 Task: Check the picks of the 2023 Victory Lane Racing NASCAR Cup Series for the race "Quaker State 400" on the track "Atlanta".
Action: Mouse moved to (192, 241)
Screenshot: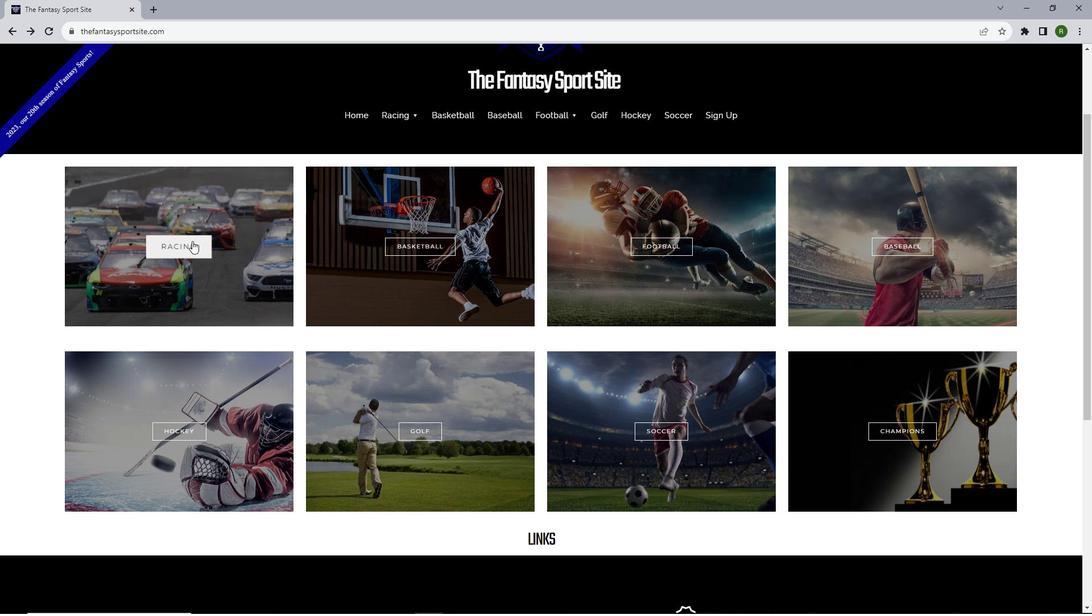 
Action: Mouse pressed left at (192, 241)
Screenshot: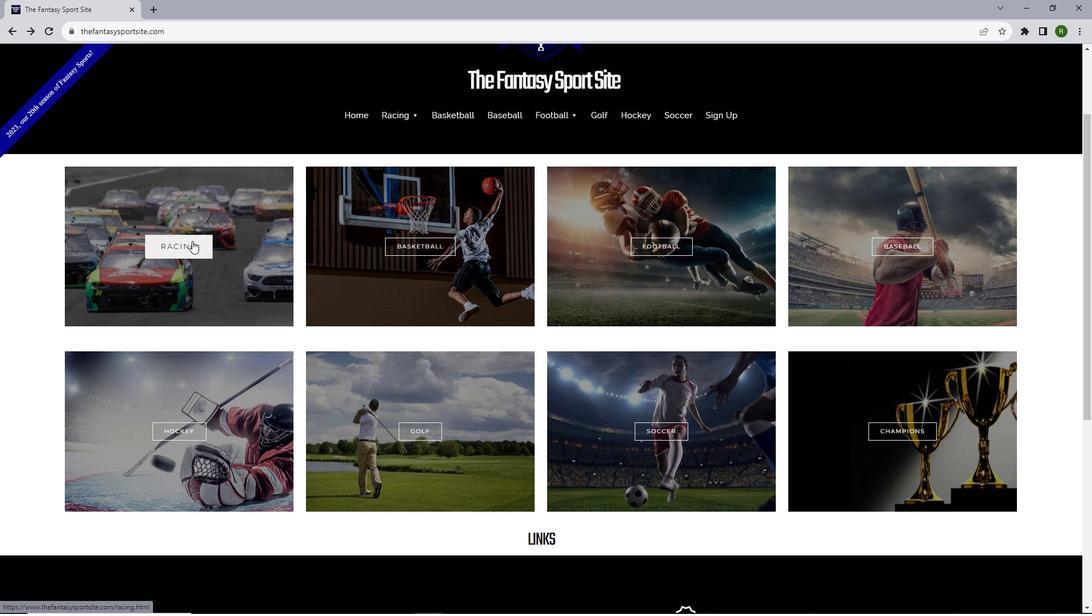 
Action: Mouse moved to (236, 506)
Screenshot: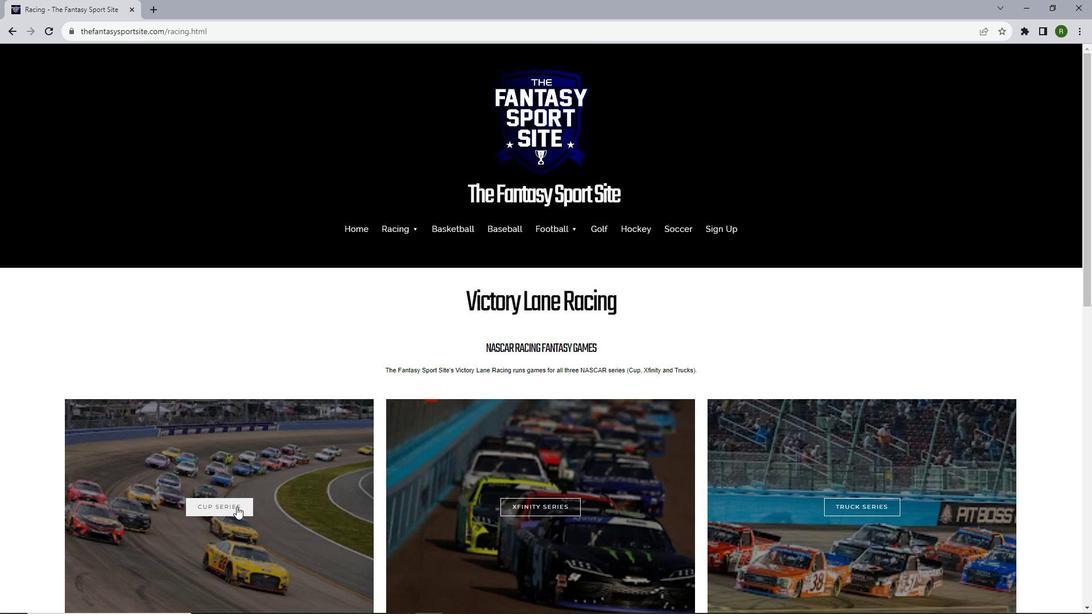 
Action: Mouse pressed left at (236, 506)
Screenshot: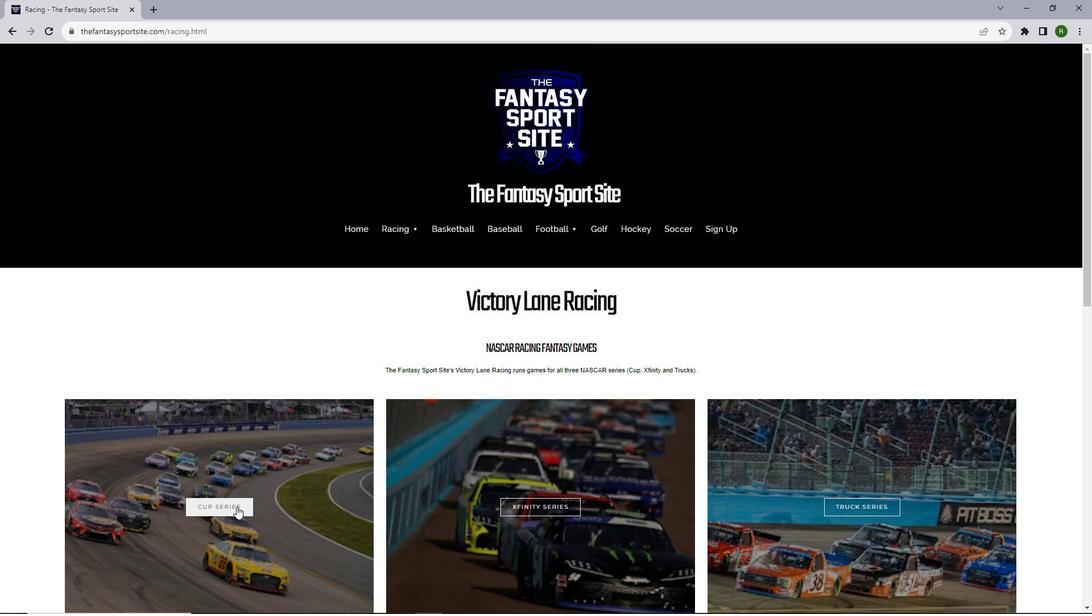 
Action: Mouse moved to (240, 266)
Screenshot: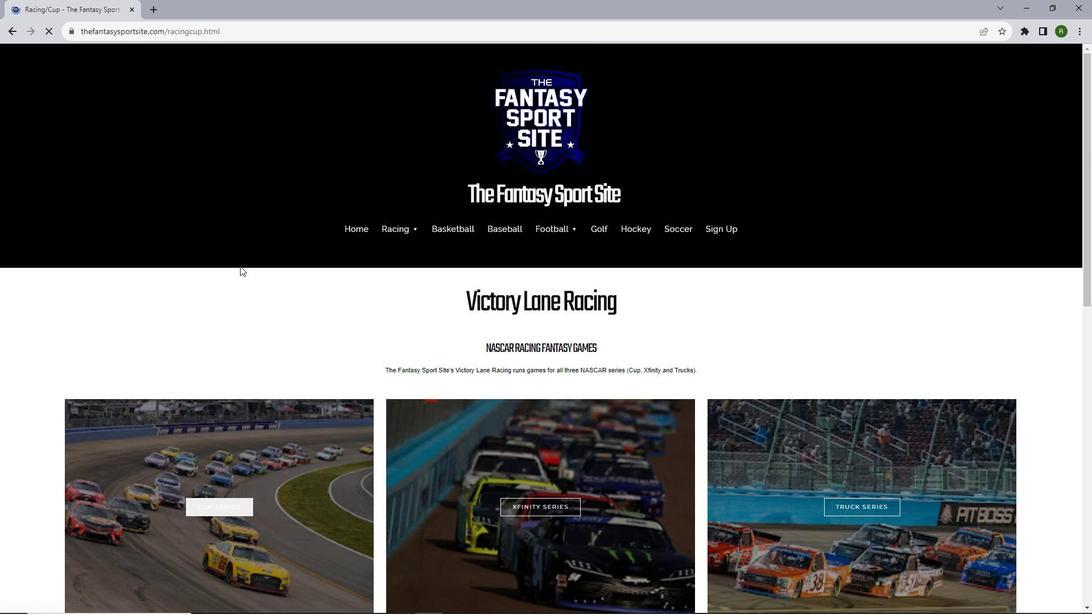 
Action: Mouse scrolled (240, 265) with delta (0, 0)
Screenshot: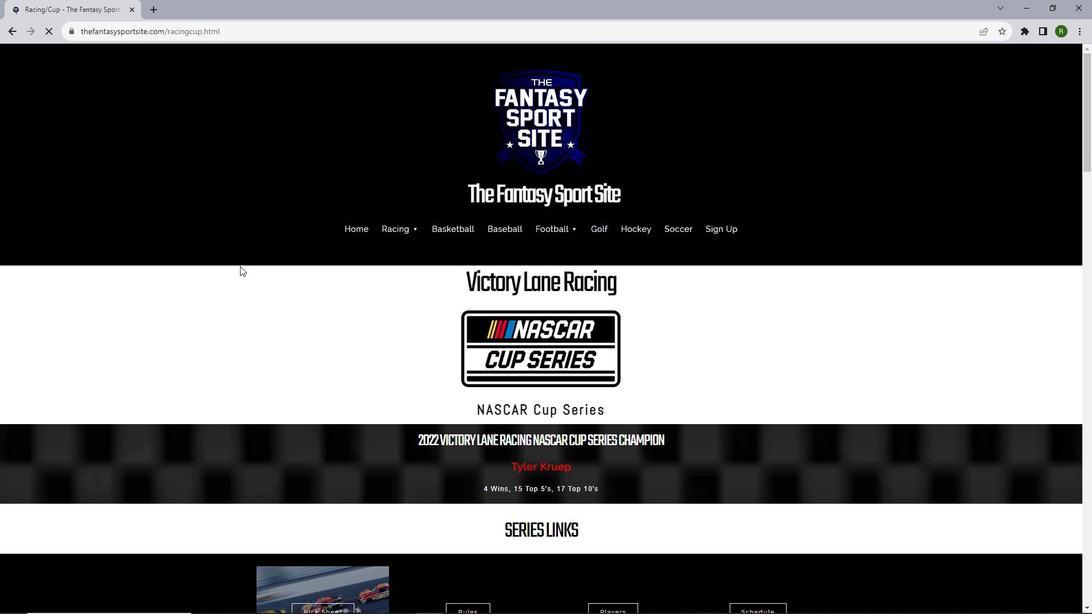 
Action: Mouse scrolled (240, 265) with delta (0, 0)
Screenshot: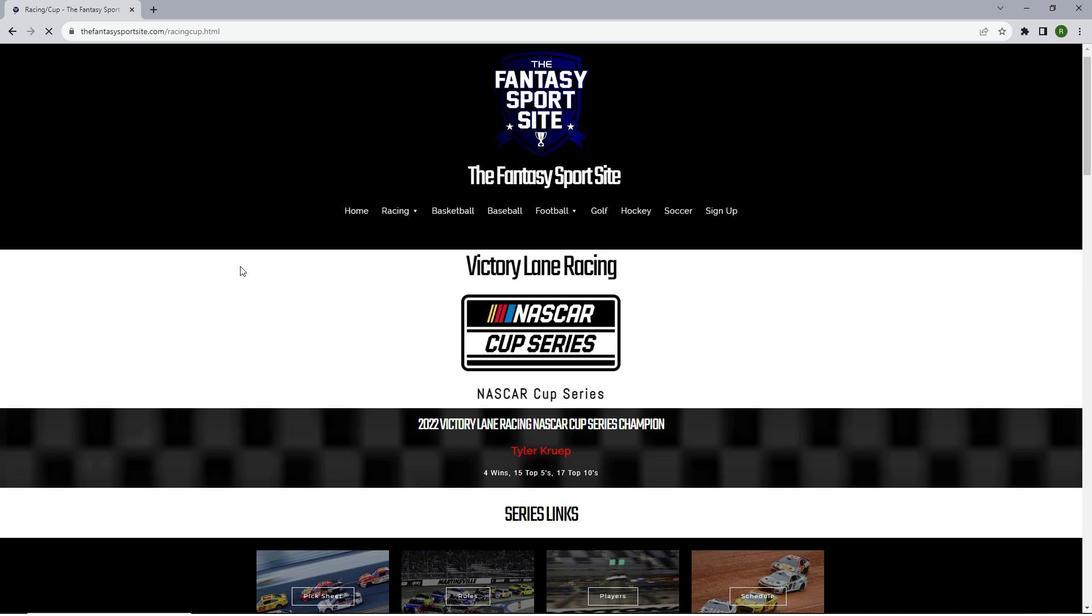 
Action: Mouse scrolled (240, 265) with delta (0, 0)
Screenshot: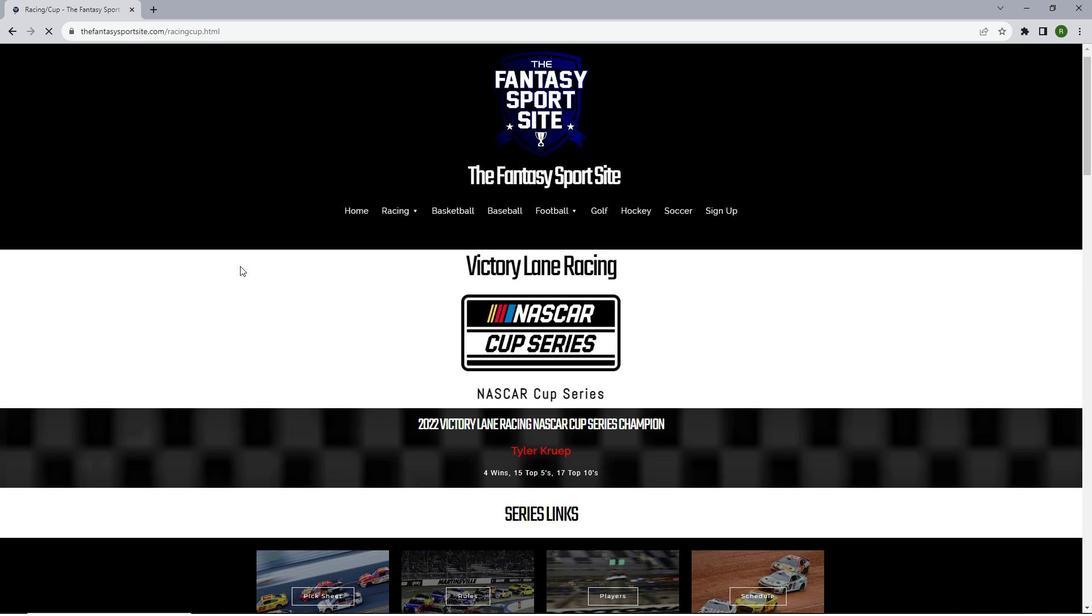 
Action: Mouse scrolled (240, 265) with delta (0, 0)
Screenshot: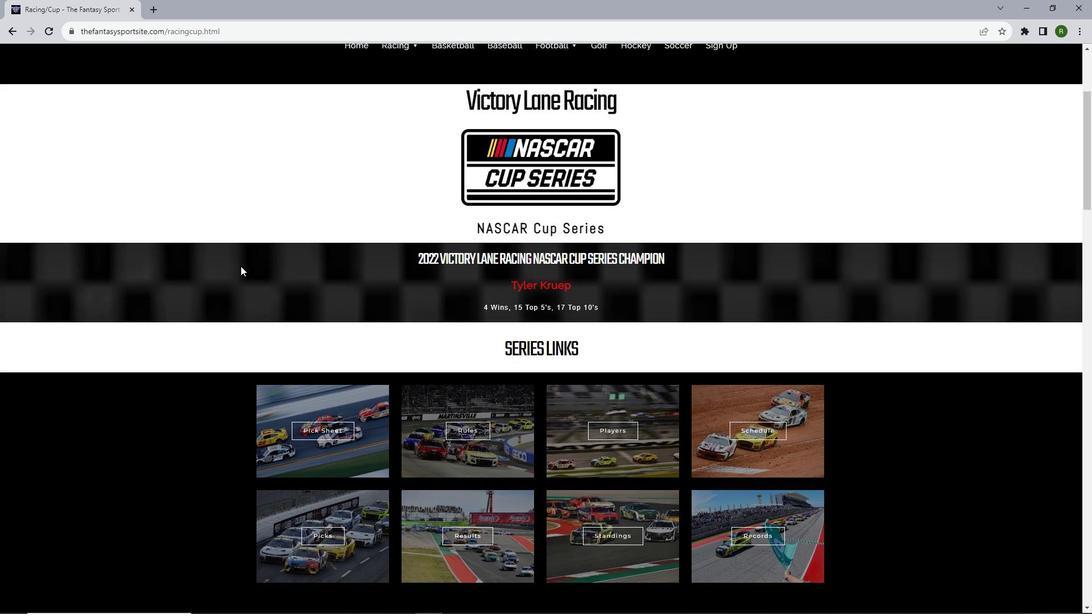 
Action: Mouse moved to (316, 494)
Screenshot: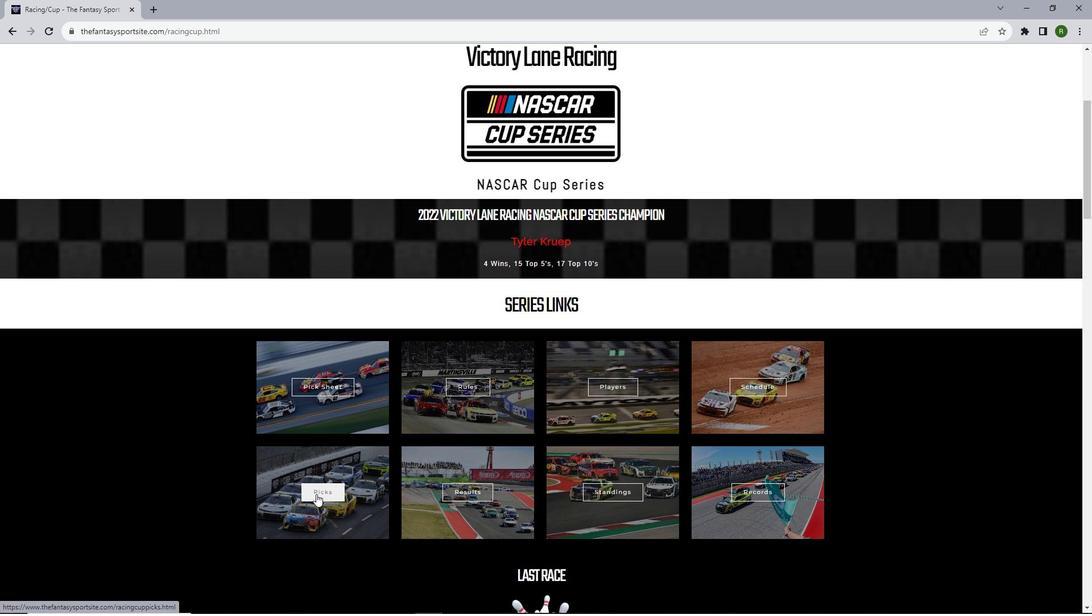 
Action: Mouse pressed left at (316, 494)
Screenshot: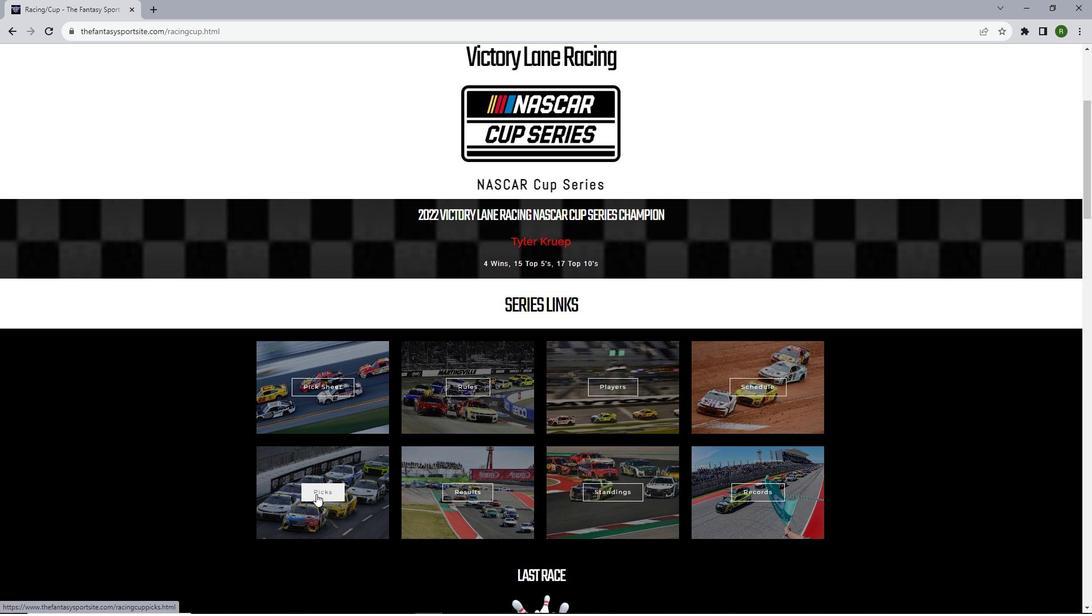 
Action: Mouse moved to (316, 262)
Screenshot: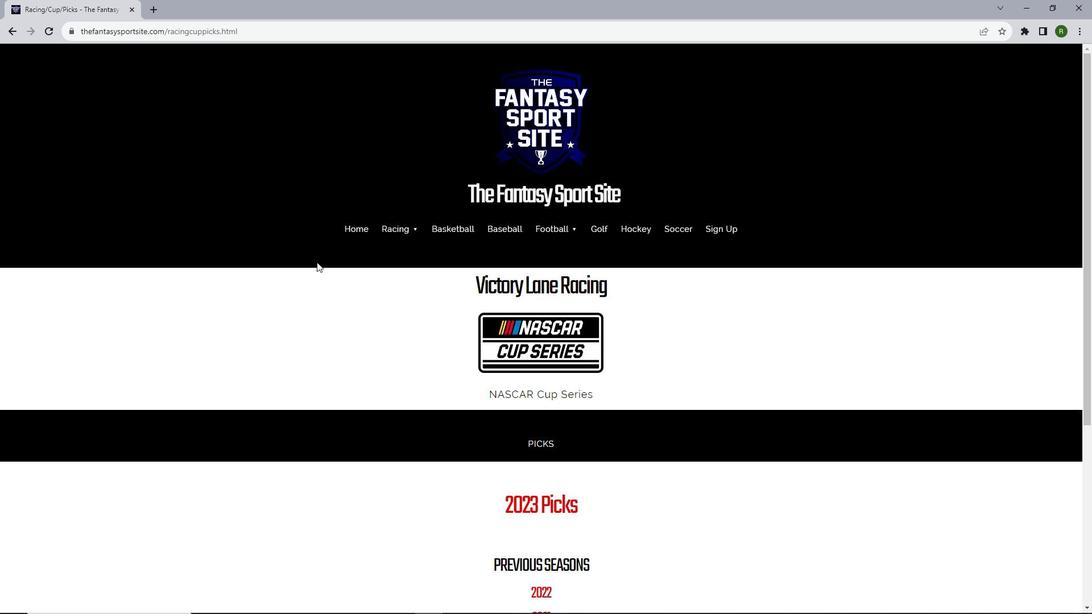 
Action: Mouse scrolled (316, 261) with delta (0, 0)
Screenshot: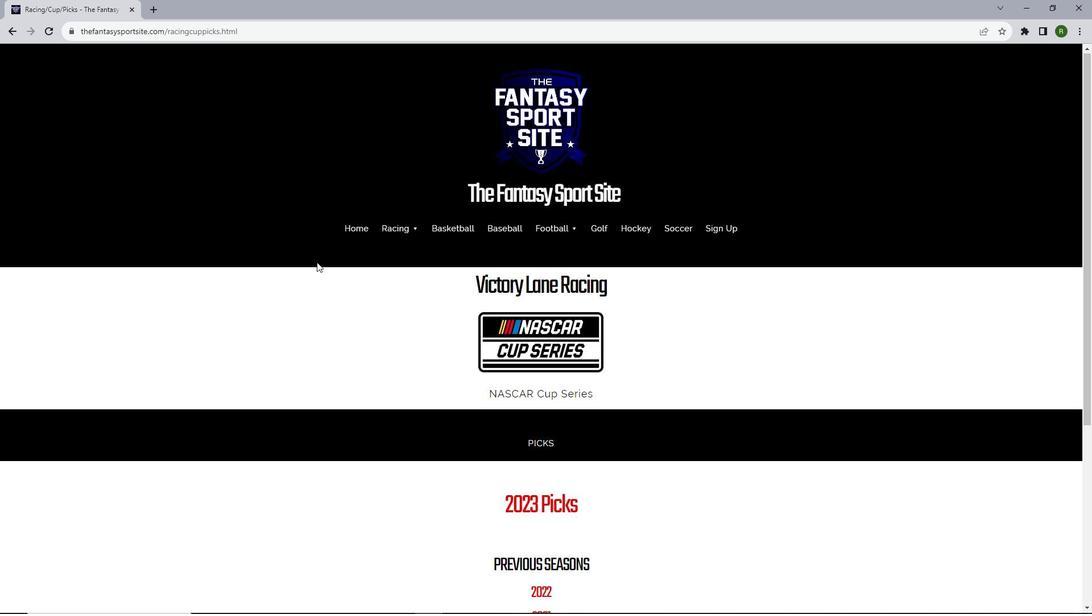 
Action: Mouse scrolled (316, 261) with delta (0, 0)
Screenshot: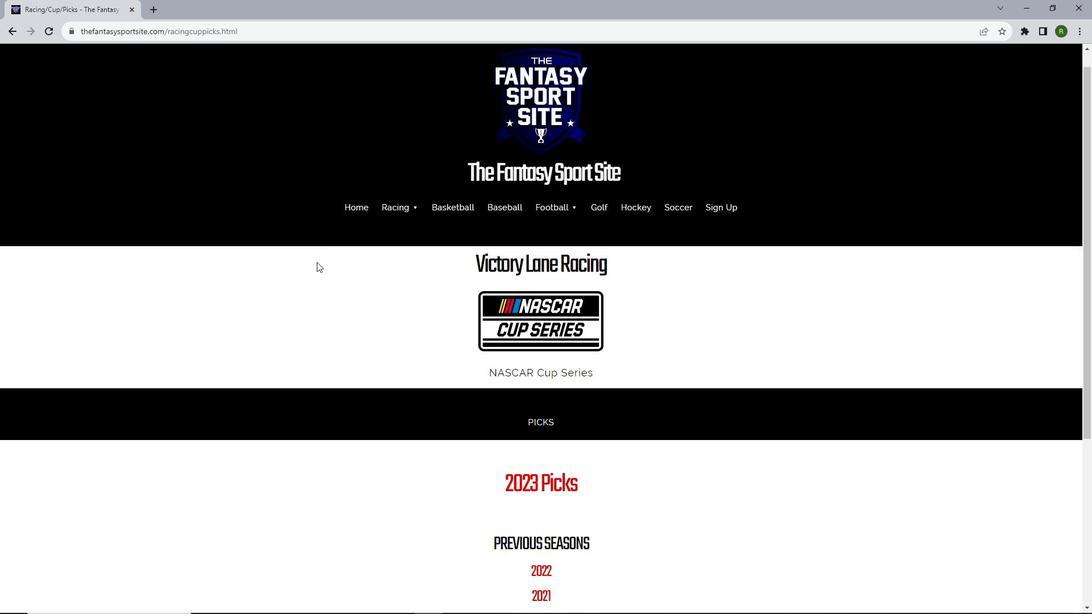 
Action: Mouse scrolled (316, 261) with delta (0, 0)
Screenshot: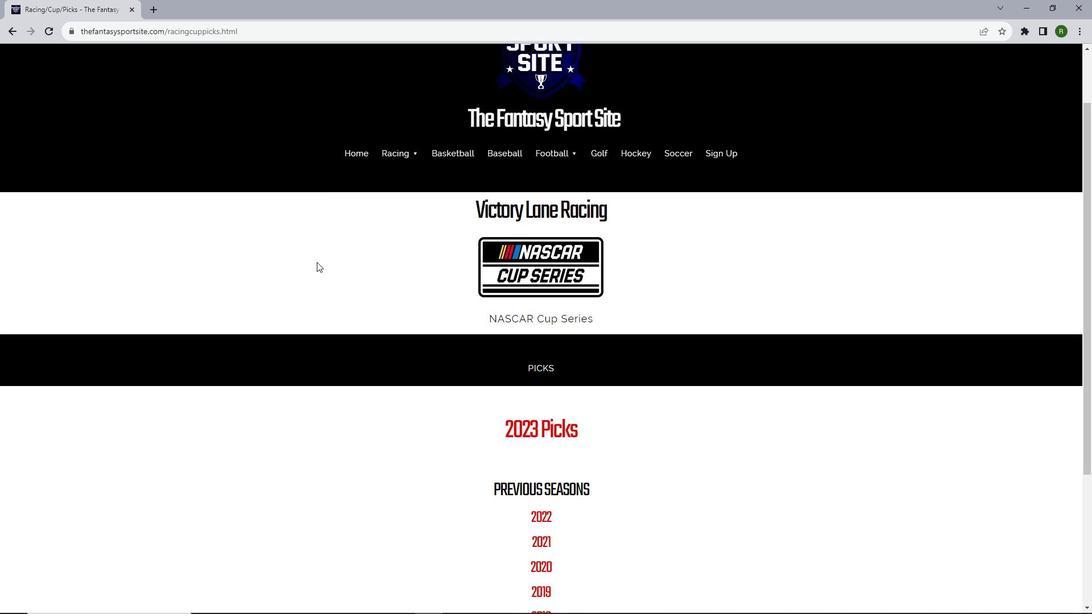 
Action: Mouse moved to (528, 341)
Screenshot: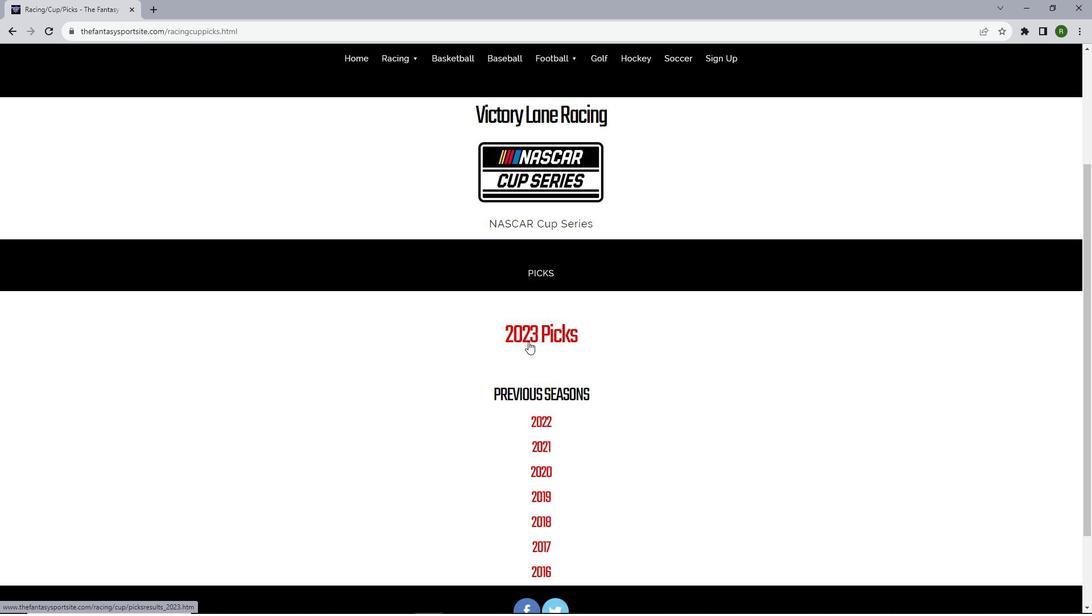 
Action: Mouse pressed left at (528, 341)
Screenshot: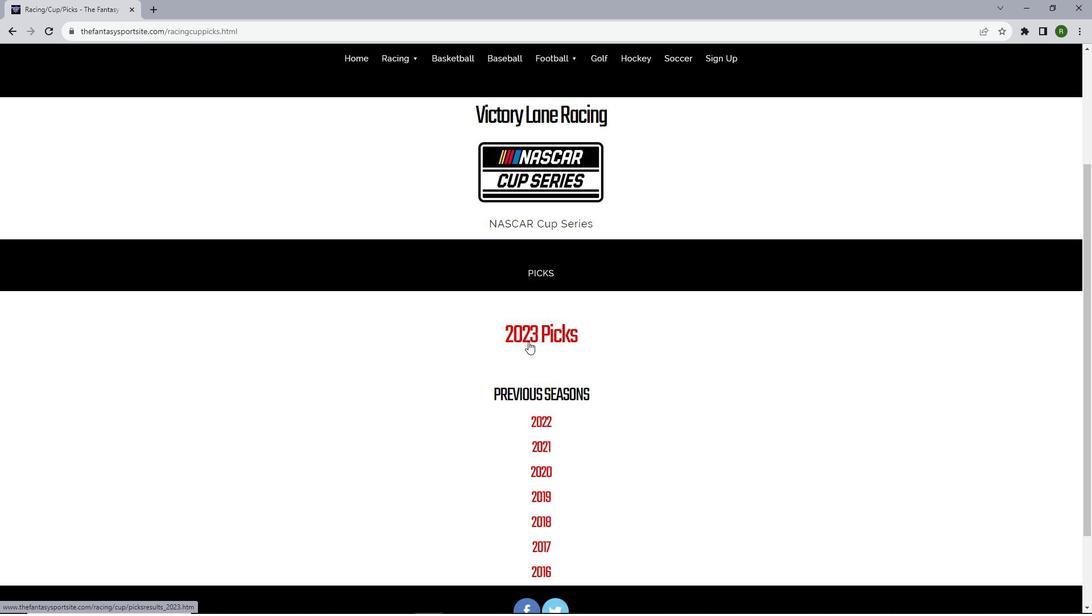 
Action: Mouse moved to (429, 197)
Screenshot: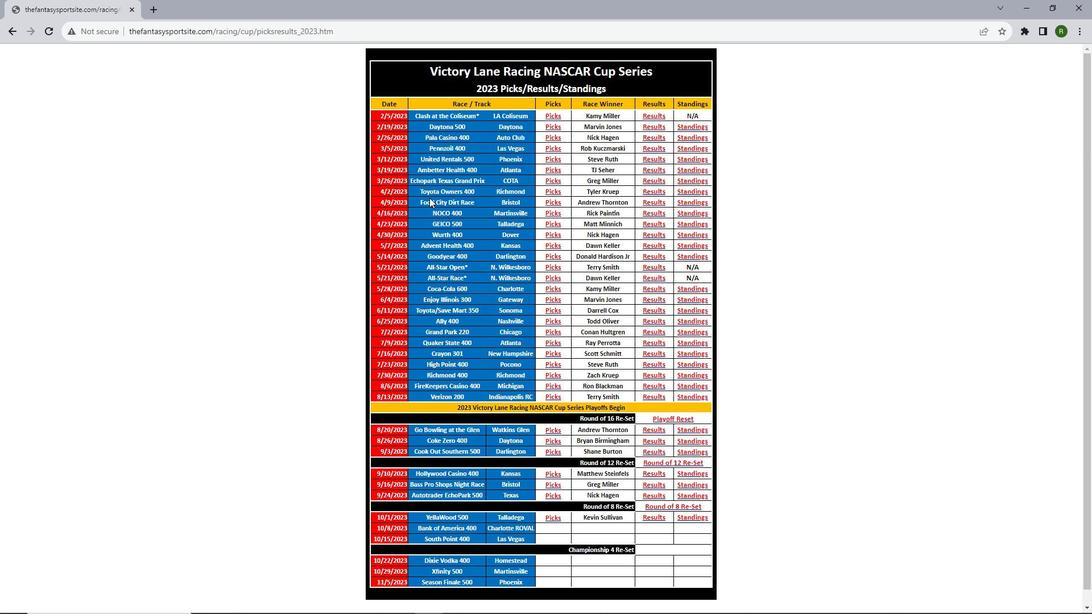 
Action: Mouse scrolled (429, 197) with delta (0, 0)
Screenshot: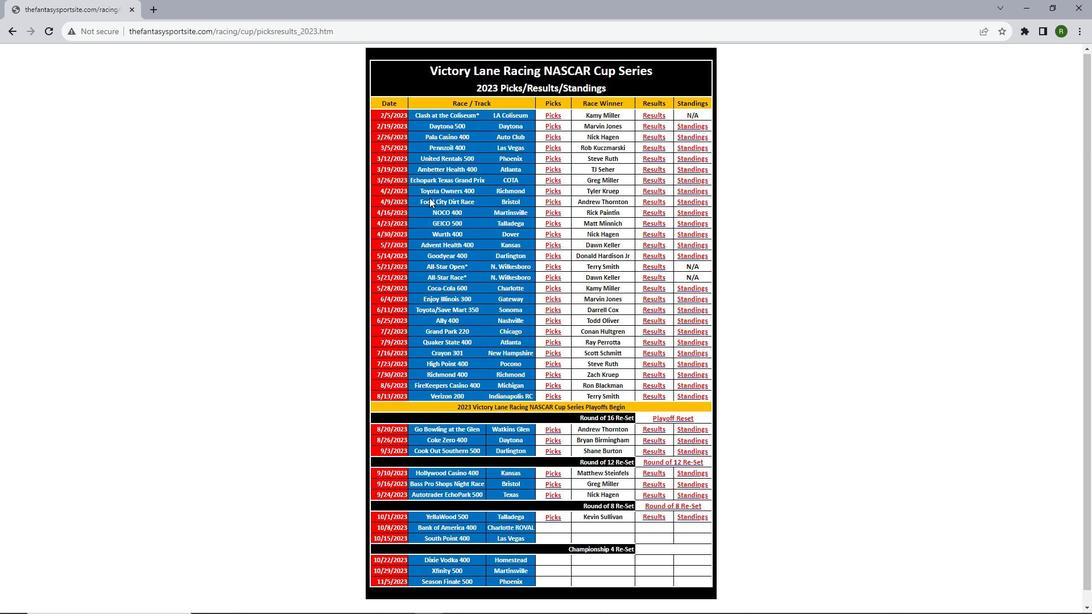 
Action: Mouse scrolled (429, 197) with delta (0, 0)
Screenshot: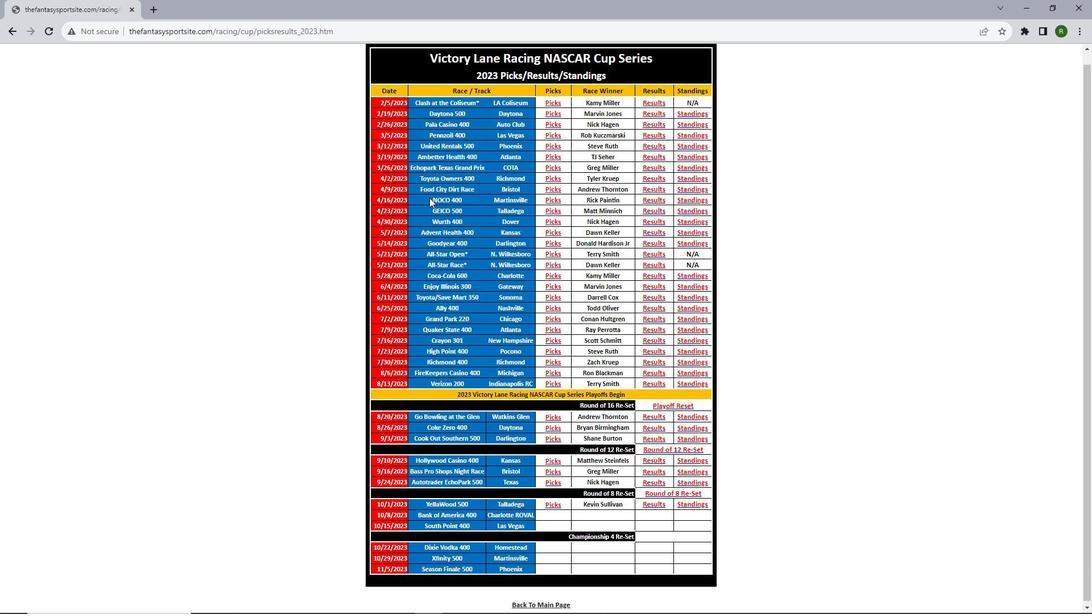 
Action: Mouse moved to (555, 329)
Screenshot: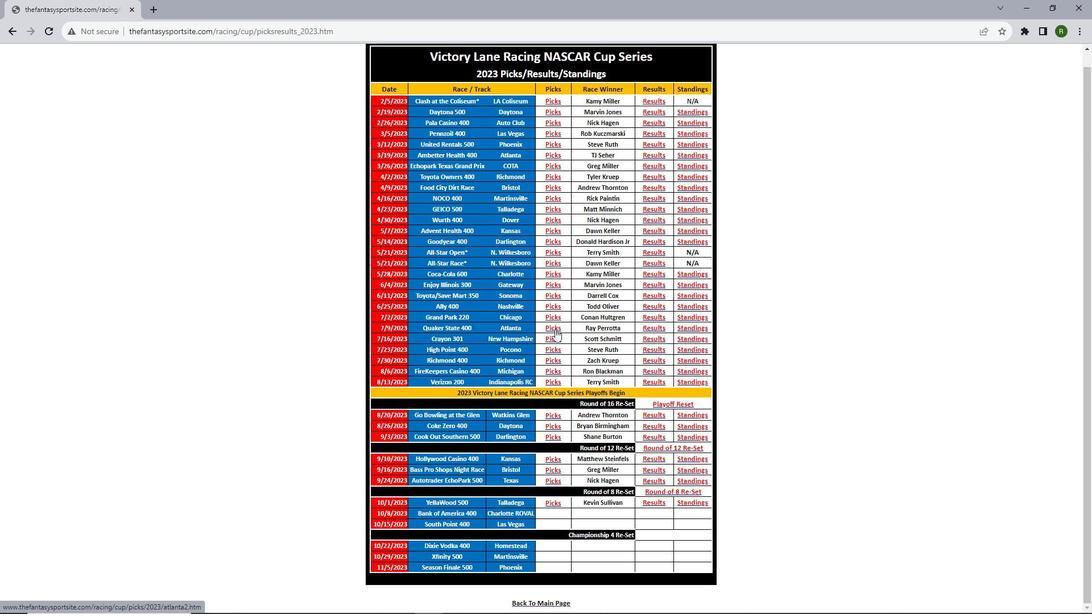 
Action: Mouse pressed left at (555, 329)
Screenshot: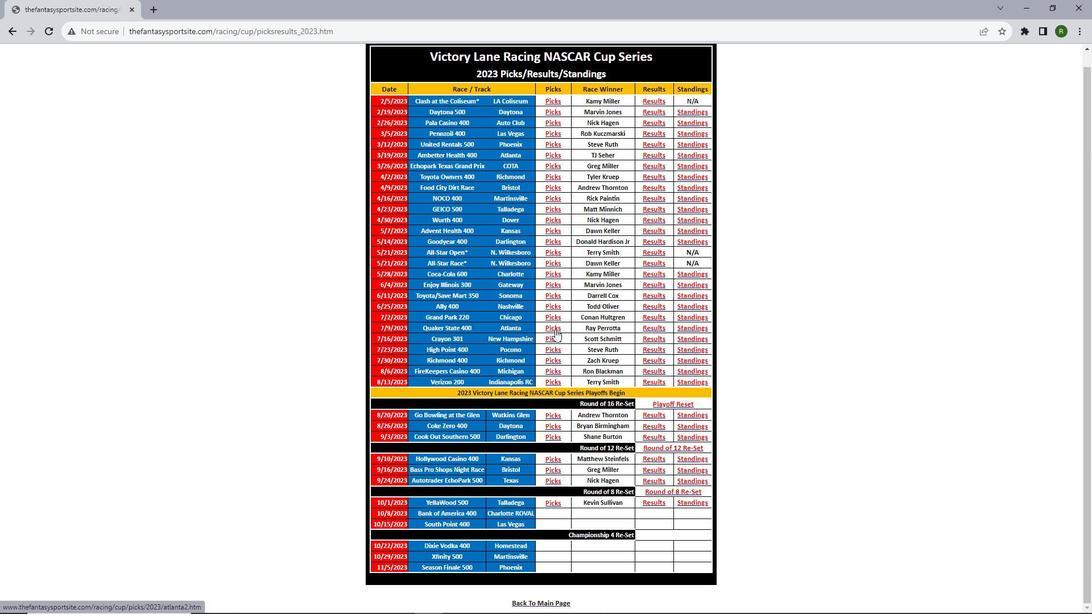 
Action: Mouse moved to (439, 218)
Screenshot: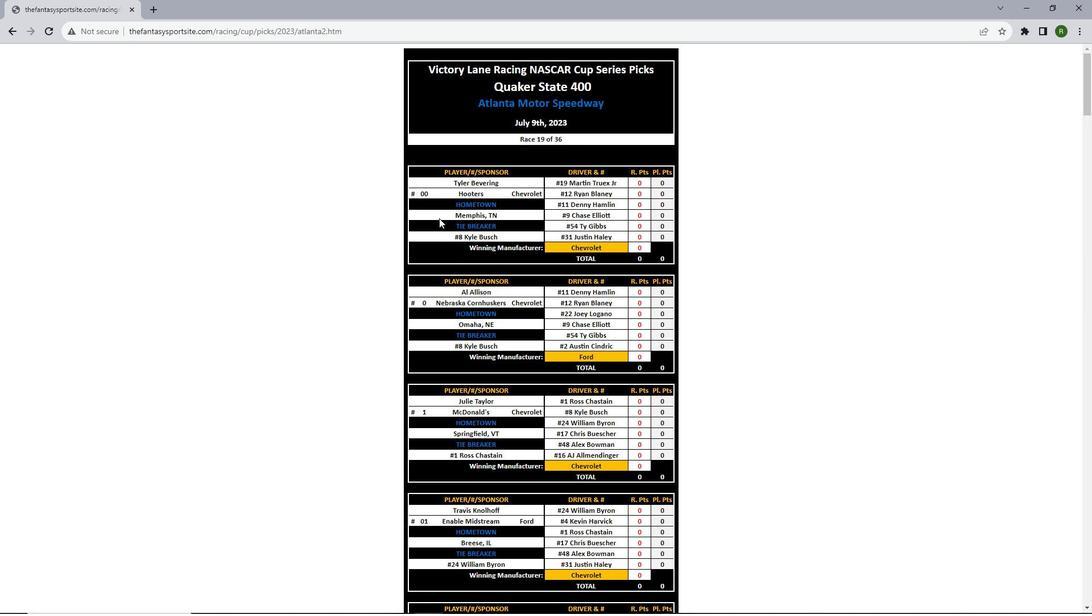 
Action: Mouse scrolled (439, 217) with delta (0, 0)
Screenshot: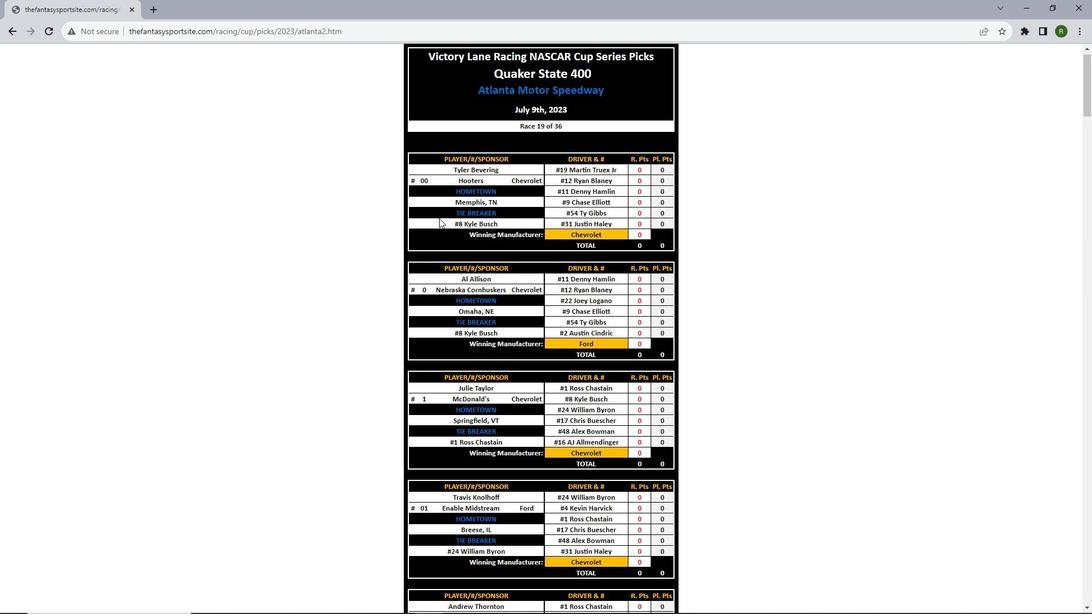 
Action: Mouse scrolled (439, 217) with delta (0, 0)
Screenshot: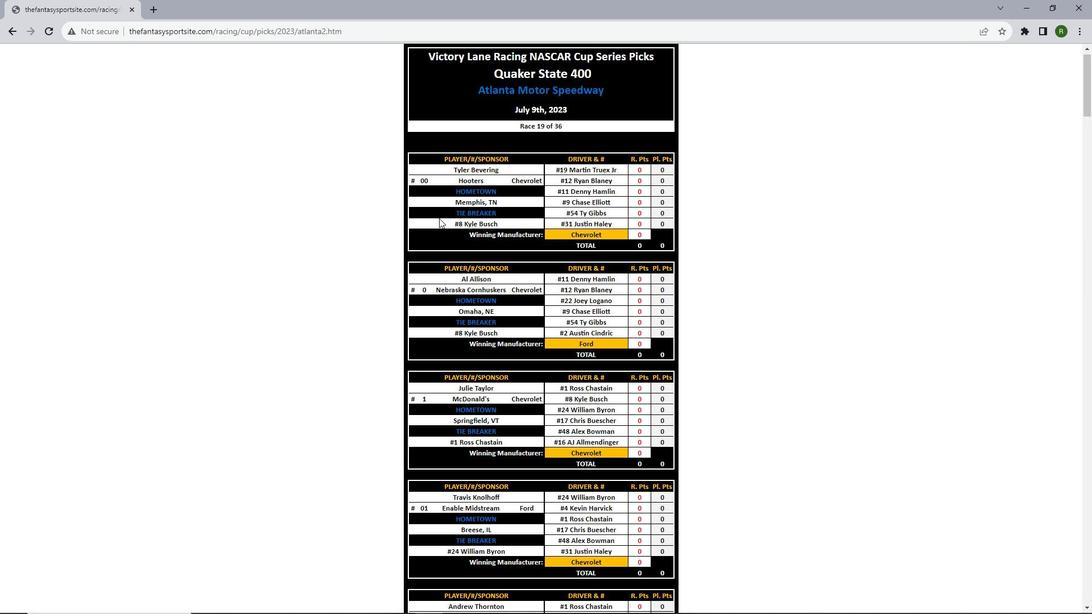 
Action: Mouse scrolled (439, 217) with delta (0, 0)
Screenshot: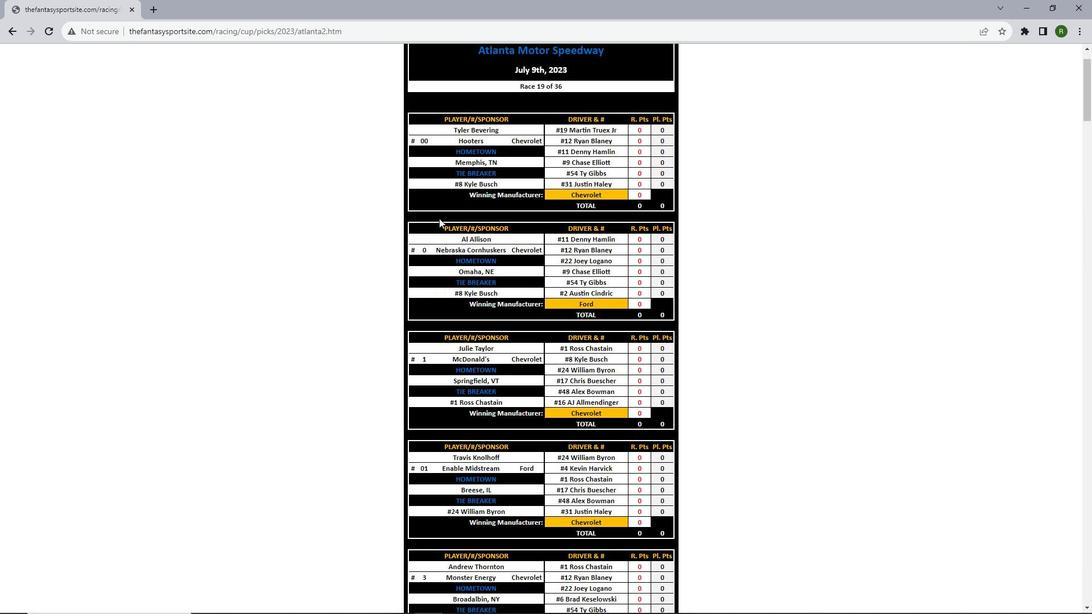 
Action: Mouse scrolled (439, 217) with delta (0, 0)
Screenshot: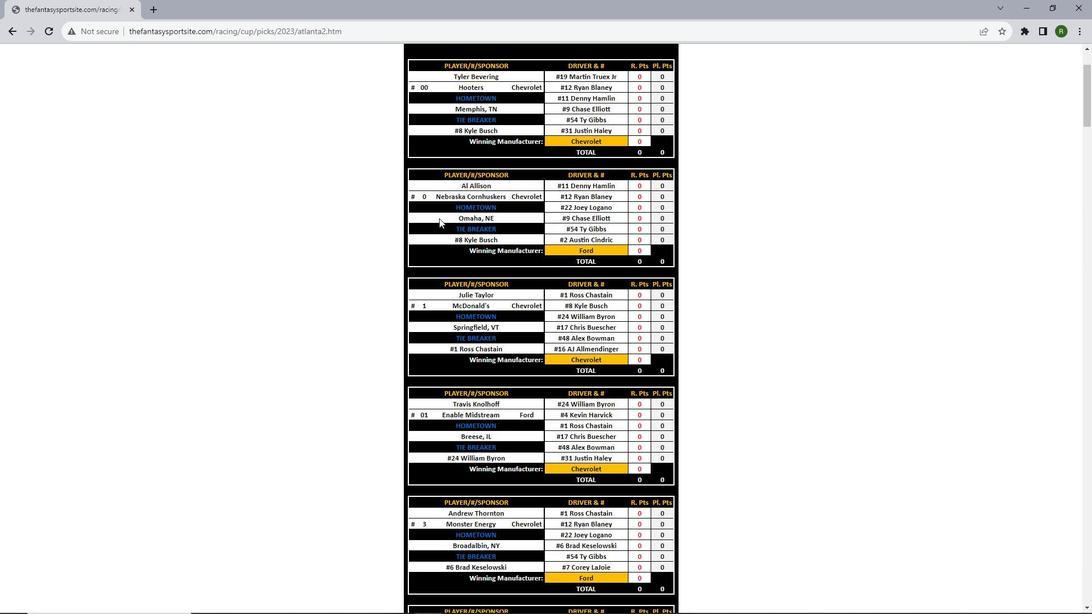 
Action: Mouse scrolled (439, 217) with delta (0, 0)
Screenshot: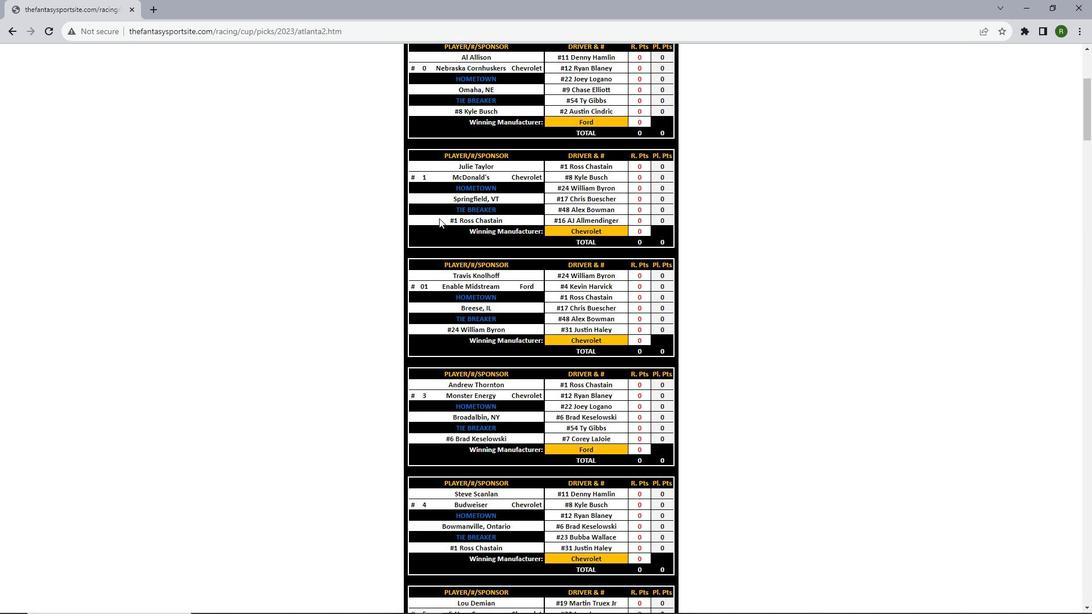
Action: Mouse scrolled (439, 217) with delta (0, 0)
Screenshot: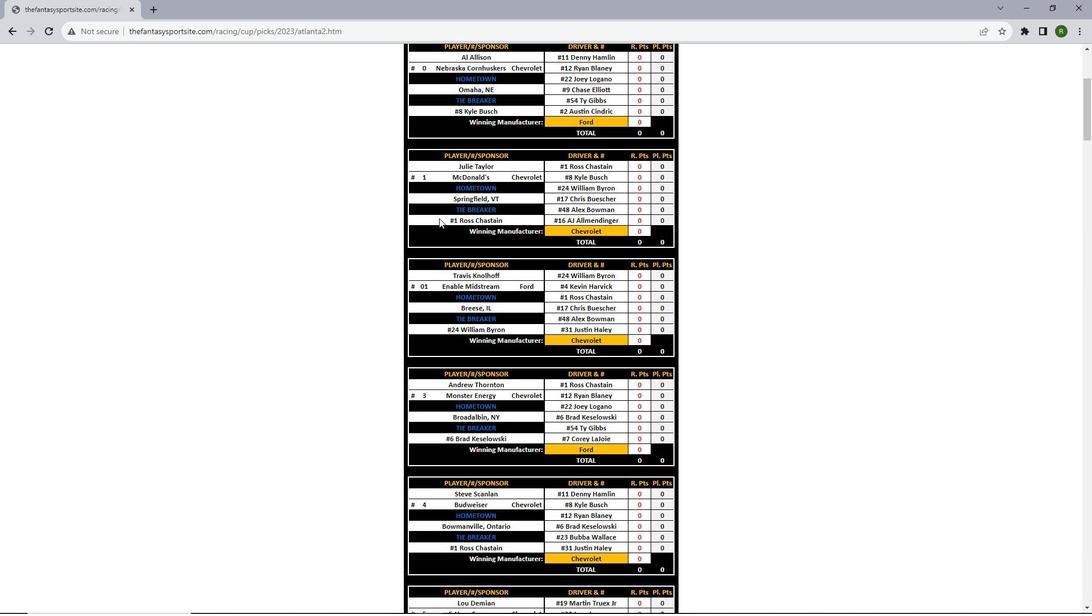 
Action: Mouse scrolled (439, 217) with delta (0, 0)
Screenshot: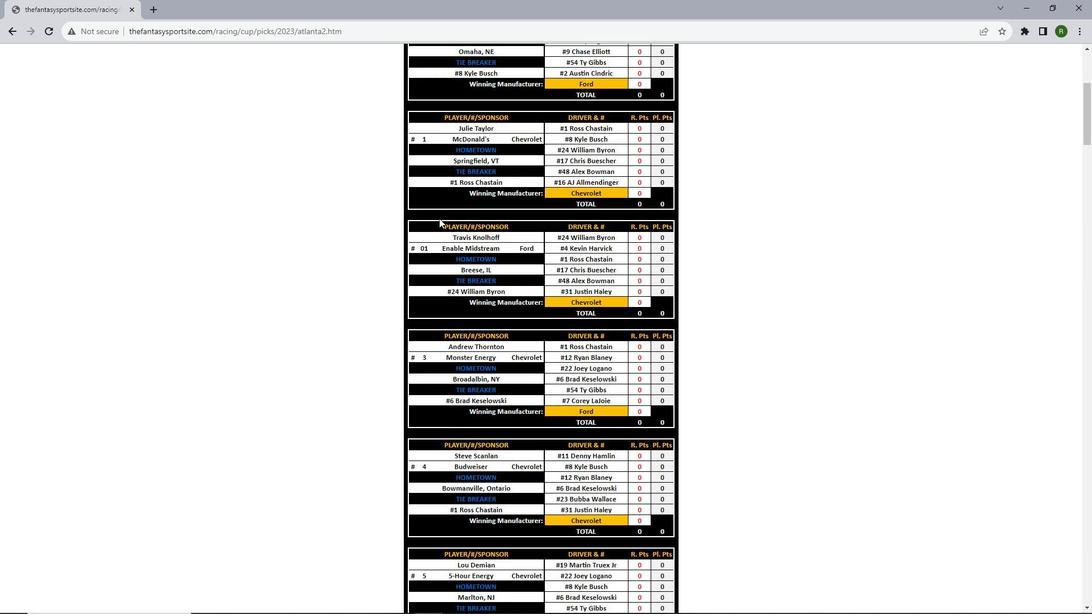 
Action: Mouse scrolled (439, 217) with delta (0, 0)
Screenshot: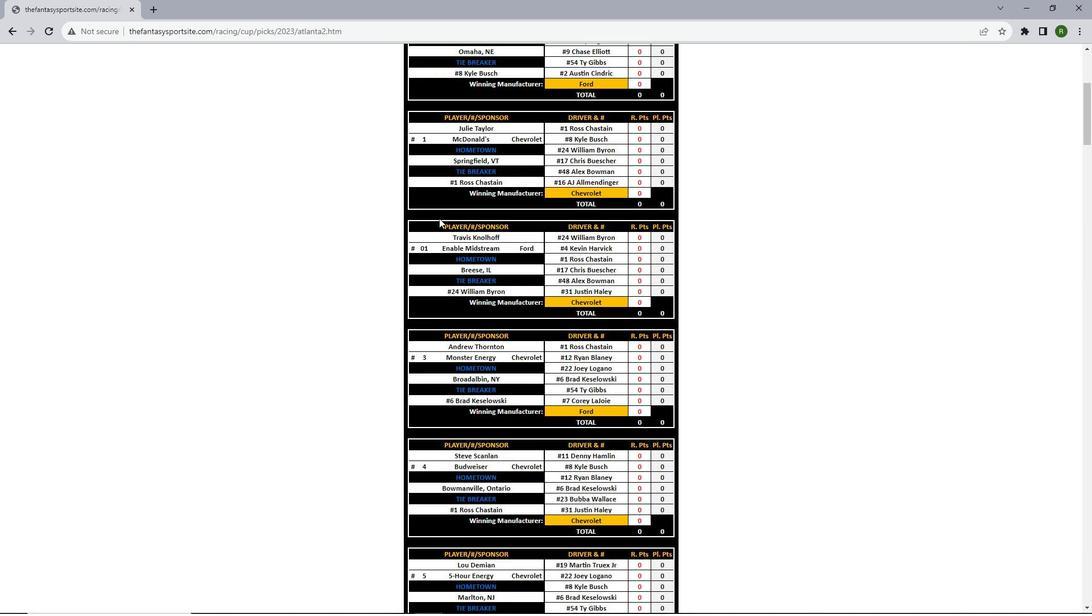 
Action: Mouse scrolled (439, 217) with delta (0, 0)
Screenshot: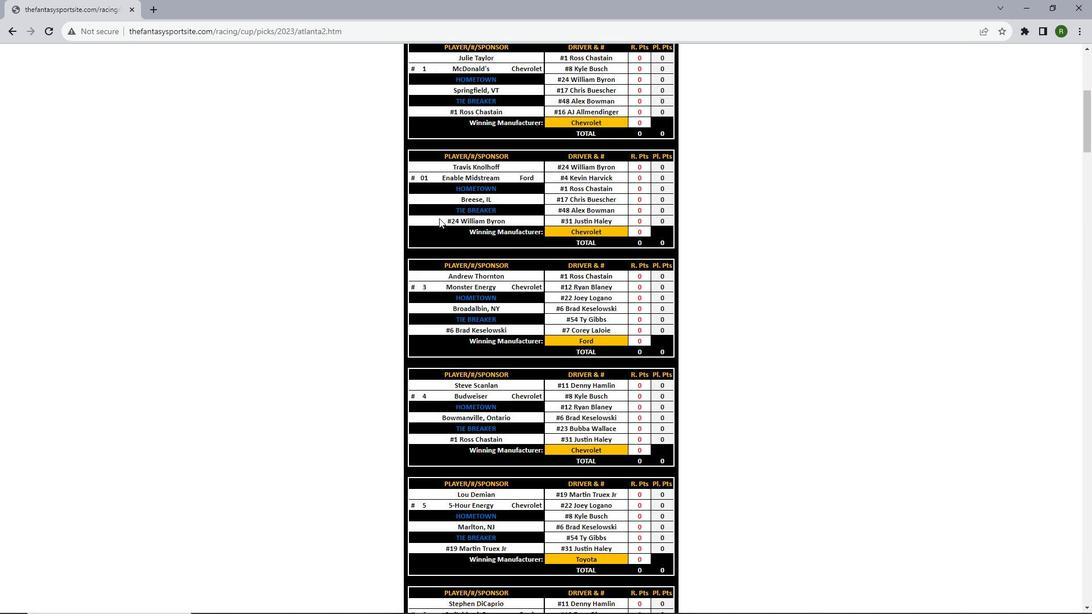 
Action: Mouse scrolled (439, 217) with delta (0, 0)
Screenshot: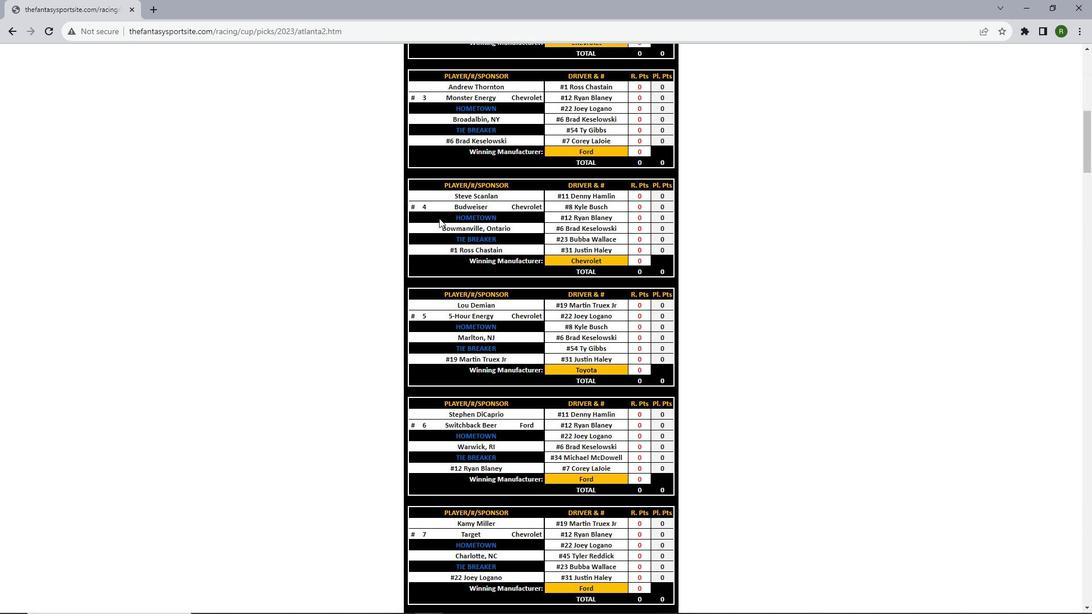 
Action: Mouse scrolled (439, 217) with delta (0, 0)
Screenshot: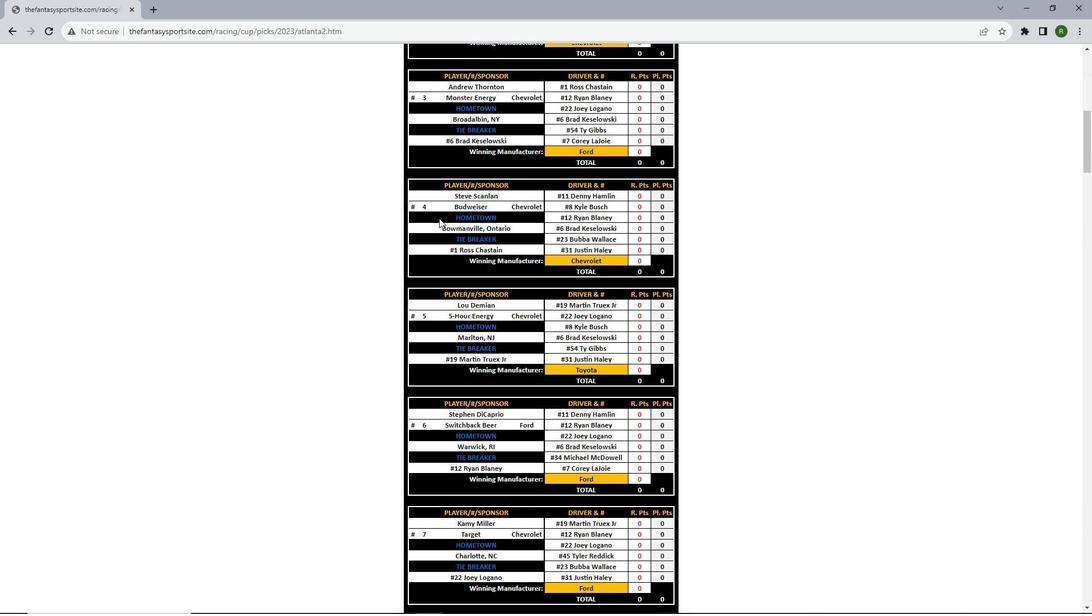 
Action: Mouse scrolled (439, 217) with delta (0, 0)
Screenshot: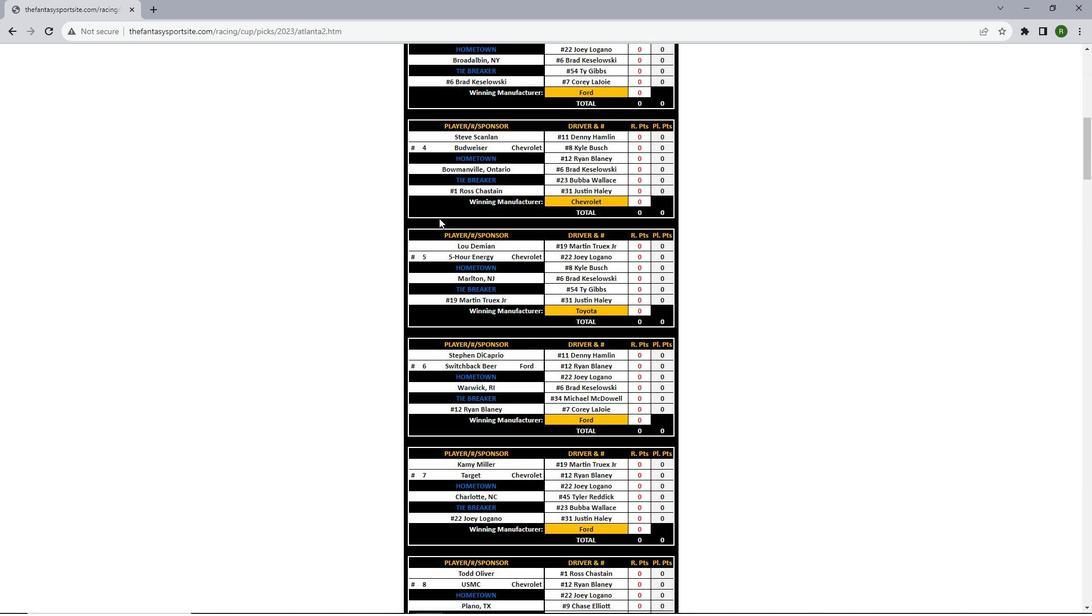 
Action: Mouse scrolled (439, 217) with delta (0, 0)
Screenshot: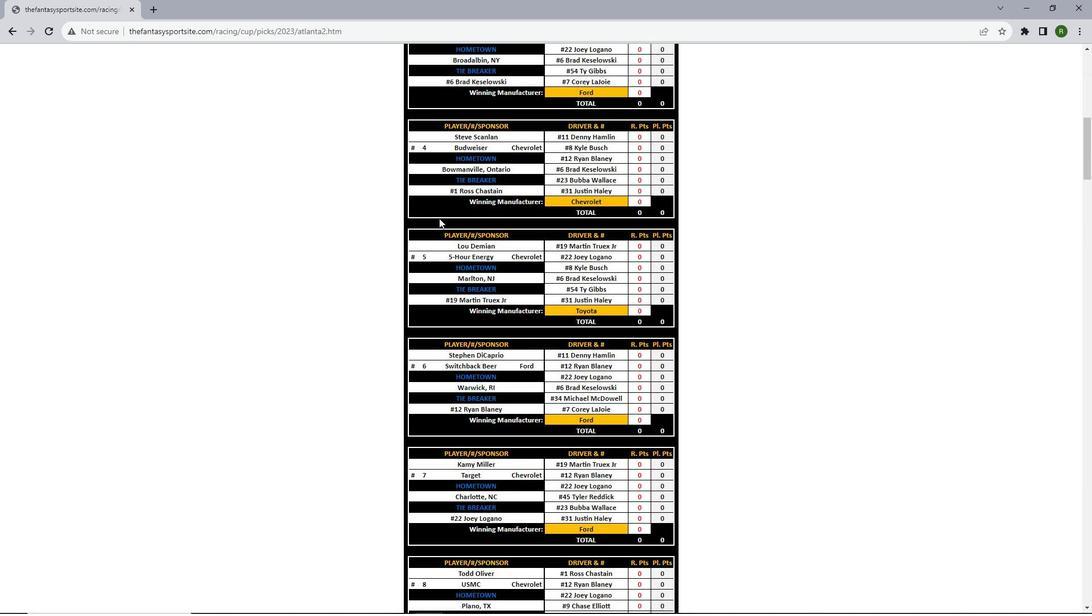 
Action: Mouse scrolled (439, 217) with delta (0, 0)
Screenshot: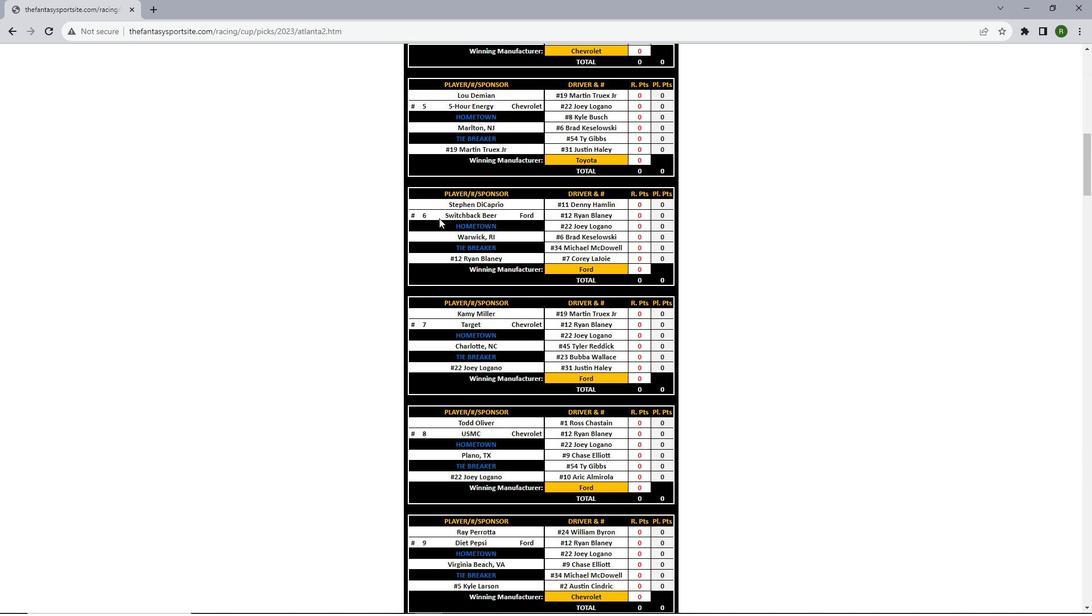 
Action: Mouse scrolled (439, 217) with delta (0, 0)
Screenshot: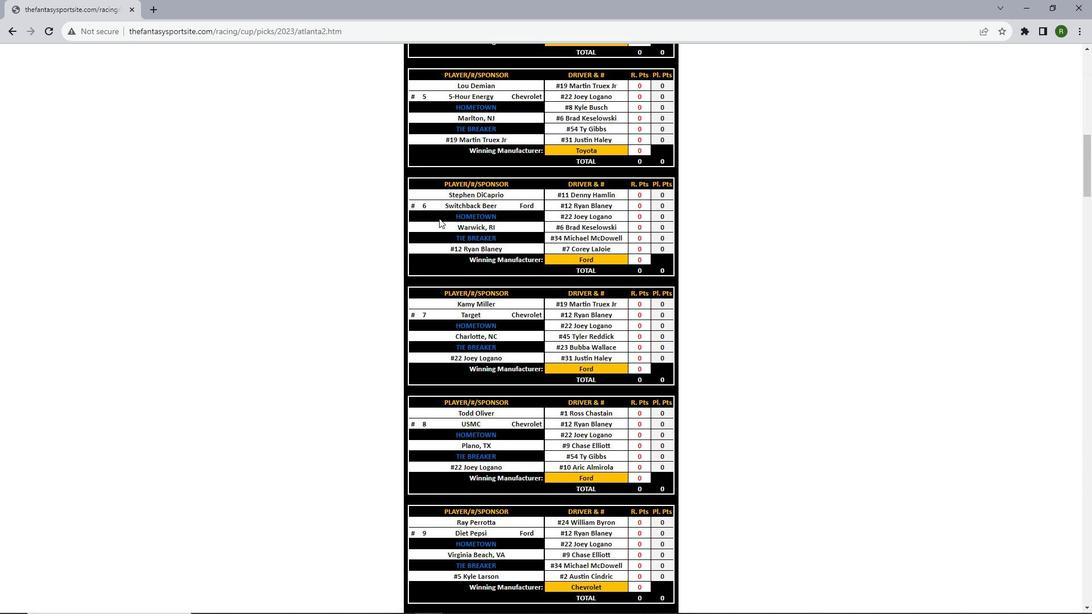 
Action: Mouse scrolled (439, 217) with delta (0, 0)
Screenshot: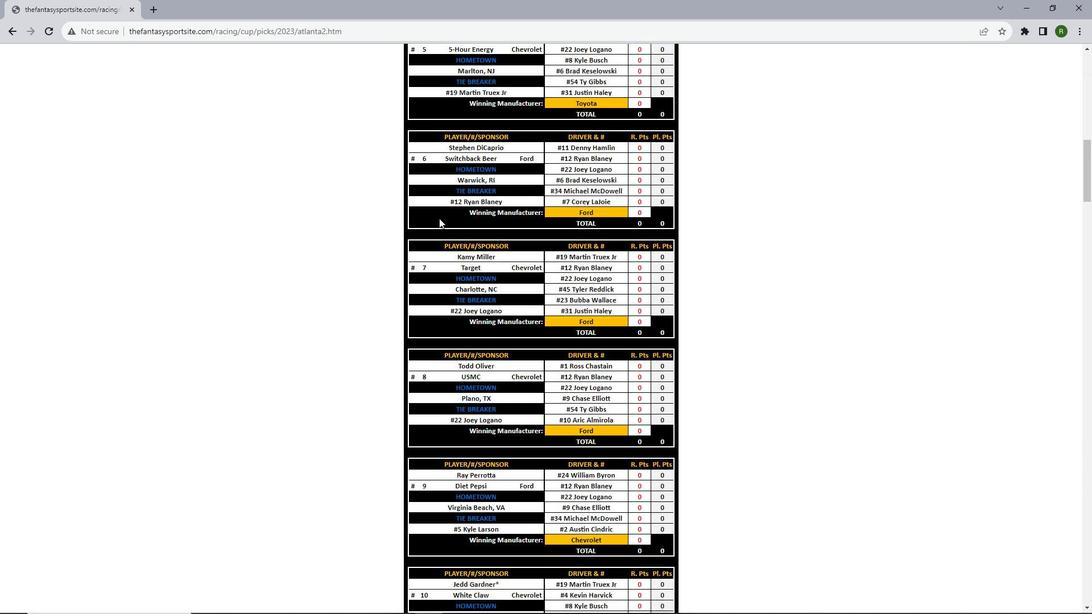 
Action: Mouse scrolled (439, 217) with delta (0, 0)
Screenshot: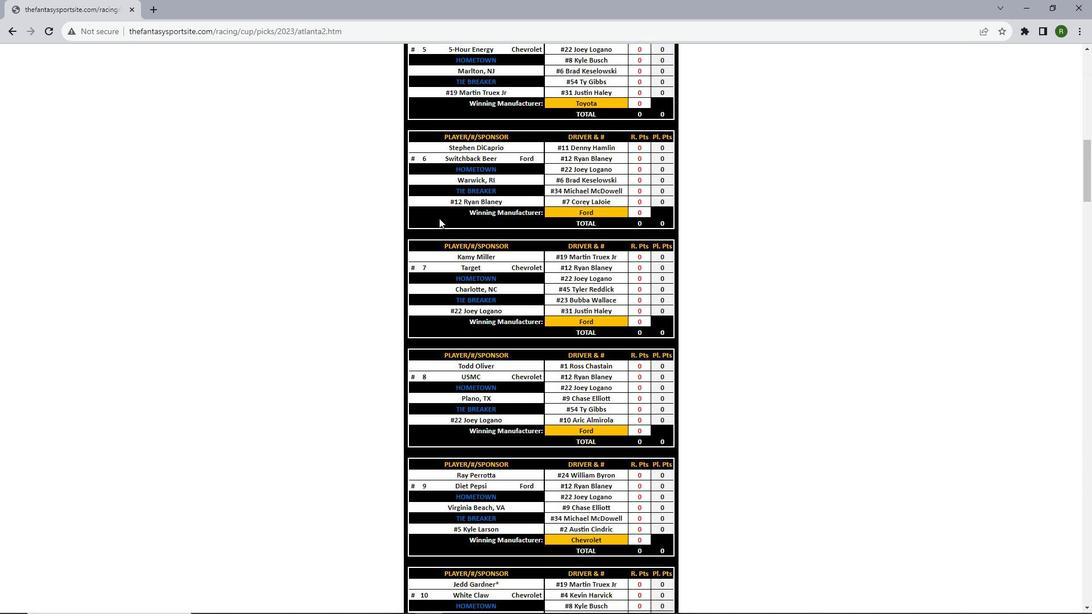 
Action: Mouse scrolled (439, 217) with delta (0, 0)
Screenshot: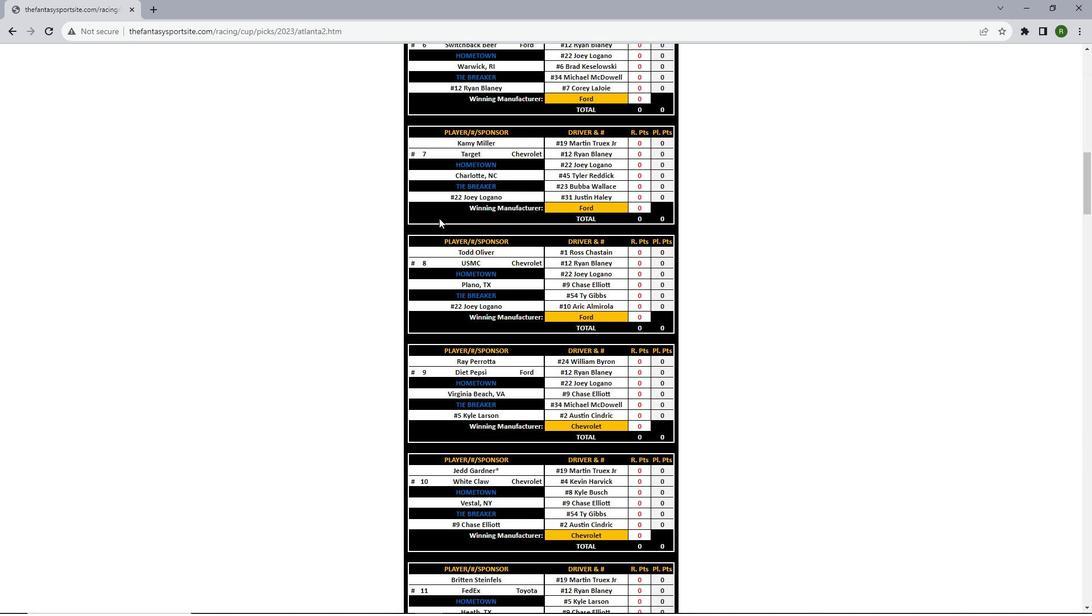 
Action: Mouse scrolled (439, 217) with delta (0, 0)
Screenshot: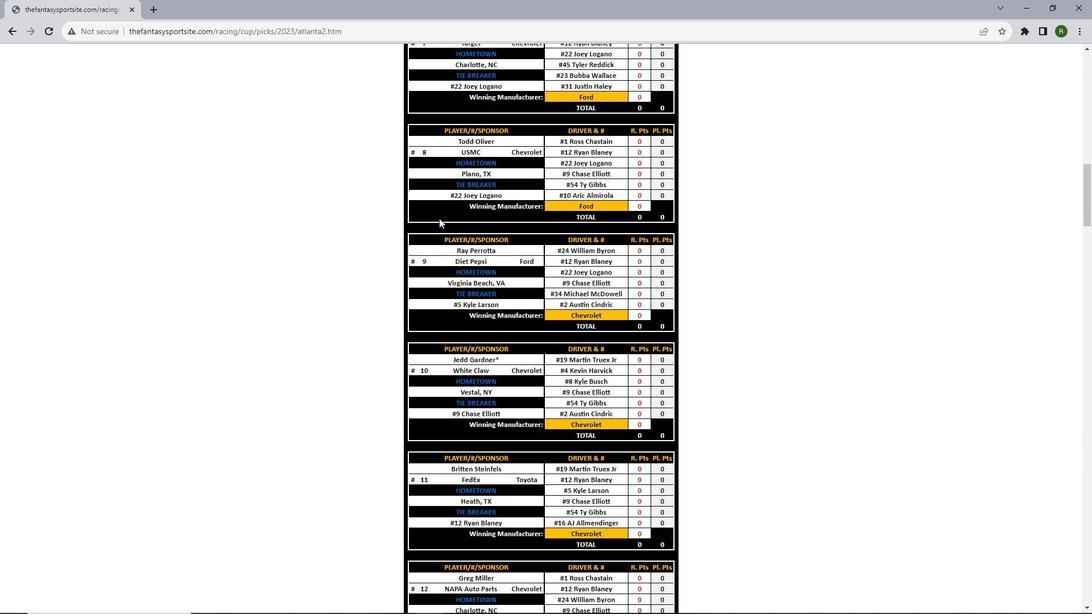 
Action: Mouse scrolled (439, 217) with delta (0, 0)
Screenshot: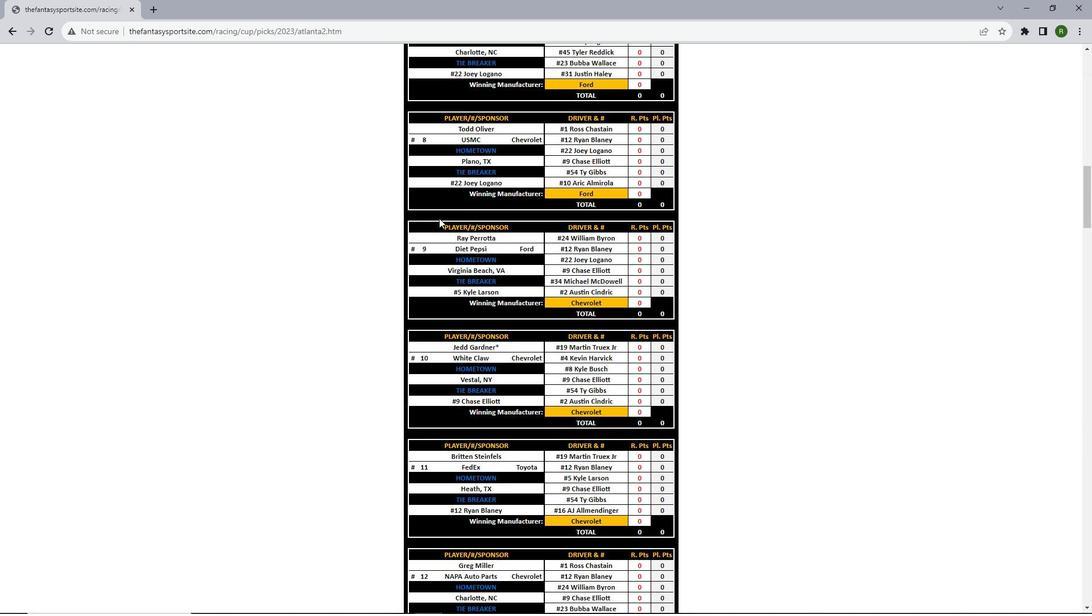 
Action: Mouse scrolled (439, 217) with delta (0, 0)
Screenshot: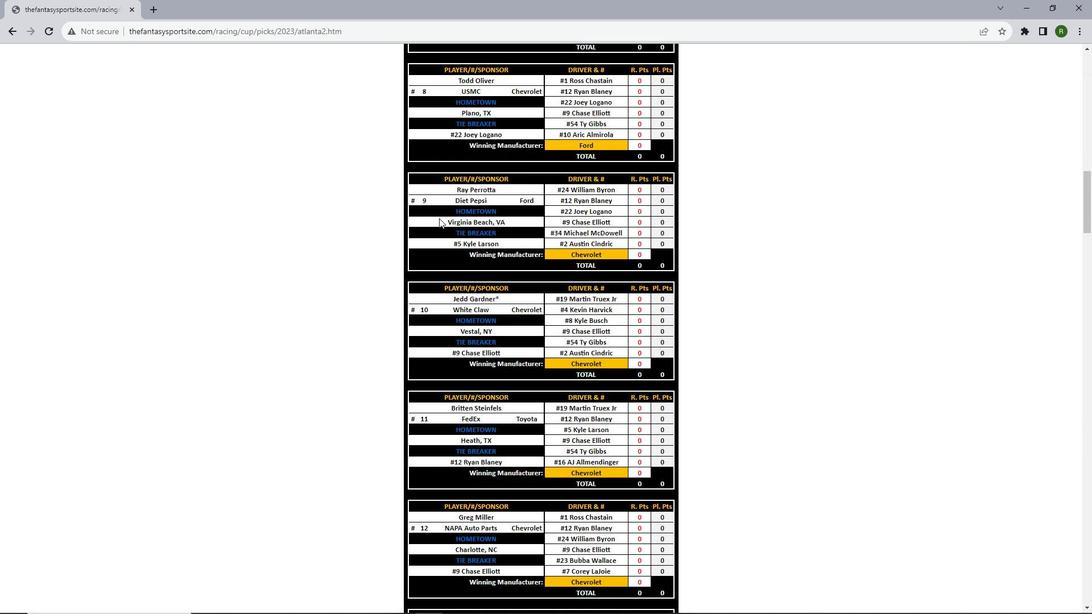 
Action: Mouse scrolled (439, 217) with delta (0, 0)
Screenshot: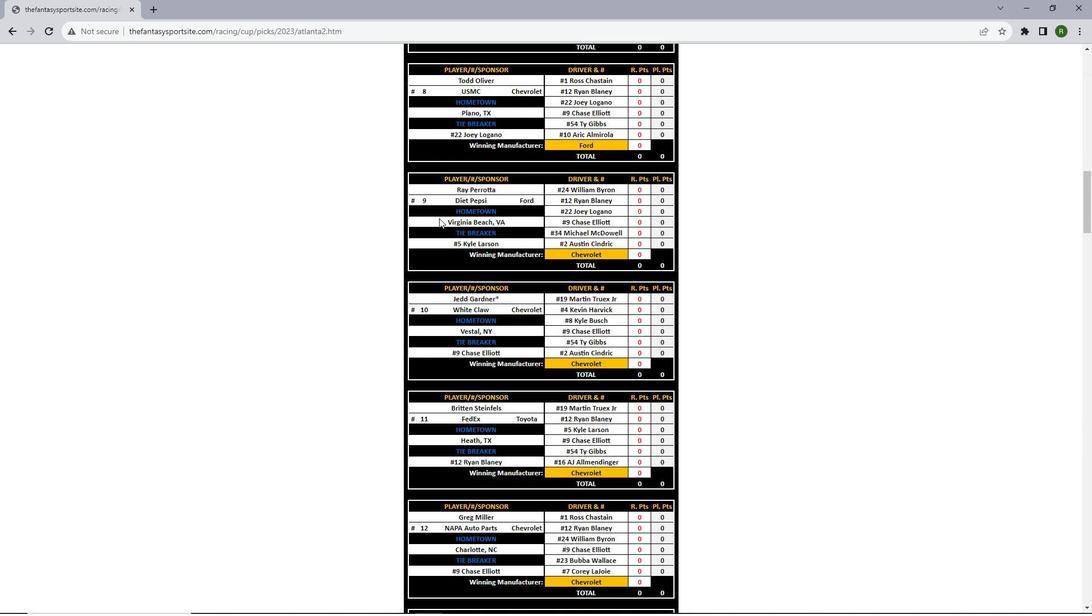 
Action: Mouse scrolled (439, 217) with delta (0, 0)
Screenshot: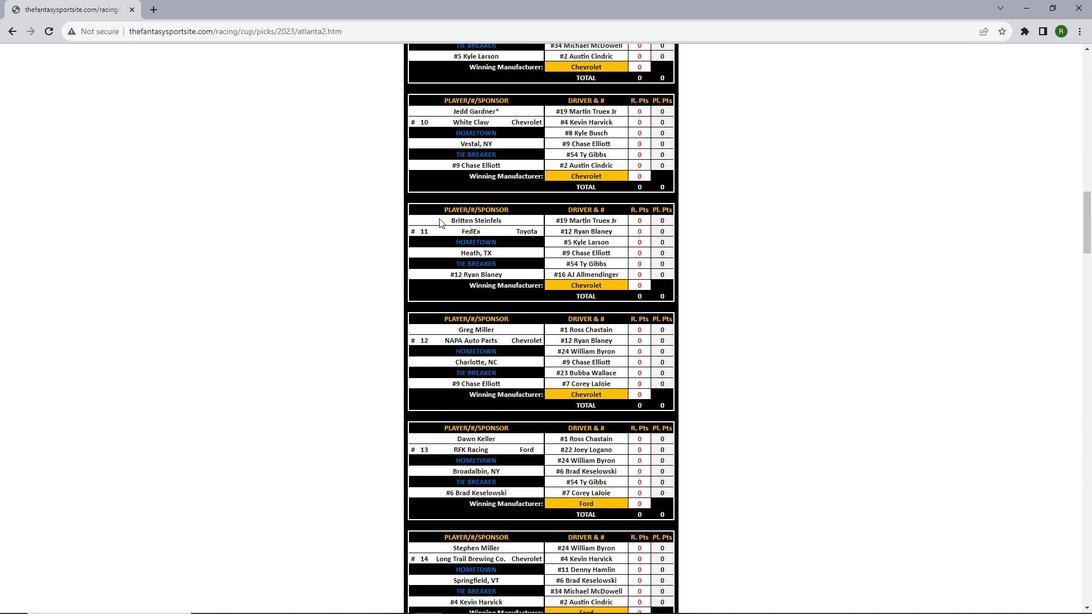 
Action: Mouse scrolled (439, 217) with delta (0, 0)
Screenshot: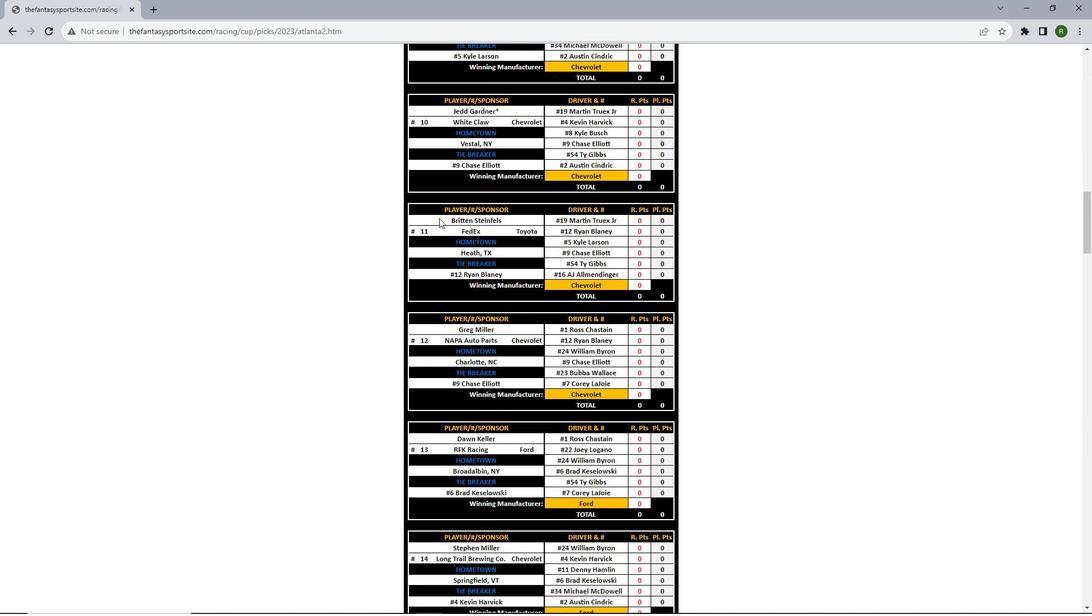 
Action: Mouse scrolled (439, 217) with delta (0, 0)
Screenshot: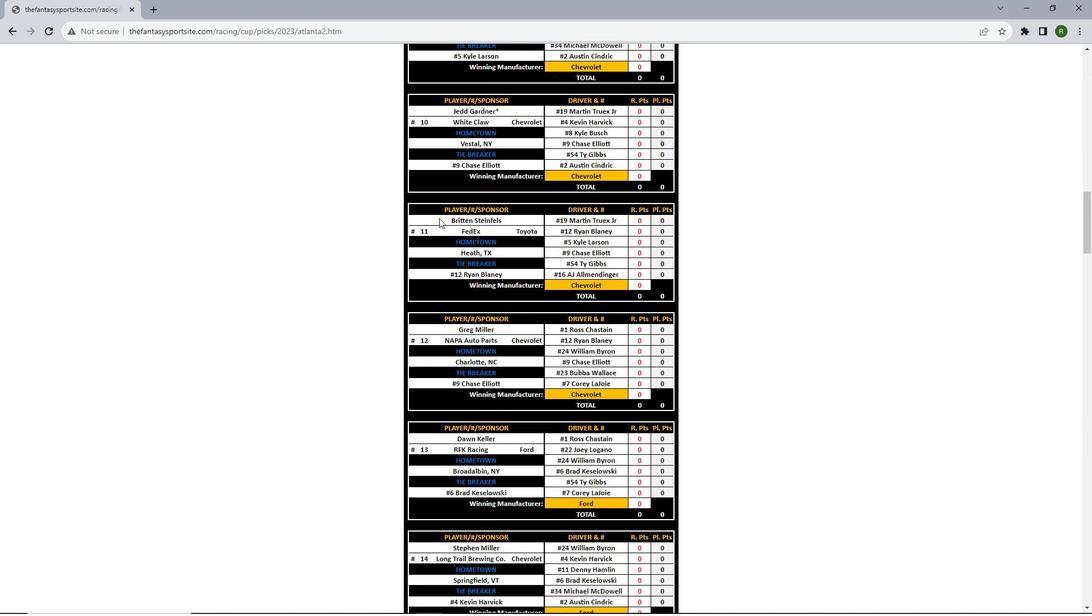 
Action: Mouse scrolled (439, 217) with delta (0, 0)
Screenshot: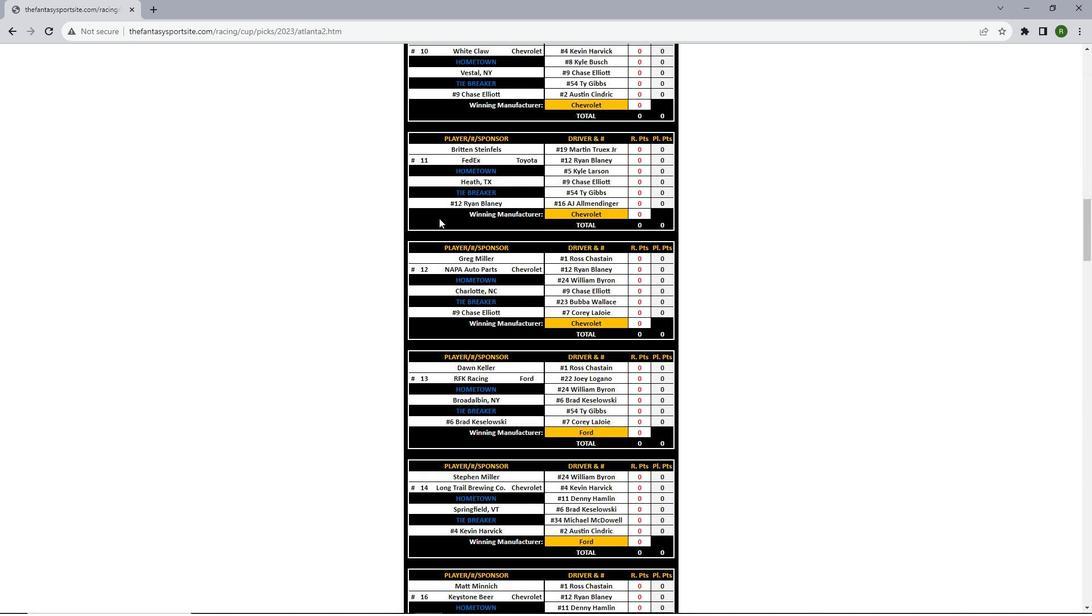 
Action: Mouse scrolled (439, 217) with delta (0, 0)
Screenshot: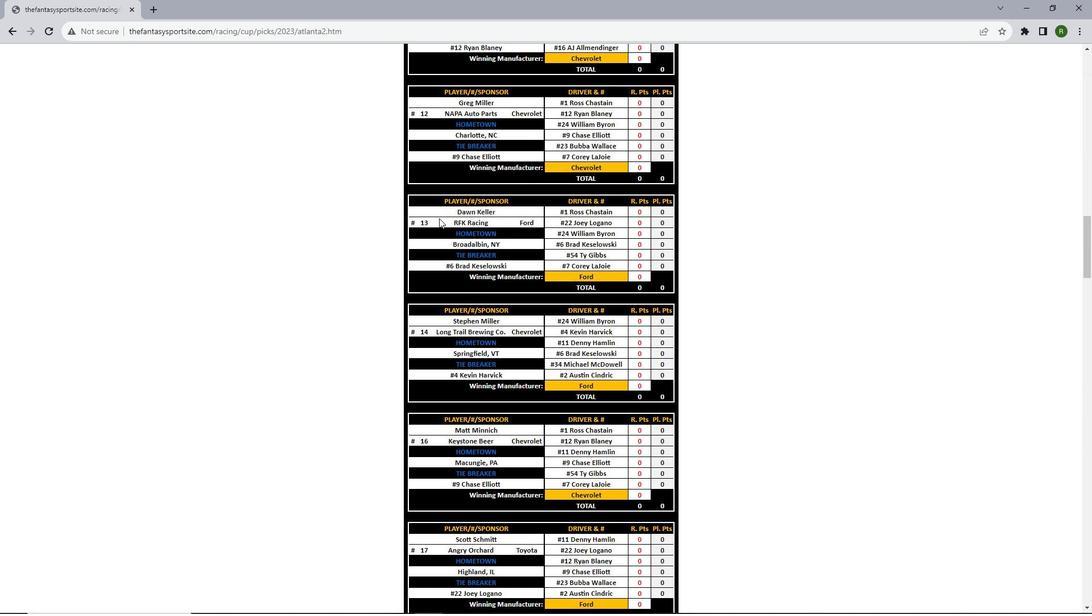 
Action: Mouse scrolled (439, 217) with delta (0, 0)
Screenshot: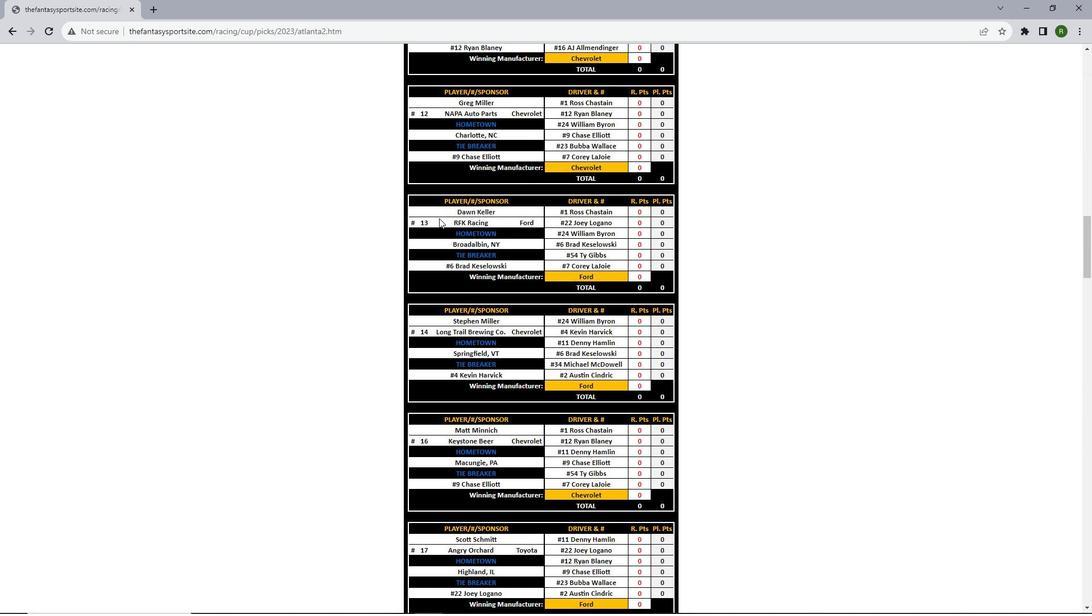 
Action: Mouse scrolled (439, 217) with delta (0, 0)
Screenshot: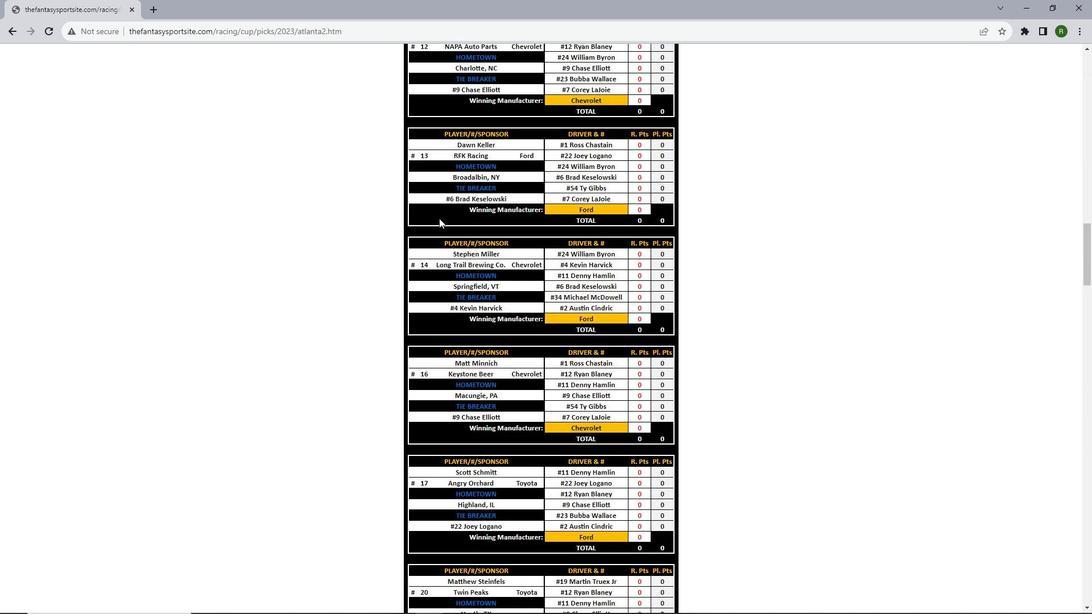 
Action: Mouse scrolled (439, 217) with delta (0, 0)
Screenshot: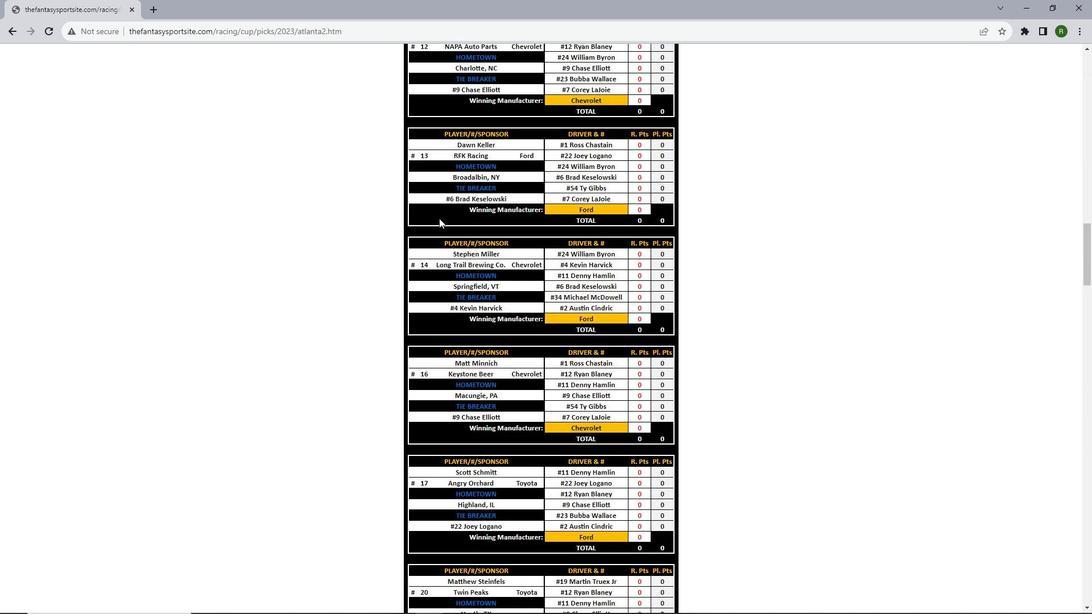 
Action: Mouse scrolled (439, 217) with delta (0, 0)
Screenshot: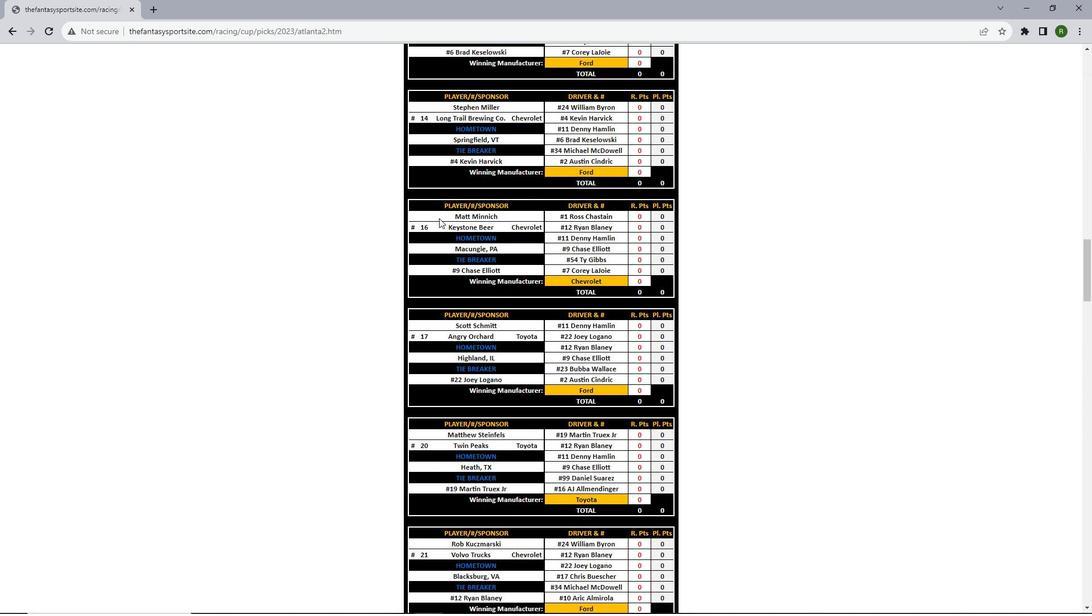 
Action: Mouse scrolled (439, 217) with delta (0, 0)
Screenshot: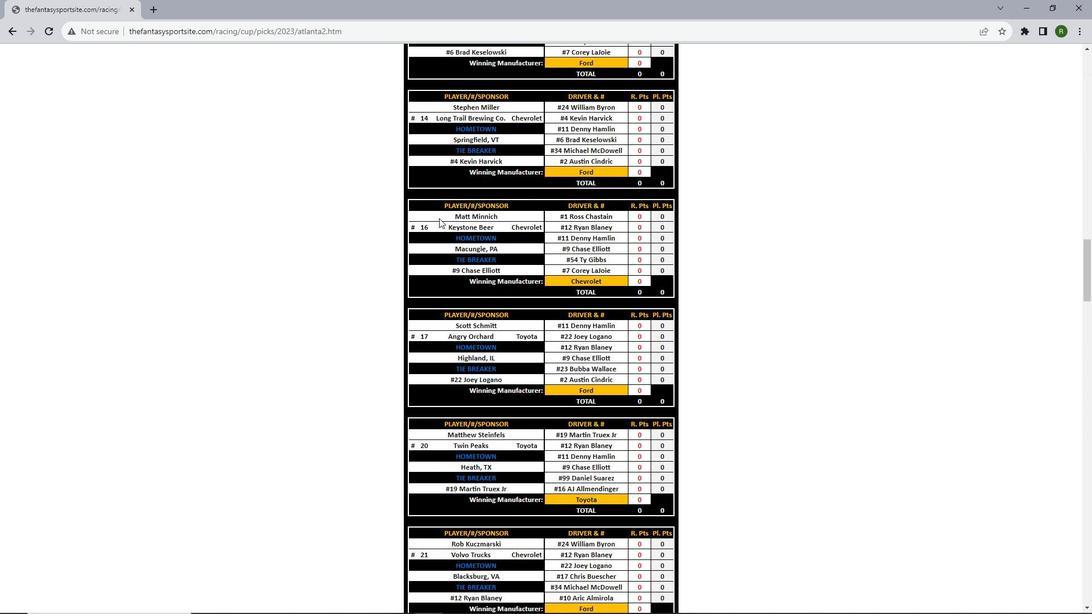 
Action: Mouse scrolled (439, 217) with delta (0, 0)
Screenshot: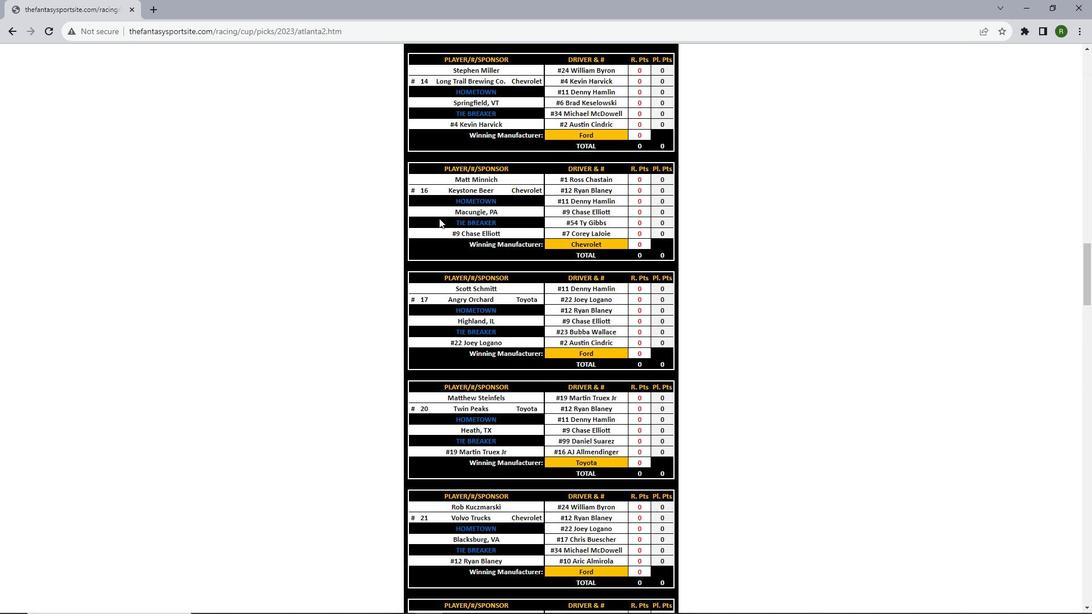 
Action: Mouse scrolled (439, 217) with delta (0, 0)
Screenshot: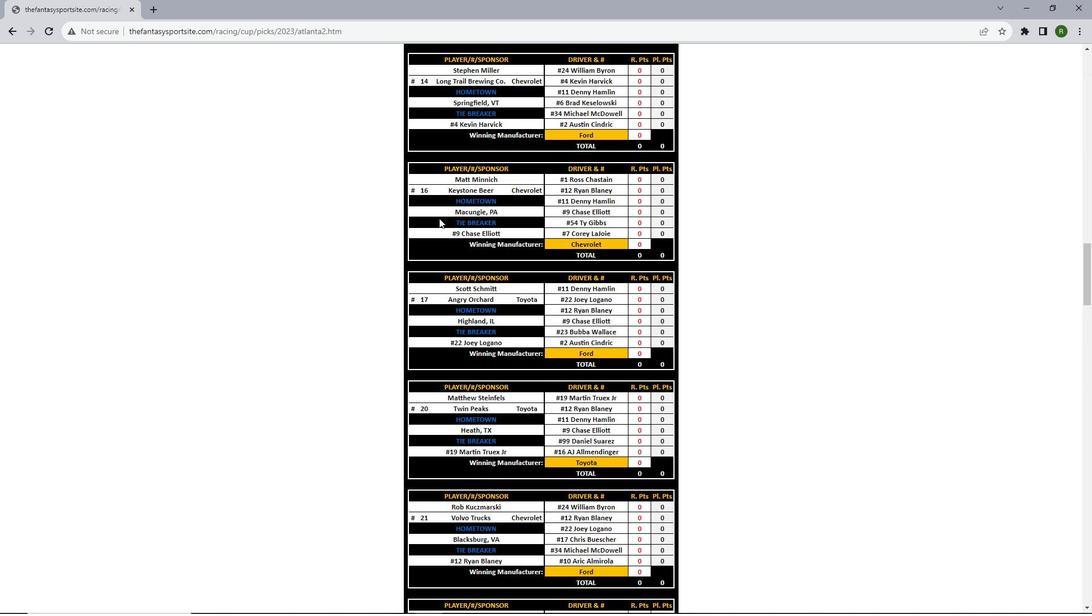 
Action: Mouse scrolled (439, 217) with delta (0, 0)
Screenshot: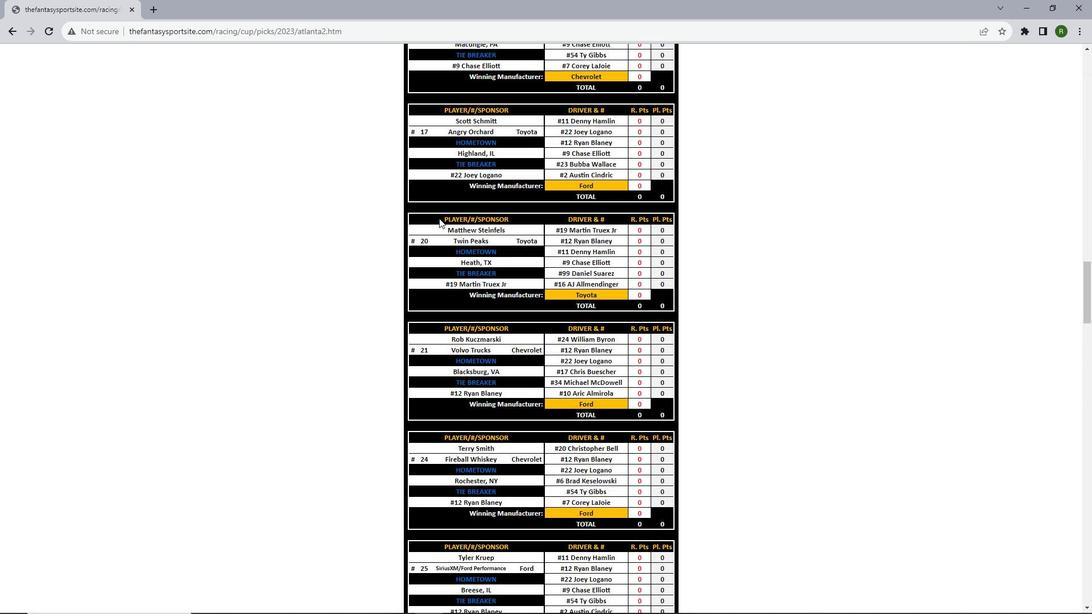 
Action: Mouse scrolled (439, 217) with delta (0, 0)
Screenshot: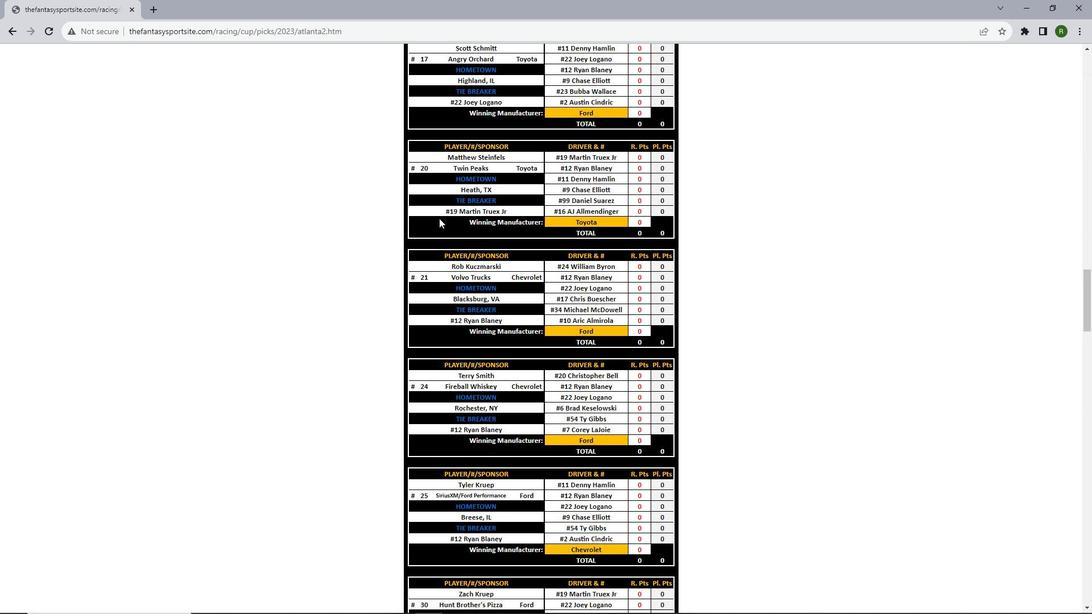 
Action: Mouse scrolled (439, 217) with delta (0, 0)
Screenshot: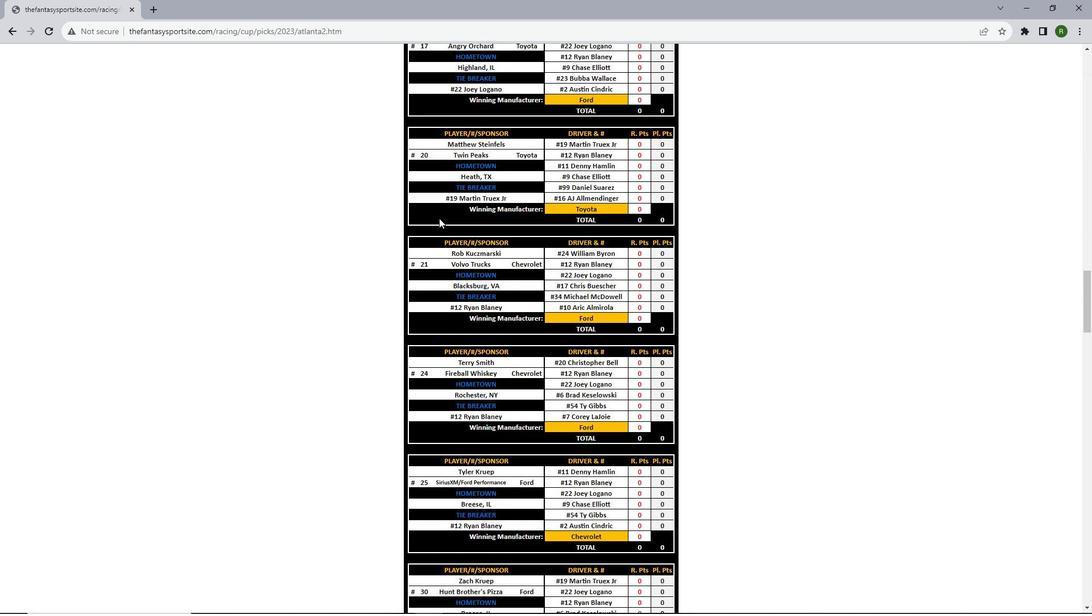 
Action: Mouse scrolled (439, 217) with delta (0, 0)
Screenshot: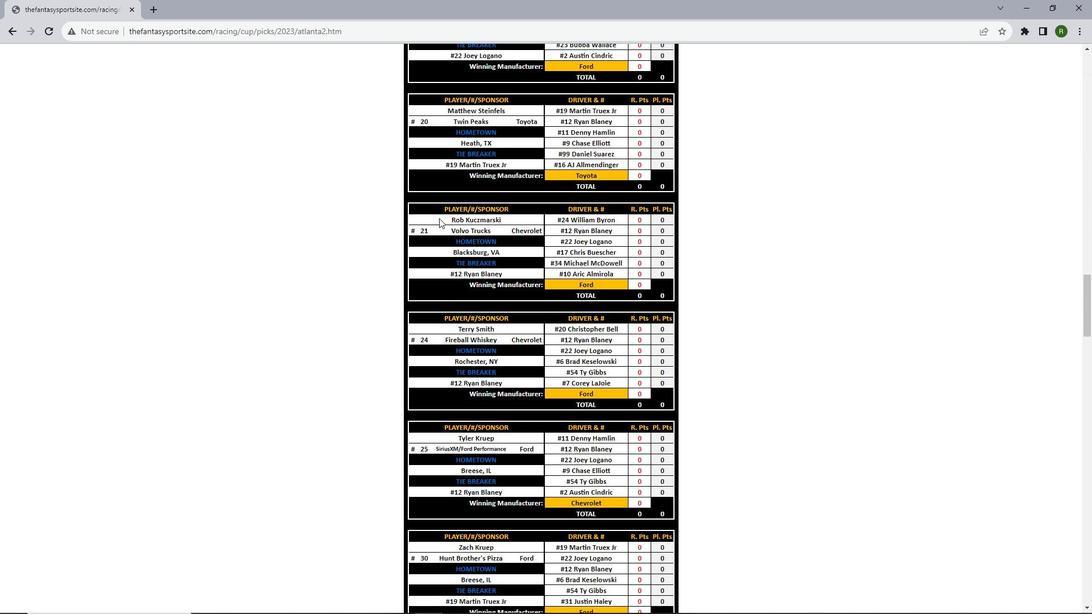 
Action: Mouse scrolled (439, 217) with delta (0, 0)
Screenshot: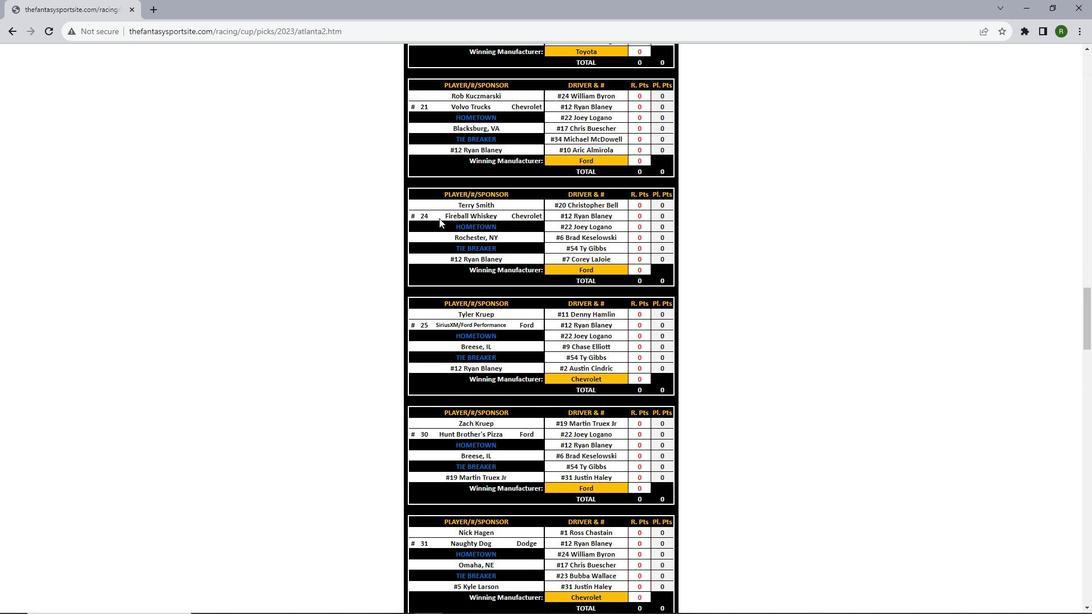 
Action: Mouse scrolled (439, 217) with delta (0, 0)
Screenshot: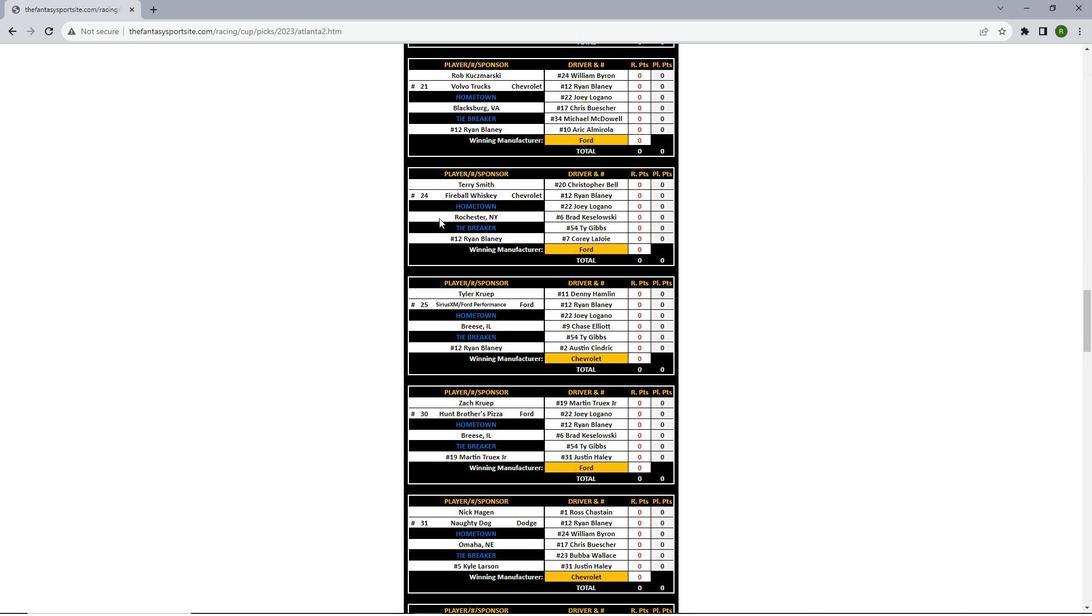 
Action: Mouse scrolled (439, 217) with delta (0, 0)
Screenshot: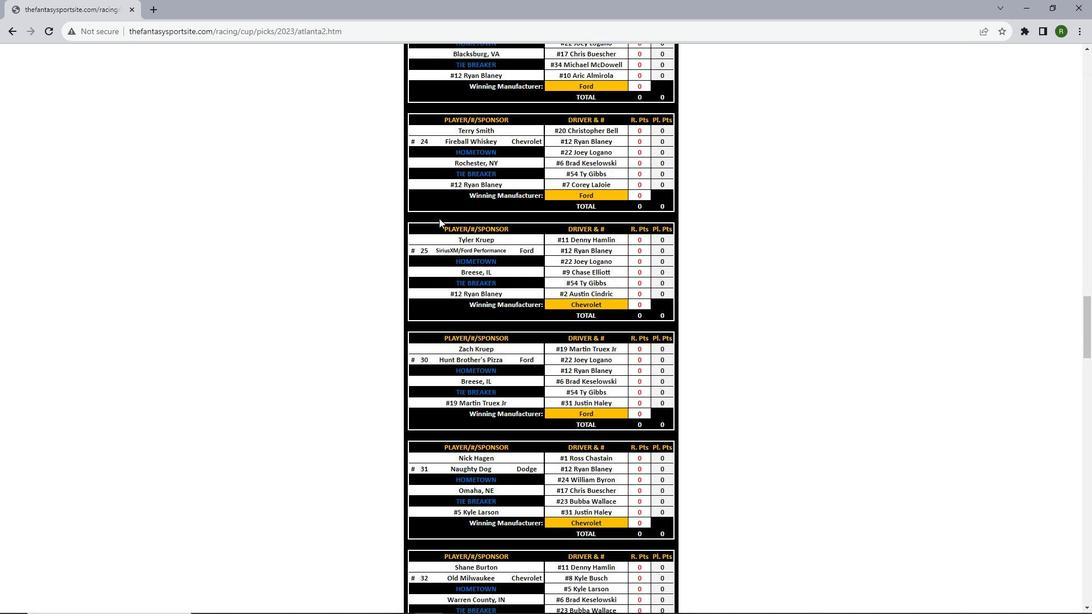 
Action: Mouse scrolled (439, 217) with delta (0, 0)
Screenshot: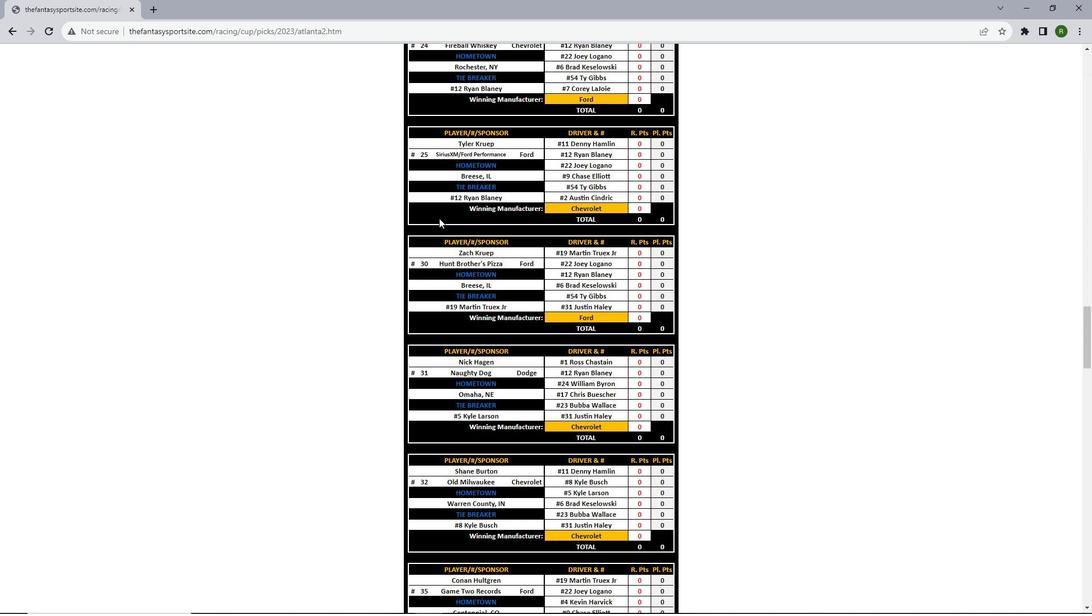 
Action: Mouse scrolled (439, 217) with delta (0, 0)
Screenshot: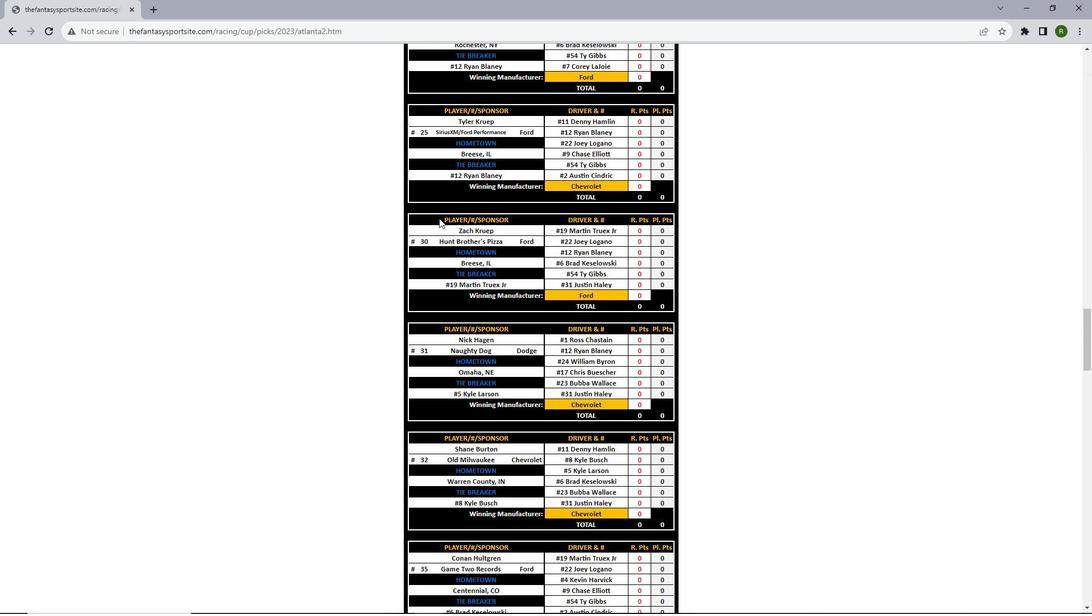 
Action: Mouse scrolled (439, 217) with delta (0, 0)
Screenshot: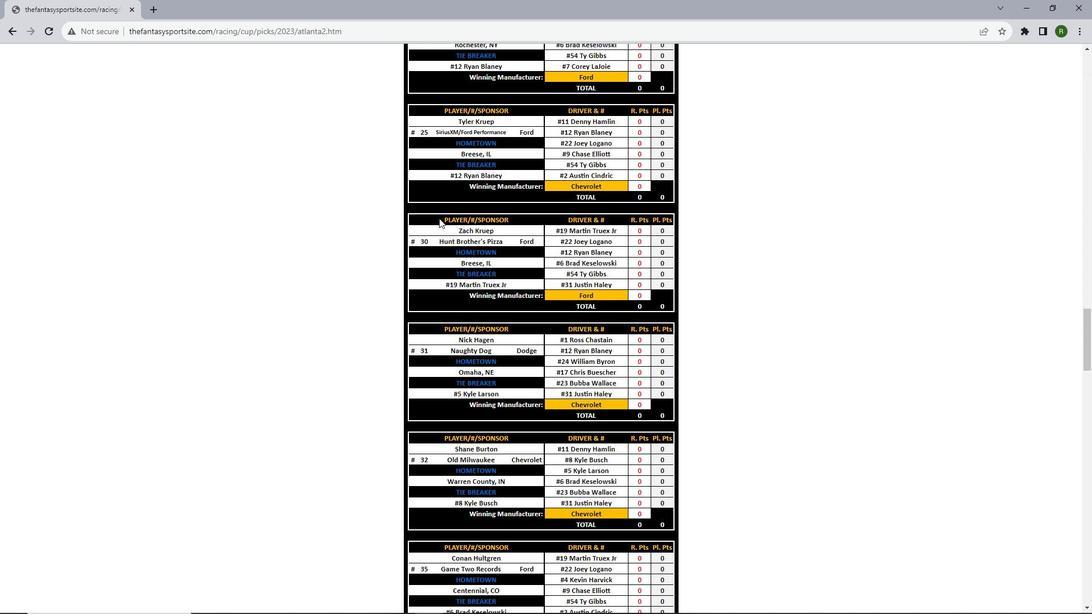 
Action: Mouse scrolled (439, 217) with delta (0, 0)
Screenshot: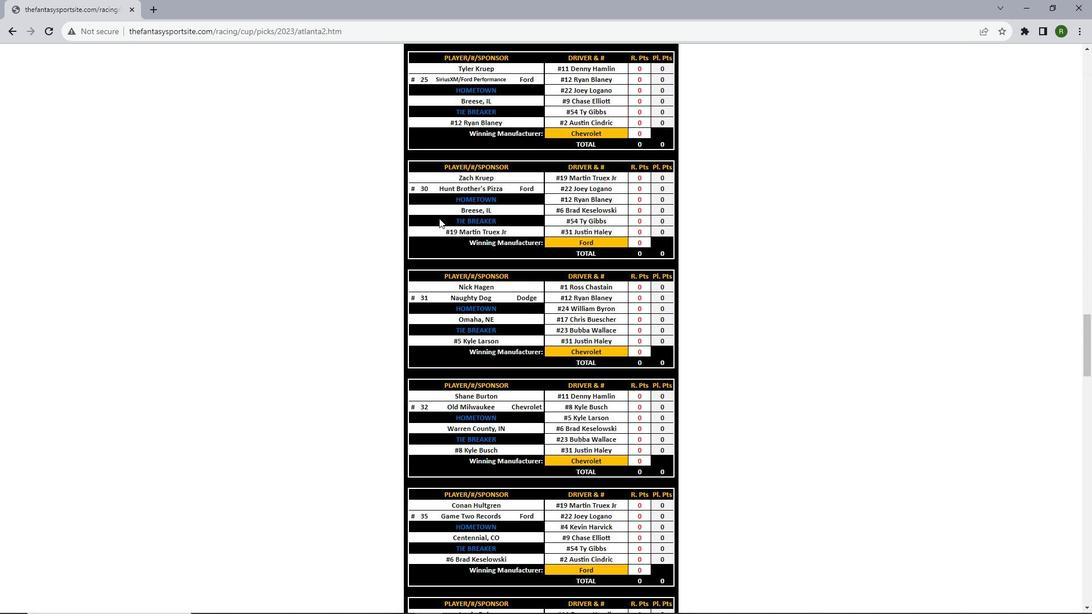 
Action: Mouse scrolled (439, 217) with delta (0, 0)
Screenshot: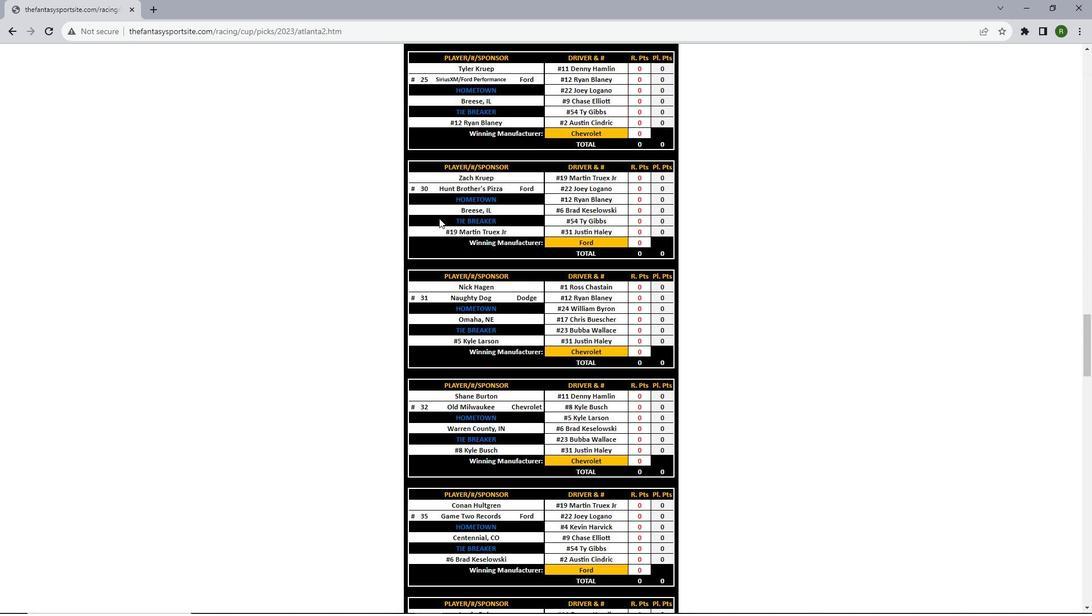 
Action: Mouse scrolled (439, 217) with delta (0, 0)
Screenshot: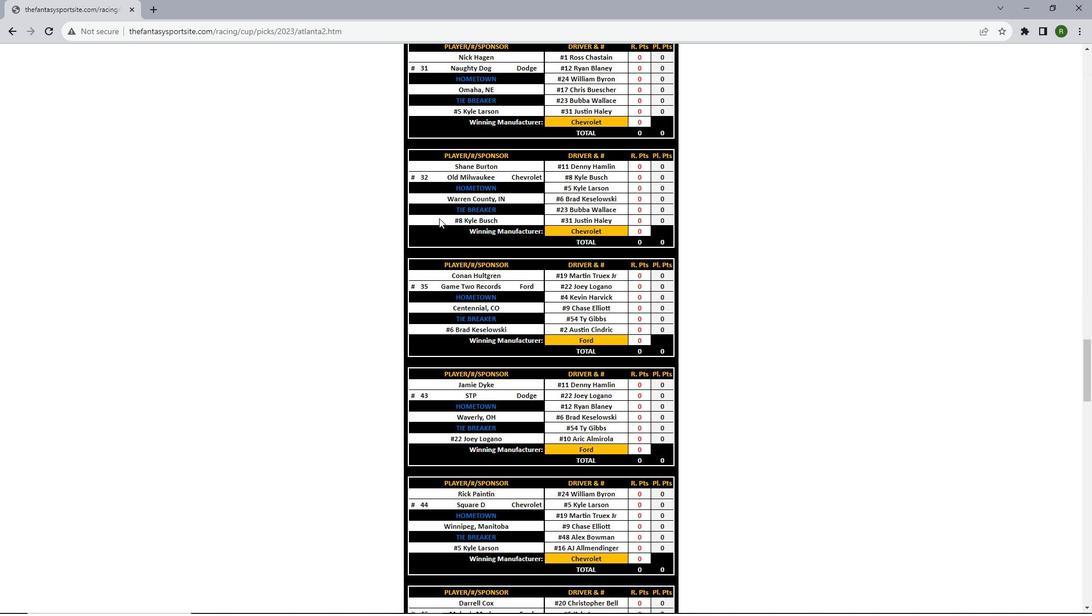 
Action: Mouse scrolled (439, 217) with delta (0, 0)
Screenshot: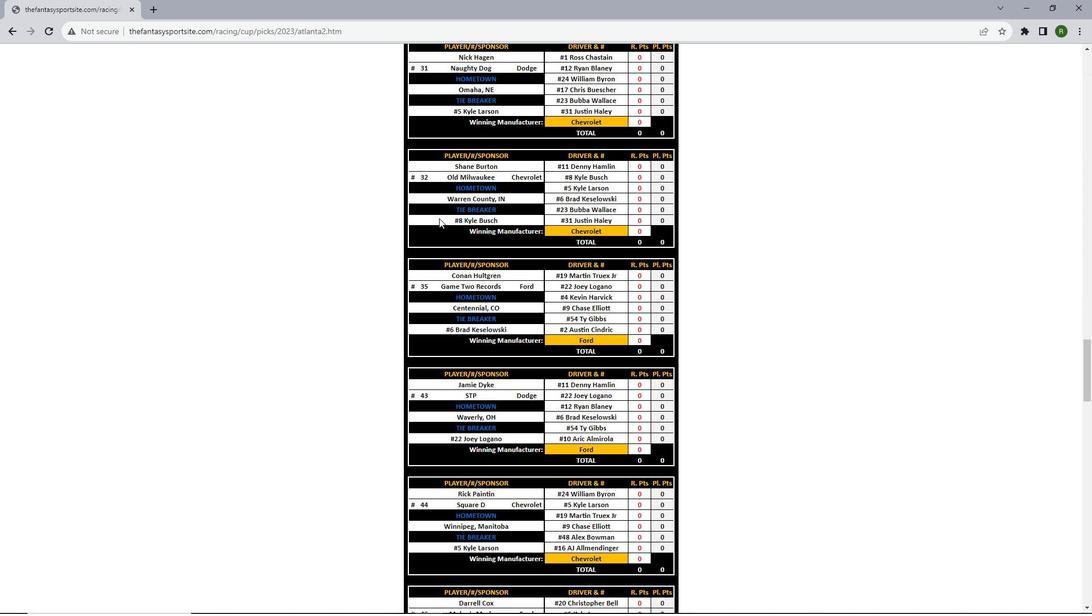 
Action: Mouse scrolled (439, 217) with delta (0, 0)
Screenshot: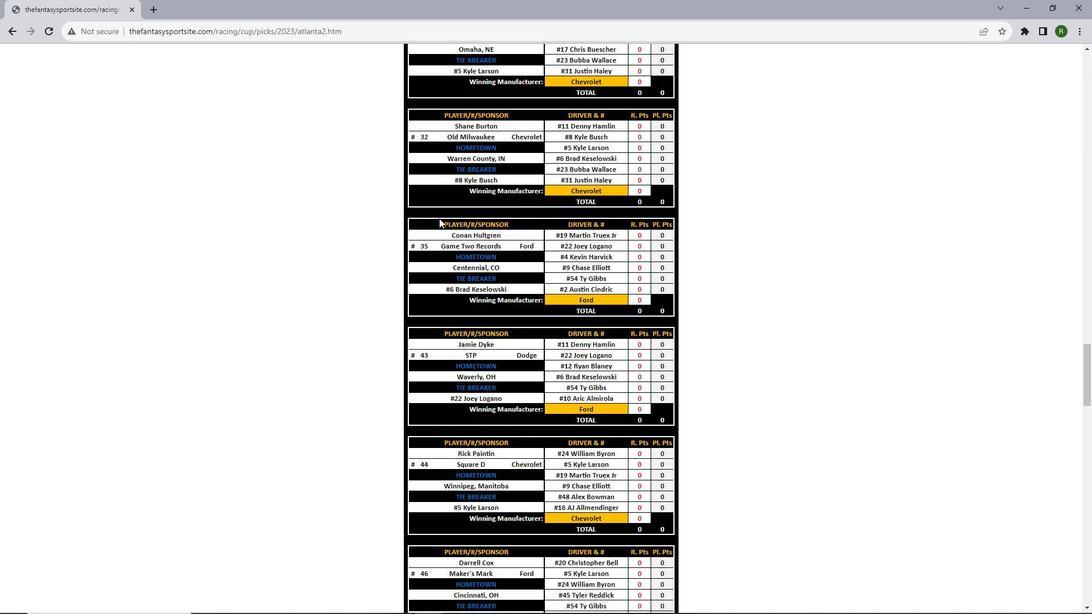 
Action: Mouse scrolled (439, 217) with delta (0, 0)
Screenshot: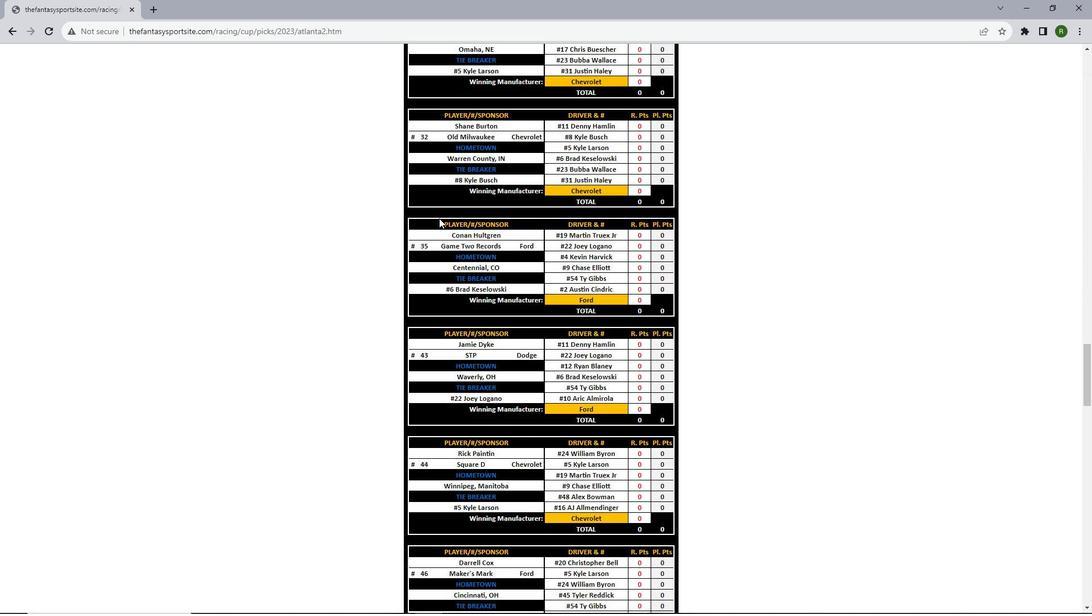 
Action: Mouse scrolled (439, 217) with delta (0, 0)
Screenshot: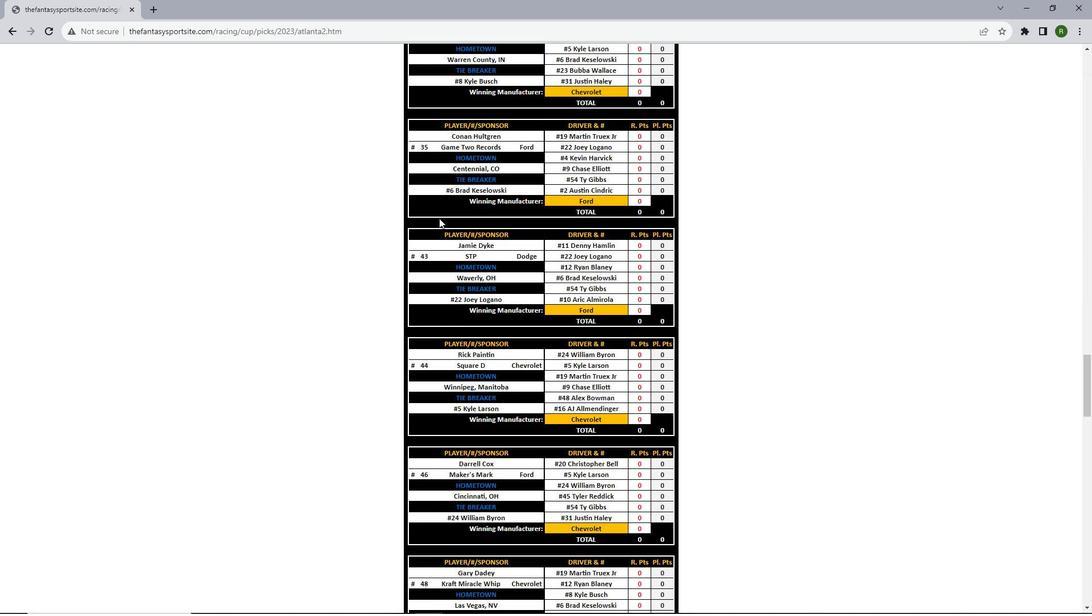 
Action: Mouse scrolled (439, 217) with delta (0, 0)
Screenshot: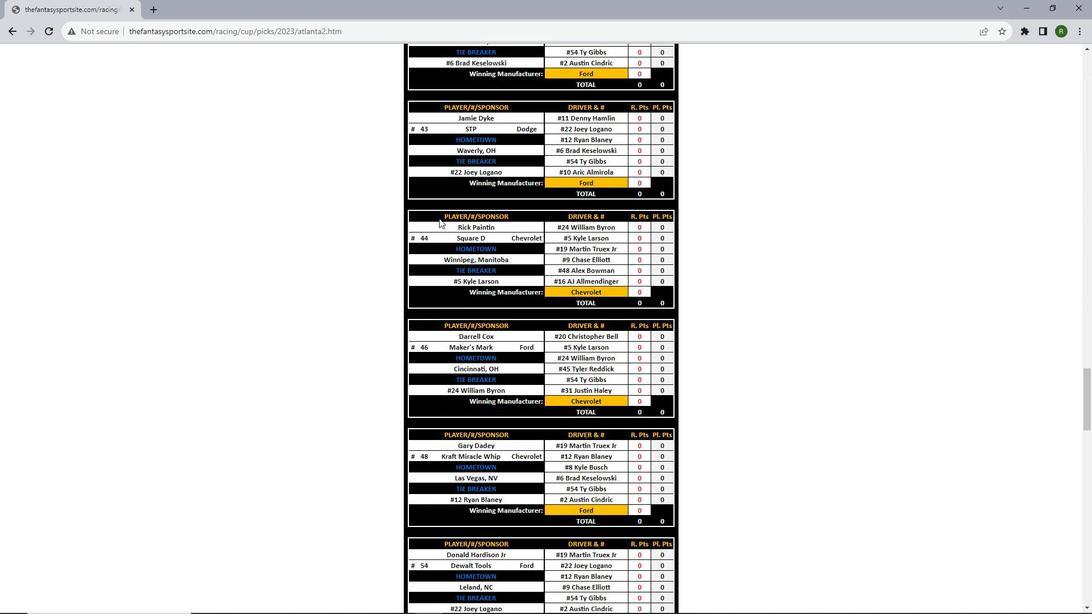 
Action: Mouse scrolled (439, 217) with delta (0, 0)
Screenshot: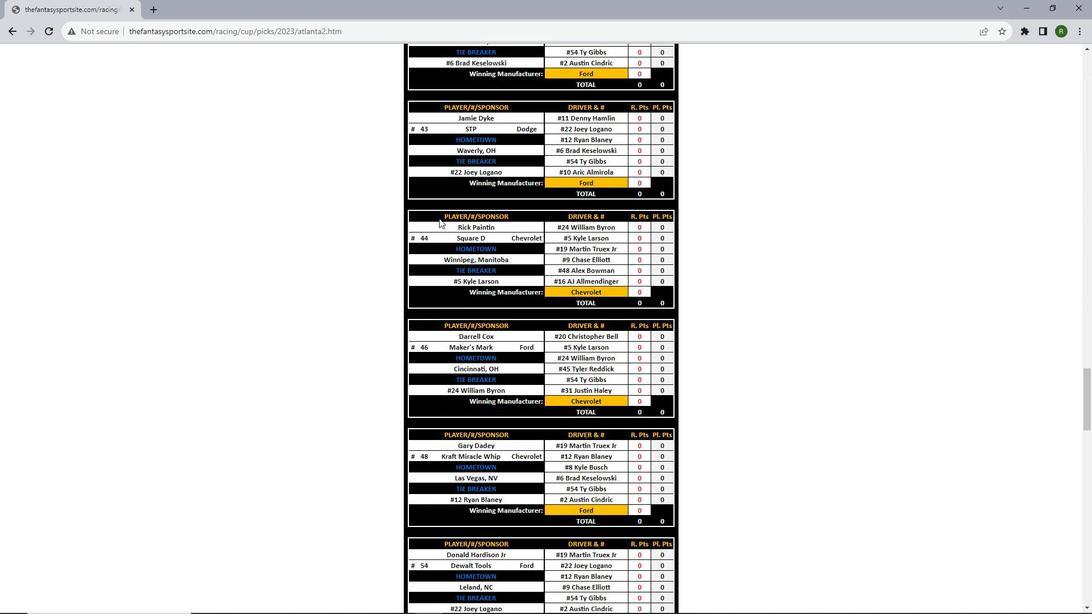 
Action: Mouse scrolled (439, 217) with delta (0, 0)
Screenshot: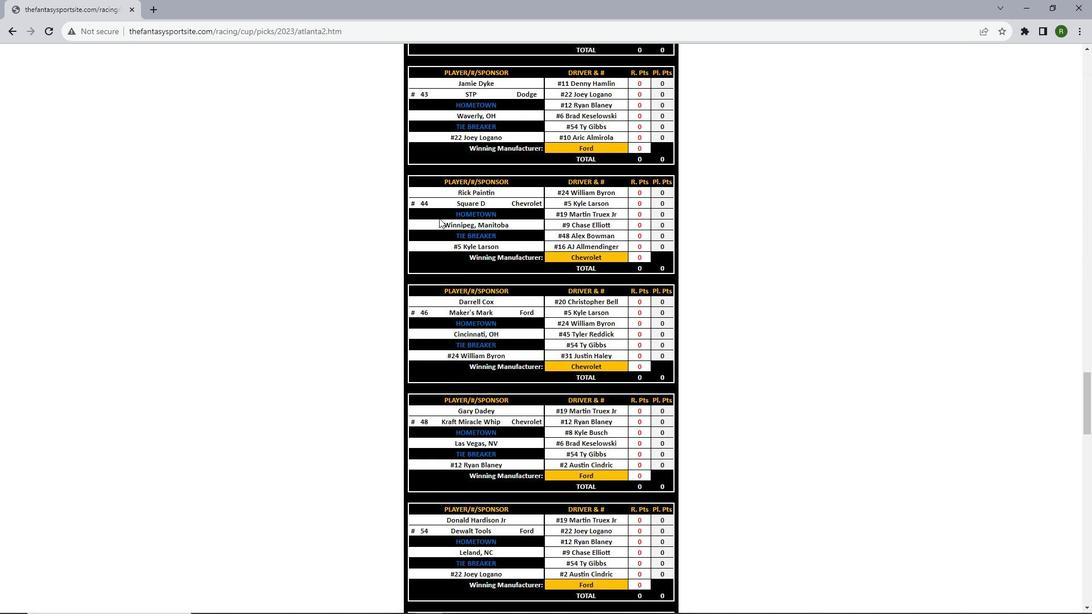 
Action: Mouse scrolled (439, 217) with delta (0, 0)
Screenshot: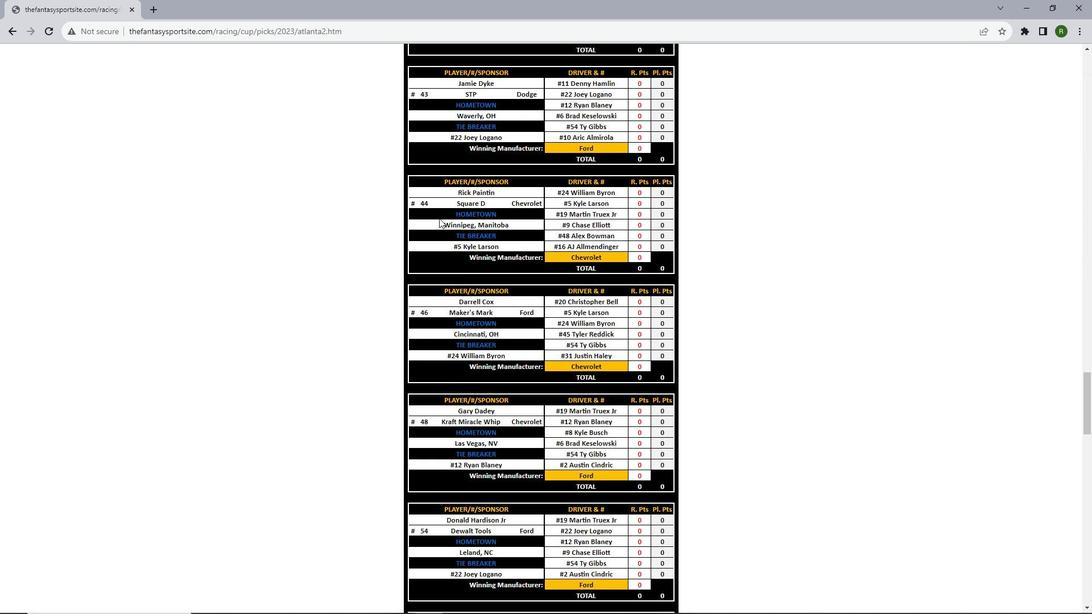 
Action: Mouse scrolled (439, 217) with delta (0, 0)
Screenshot: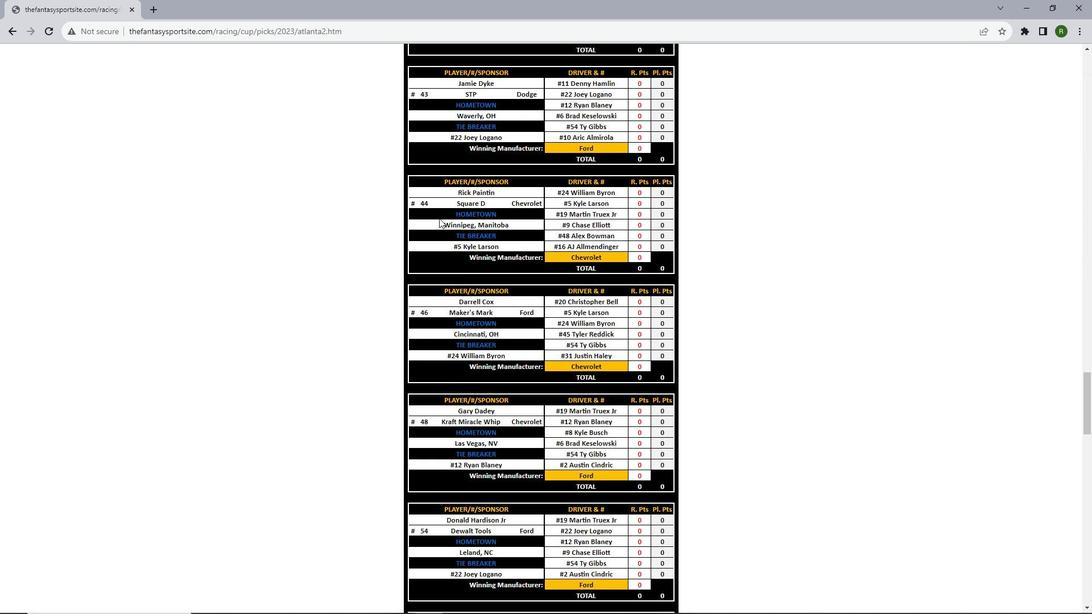 
Action: Mouse scrolled (439, 217) with delta (0, 0)
Screenshot: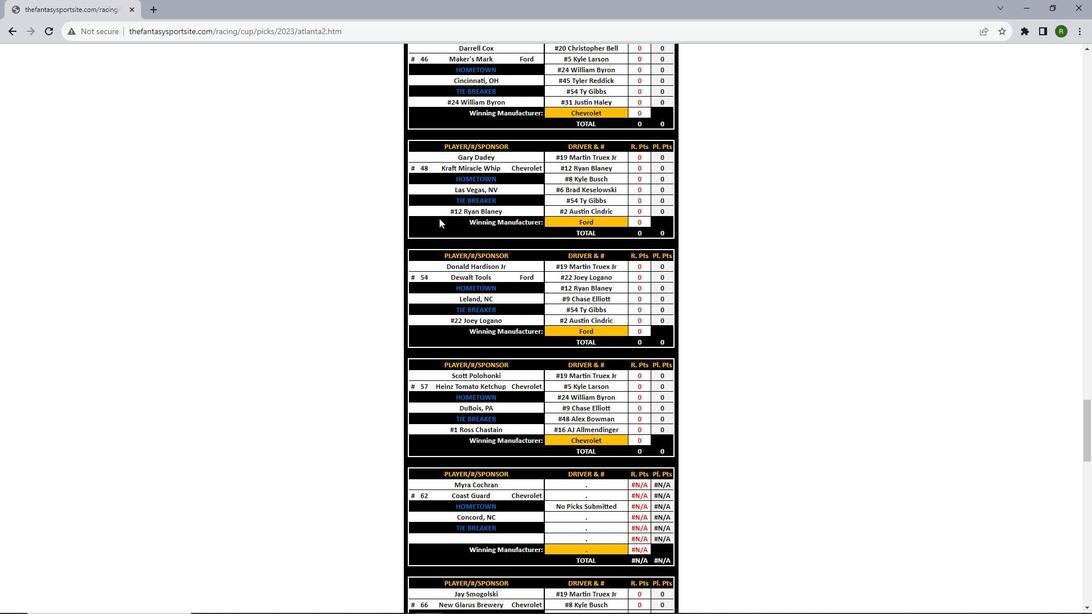 
Action: Mouse scrolled (439, 217) with delta (0, 0)
Screenshot: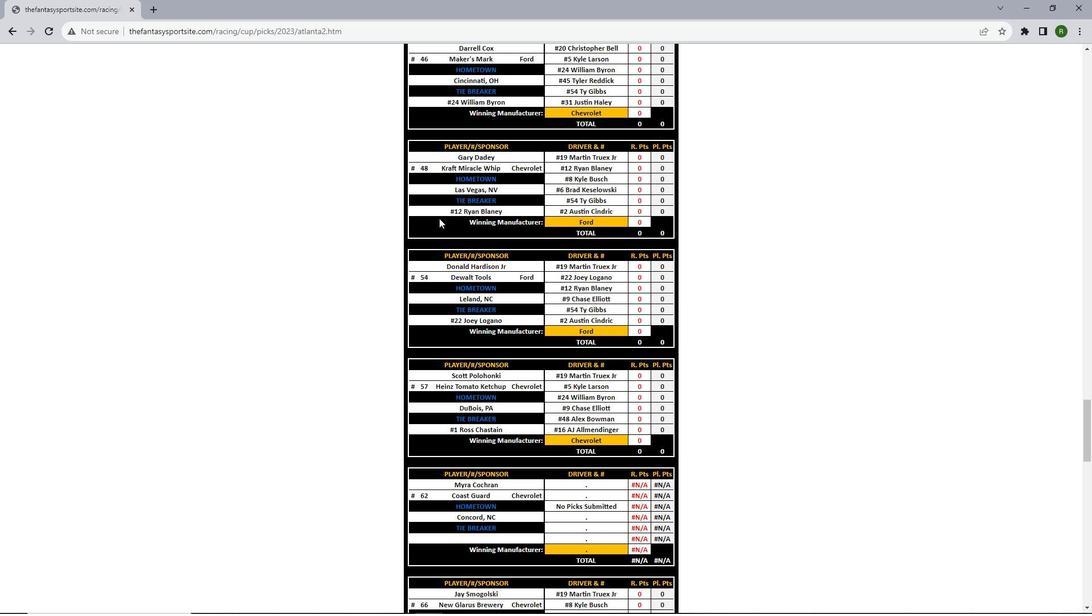
Action: Mouse scrolled (439, 217) with delta (0, 0)
Screenshot: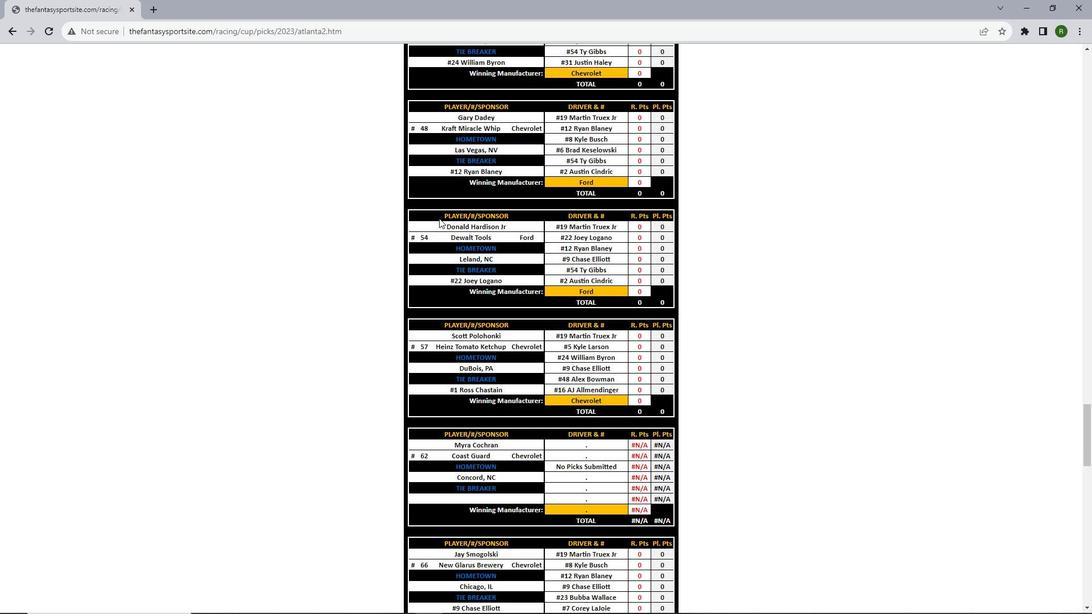 
Action: Mouse scrolled (439, 217) with delta (0, 0)
Screenshot: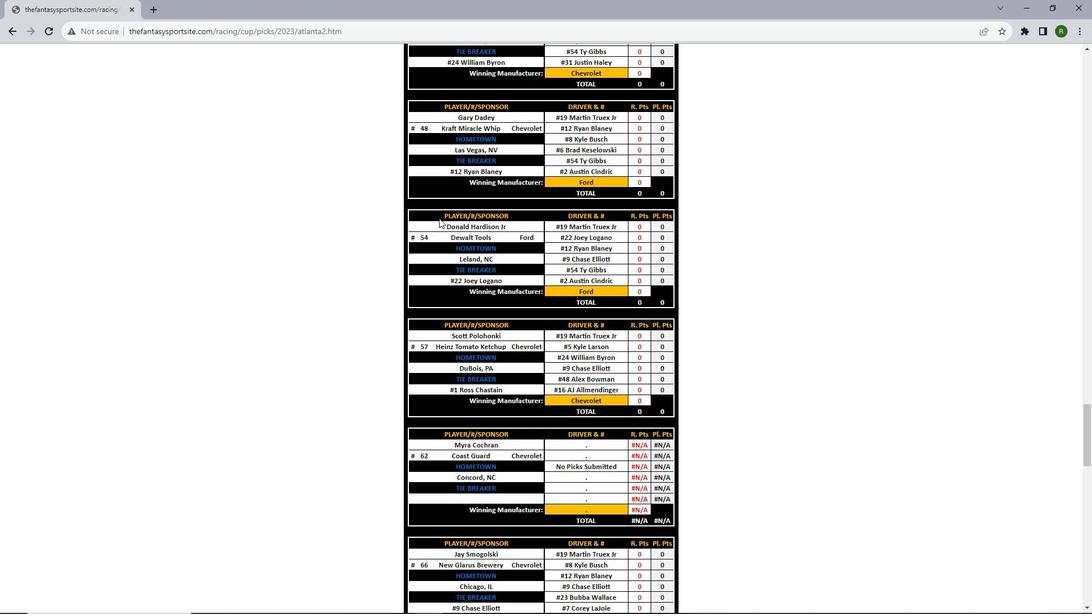 
Action: Mouse scrolled (439, 217) with delta (0, 0)
Screenshot: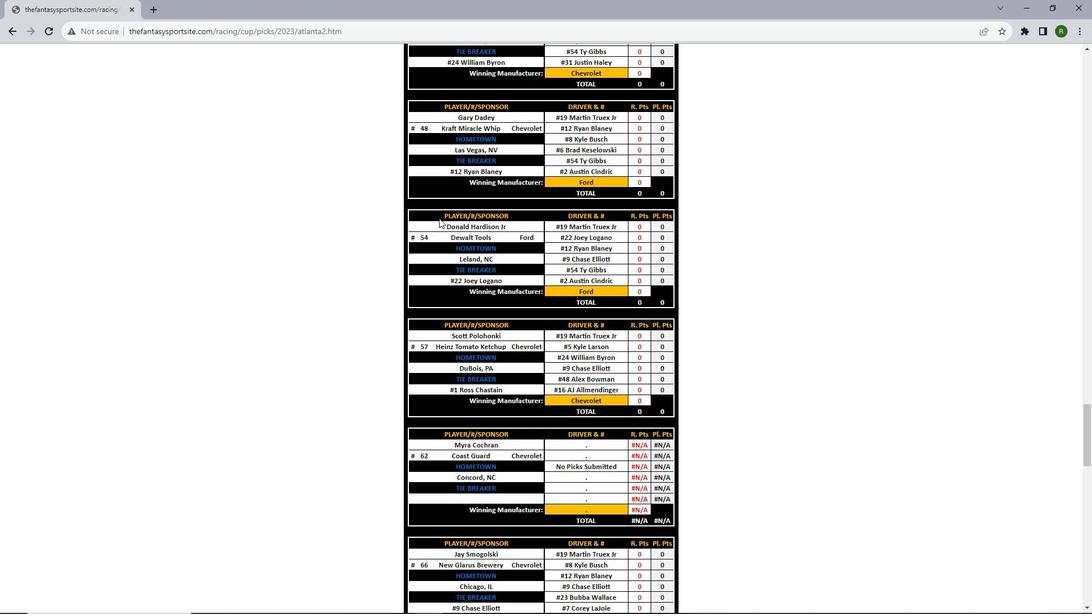 
Action: Mouse scrolled (439, 217) with delta (0, 0)
Screenshot: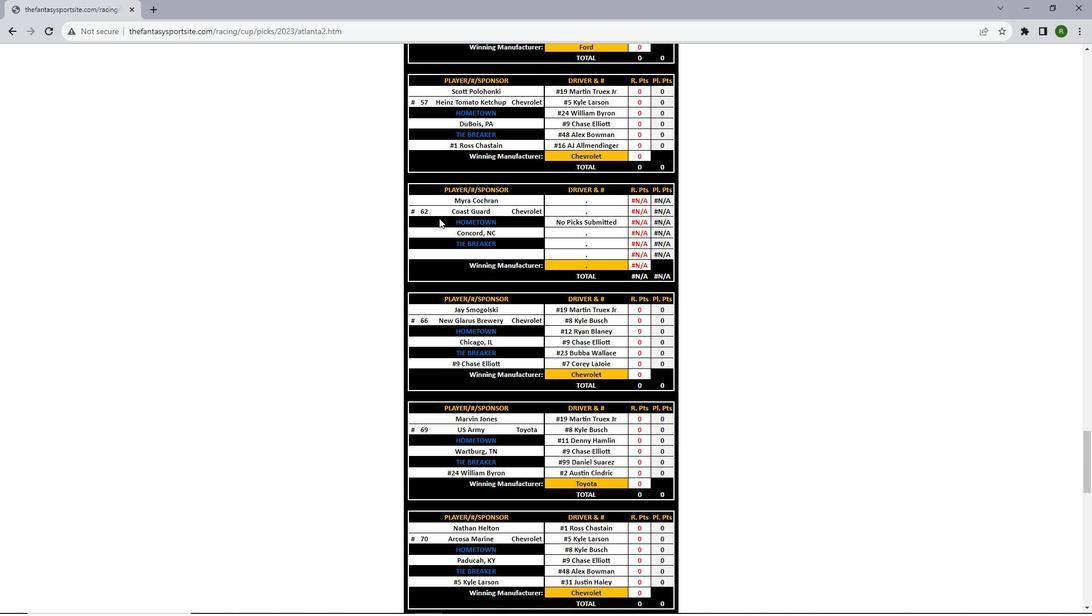 
Action: Mouse scrolled (439, 217) with delta (0, 0)
Screenshot: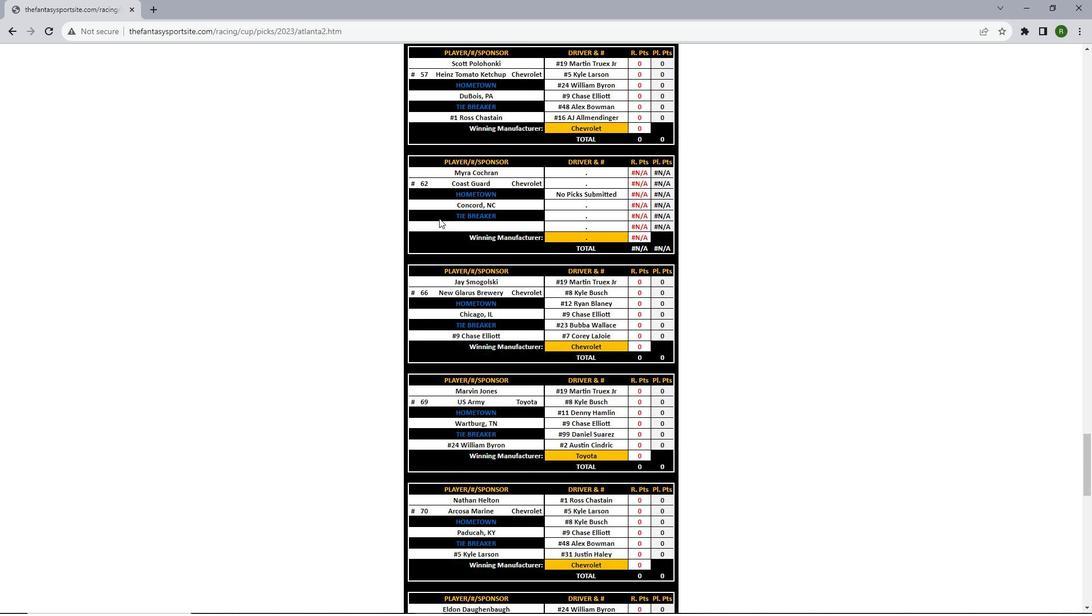 
Action: Mouse scrolled (439, 217) with delta (0, 0)
Screenshot: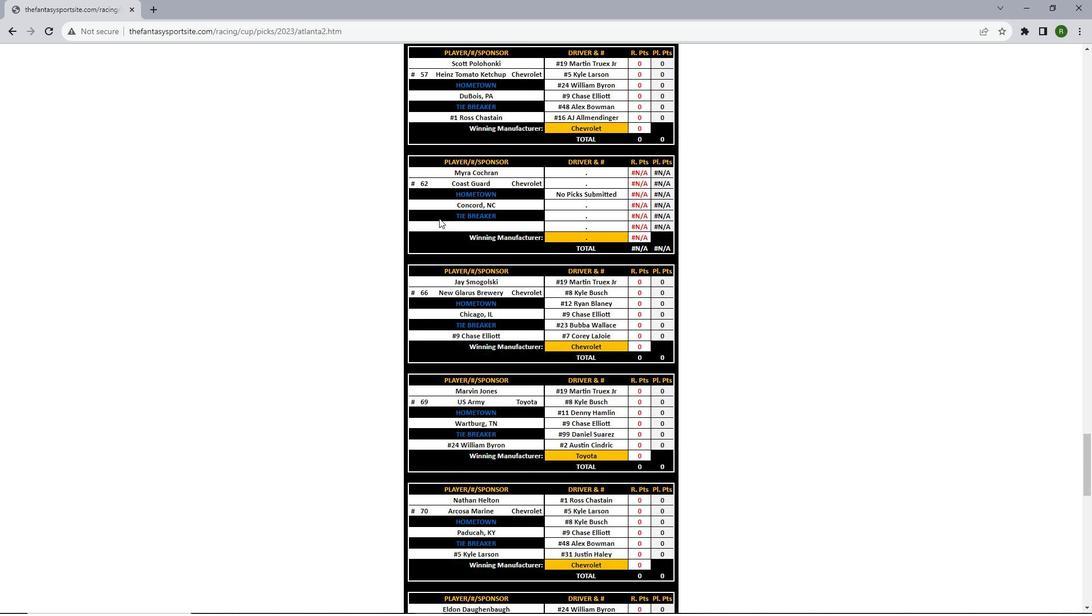 
Action: Mouse scrolled (439, 217) with delta (0, 0)
Screenshot: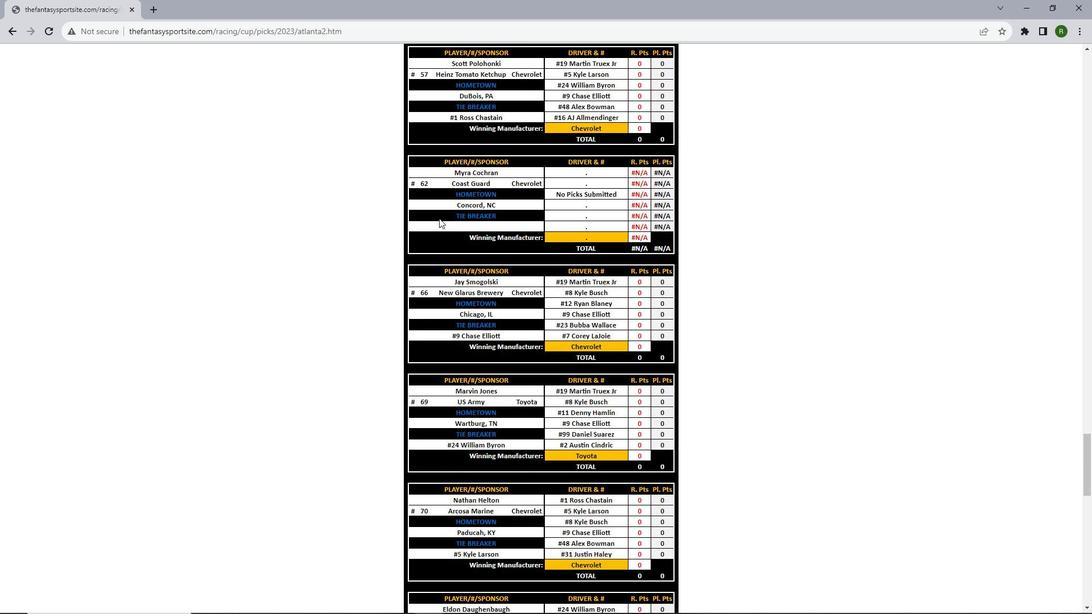 
Action: Mouse scrolled (439, 217) with delta (0, 0)
Screenshot: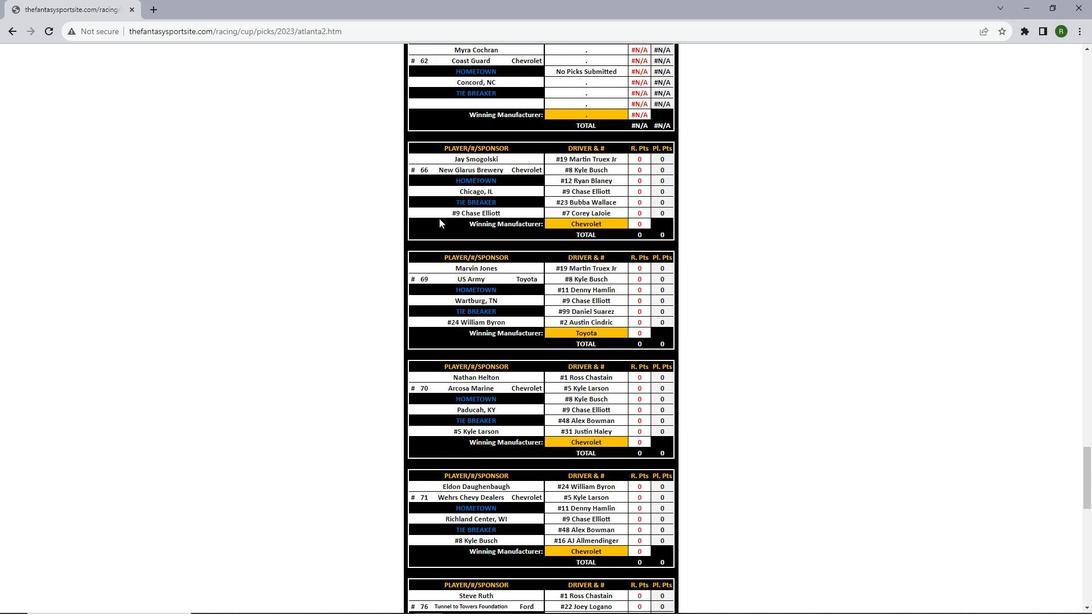 
Action: Mouse scrolled (439, 217) with delta (0, 0)
Screenshot: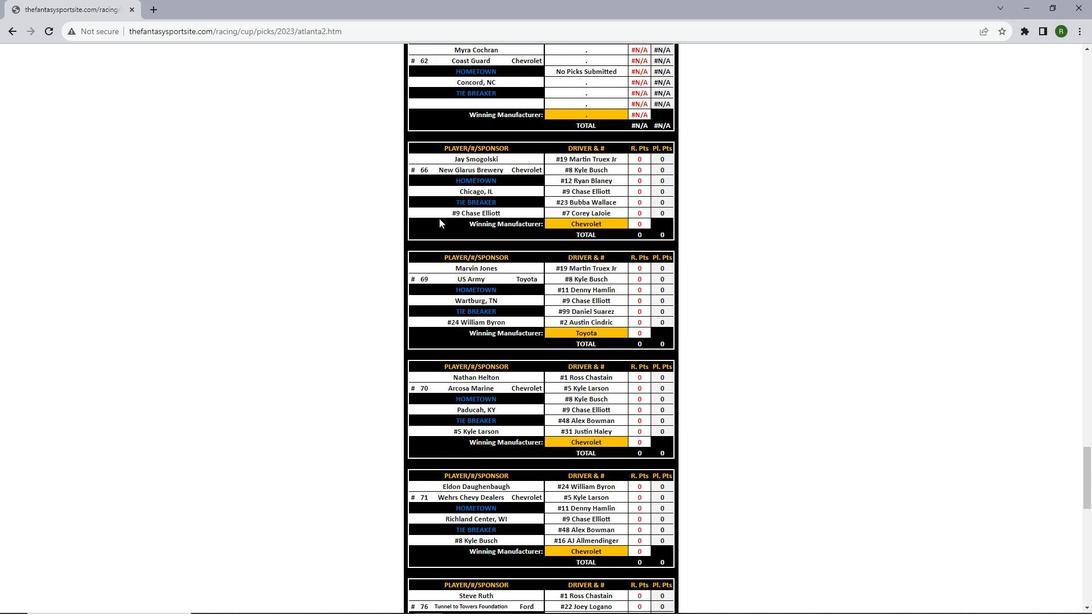 
Action: Mouse scrolled (439, 217) with delta (0, 0)
Screenshot: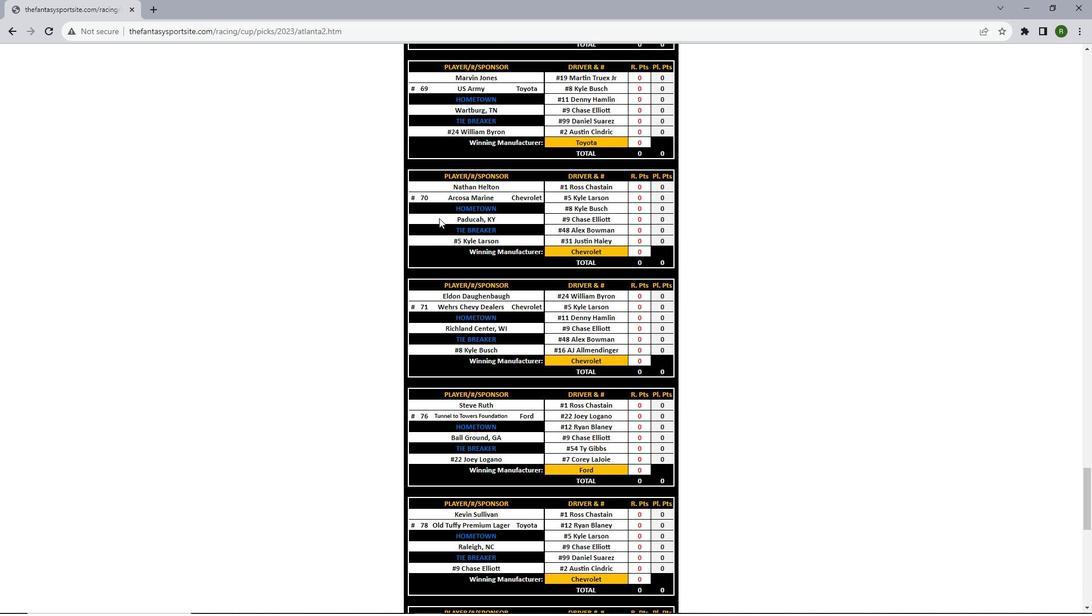 
Action: Mouse scrolled (439, 217) with delta (0, 0)
Screenshot: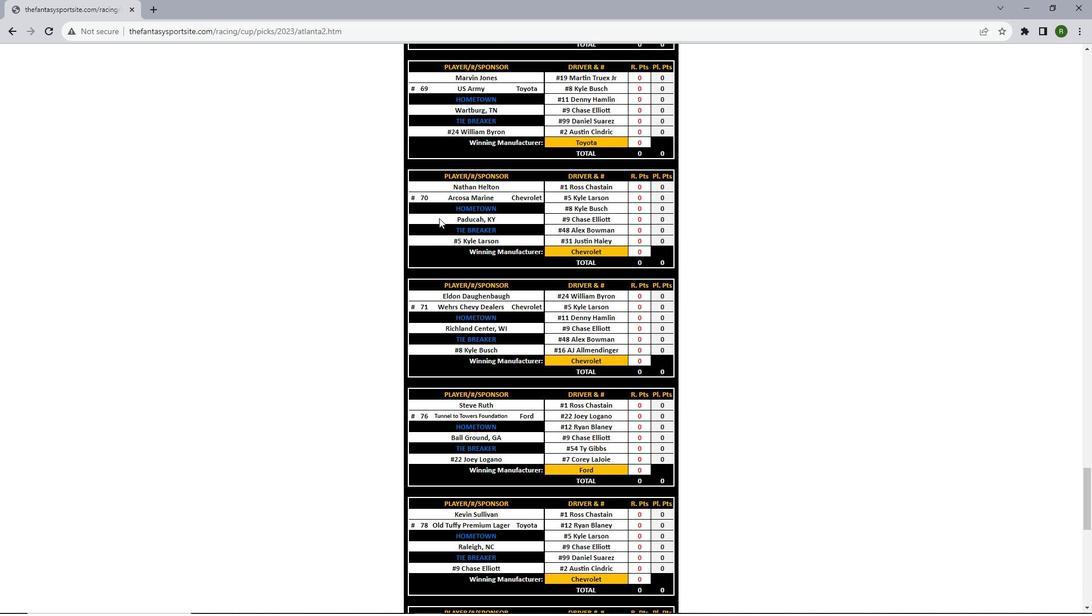 
Action: Mouse scrolled (439, 217) with delta (0, 0)
Screenshot: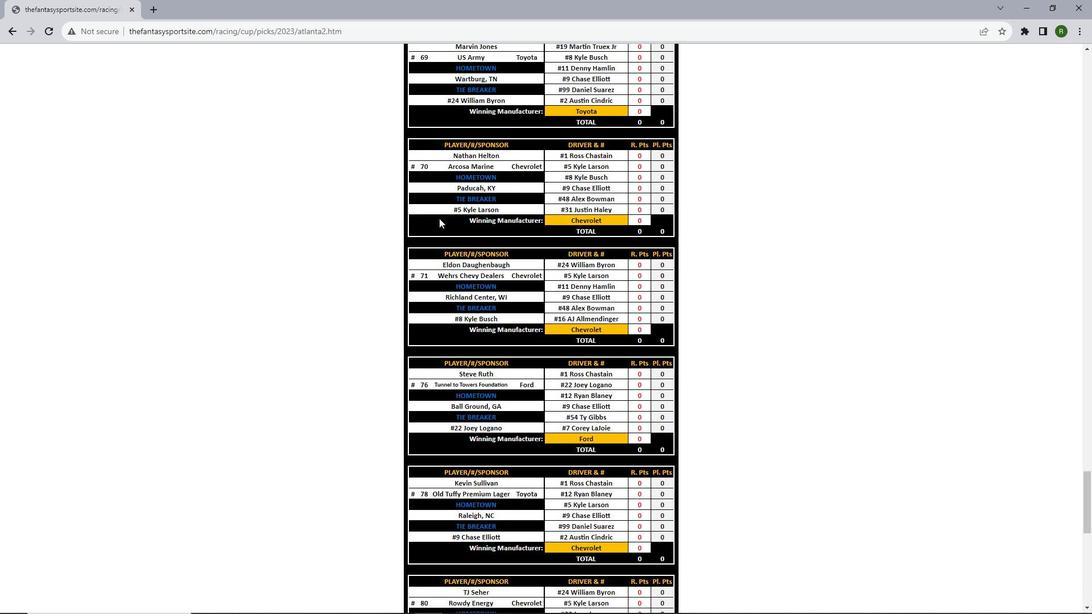 
Action: Mouse scrolled (439, 217) with delta (0, 0)
Screenshot: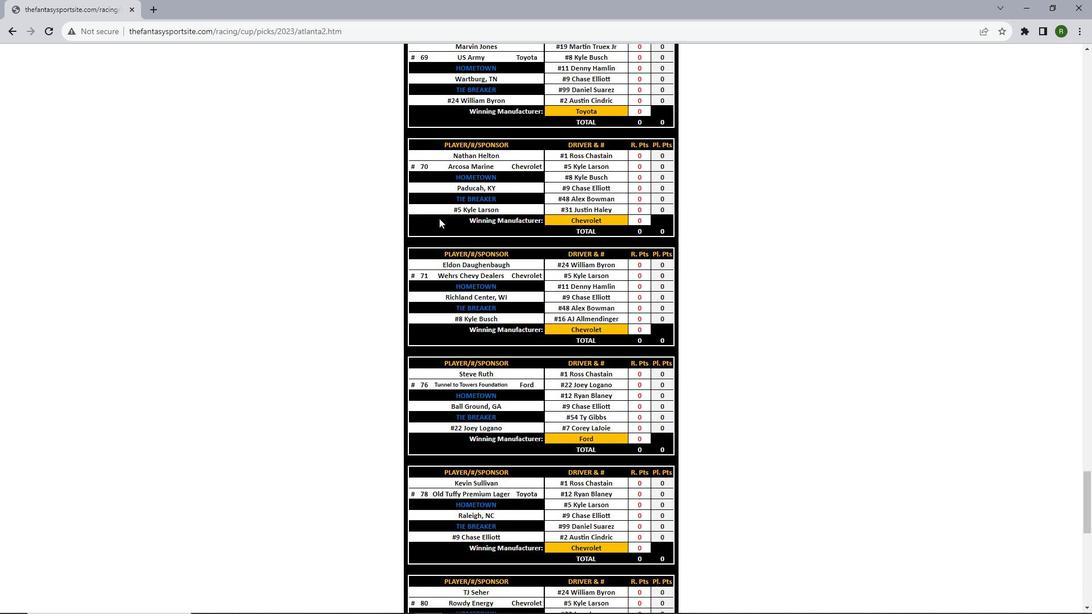 
Action: Mouse scrolled (439, 217) with delta (0, 0)
Screenshot: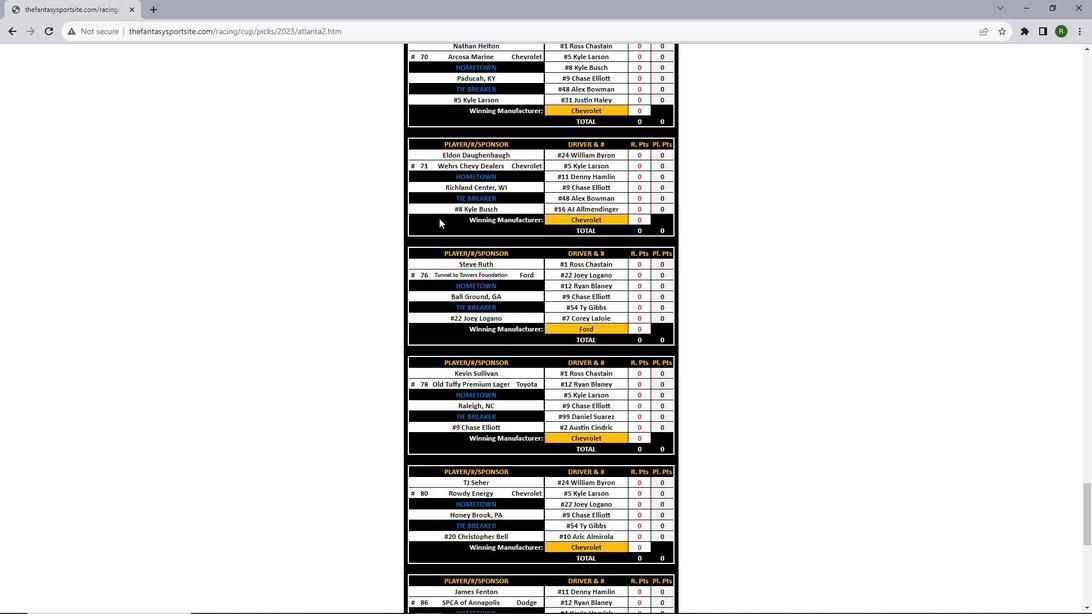
Action: Mouse scrolled (439, 217) with delta (0, 0)
Screenshot: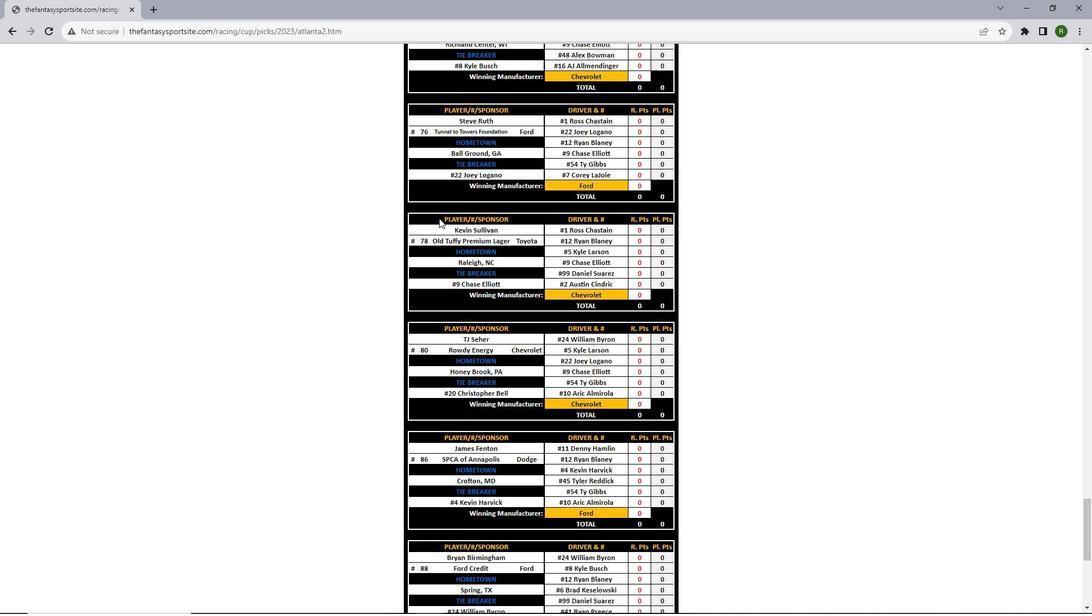 
Action: Mouse scrolled (439, 217) with delta (0, 0)
Screenshot: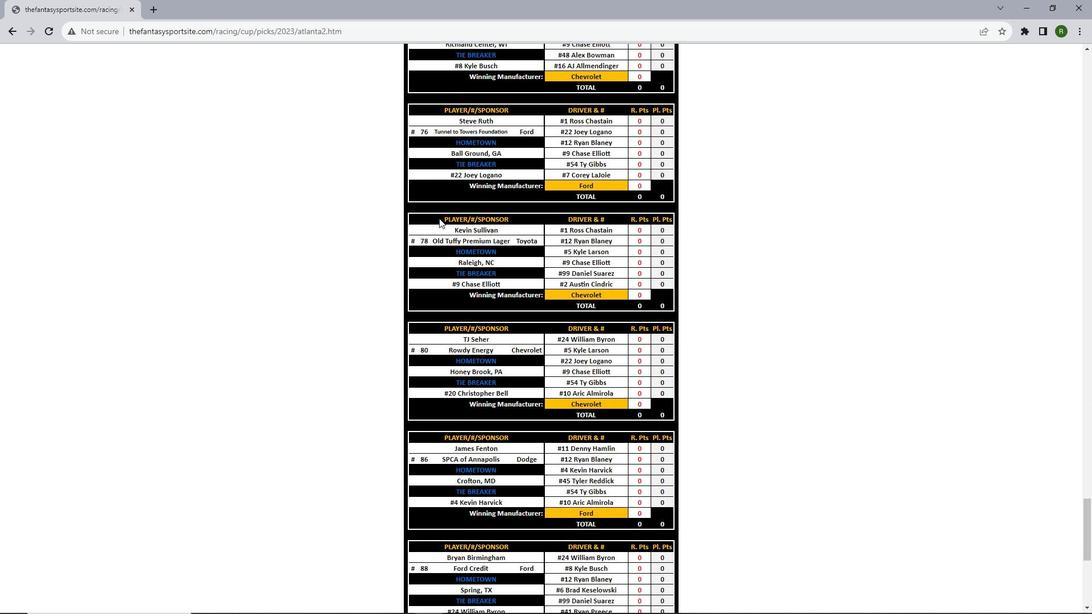 
Action: Mouse scrolled (439, 217) with delta (0, 0)
Screenshot: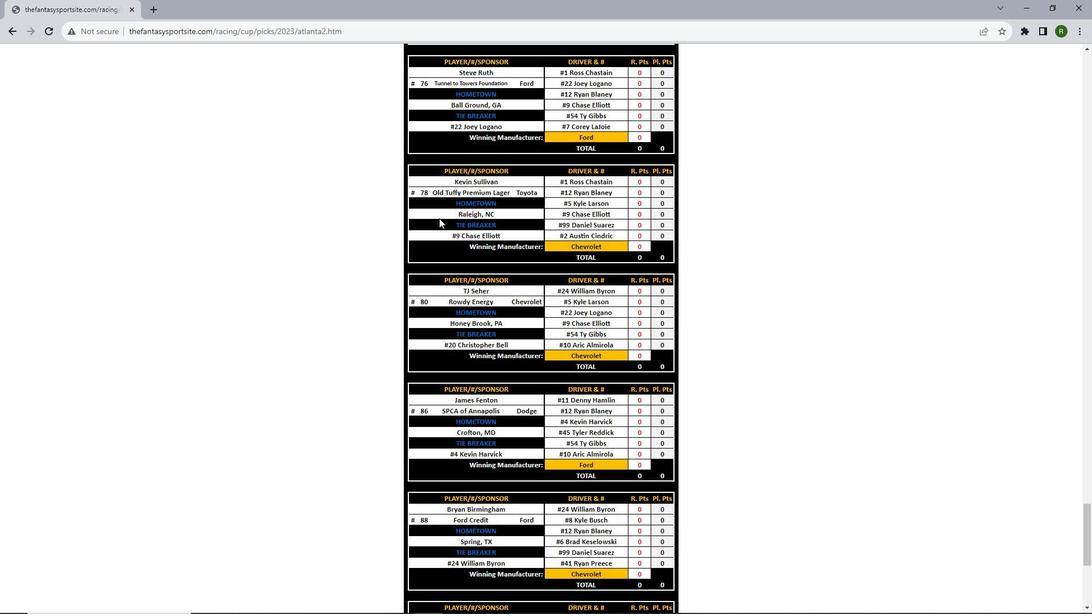 
Action: Mouse scrolled (439, 217) with delta (0, 0)
Screenshot: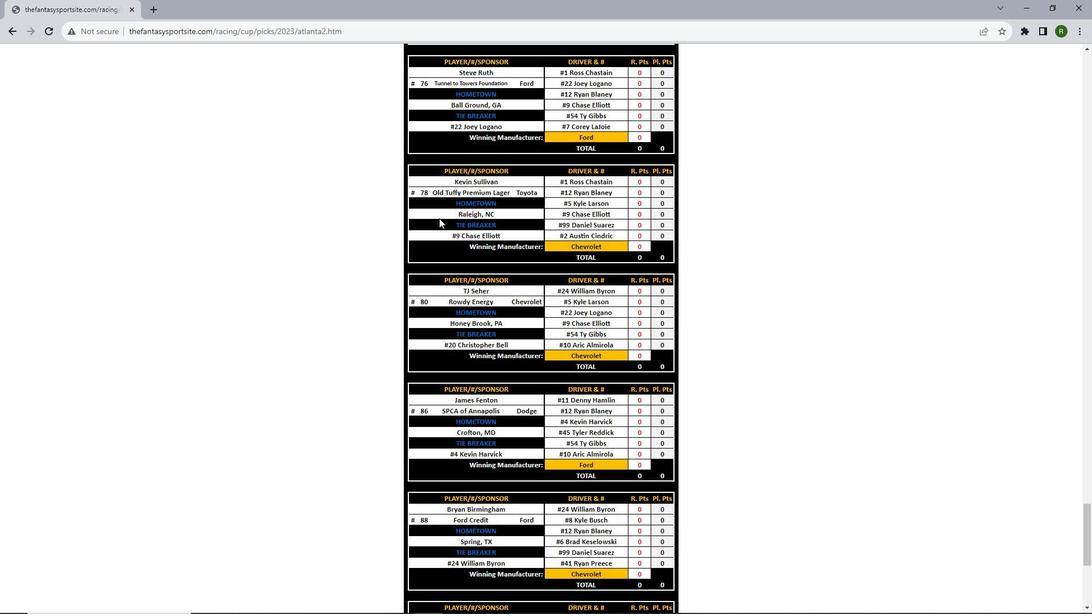 
Action: Mouse scrolled (439, 217) with delta (0, 0)
Screenshot: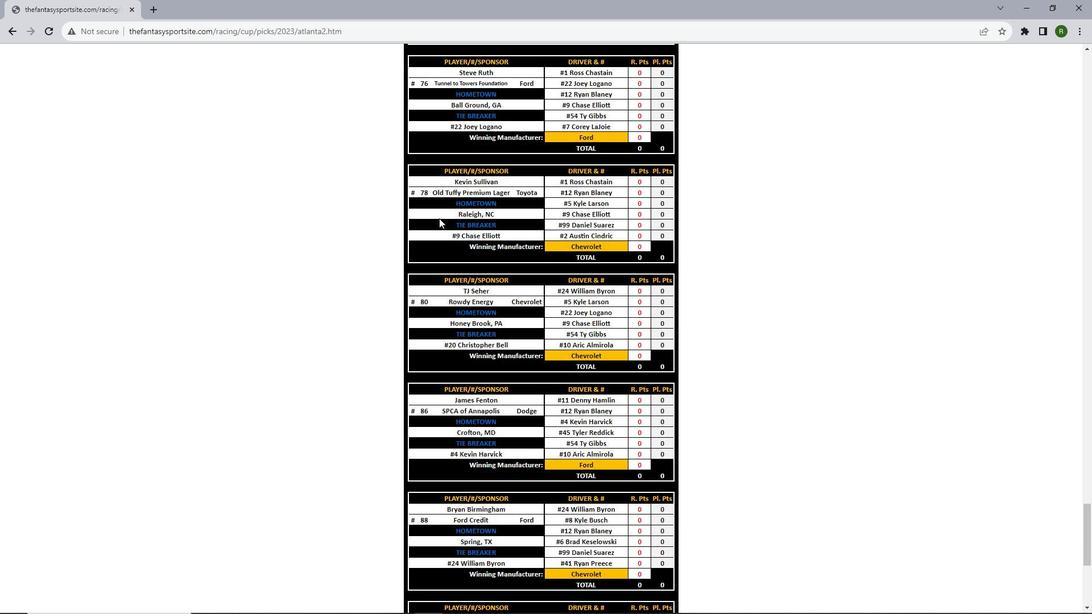 
Action: Mouse scrolled (439, 217) with delta (0, 0)
Screenshot: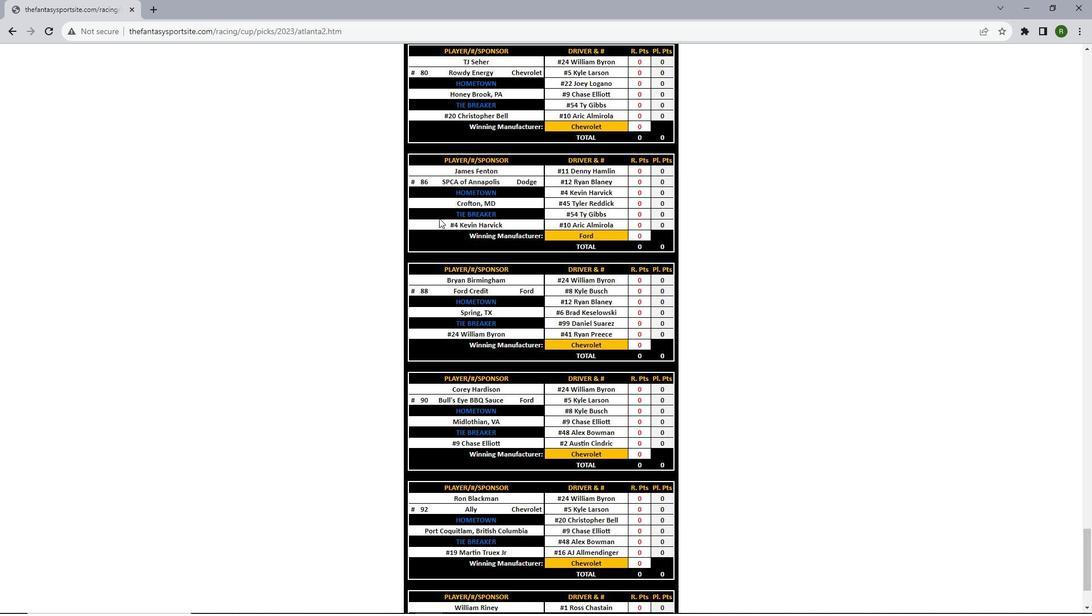 
Action: Mouse scrolled (439, 217) with delta (0, 0)
Screenshot: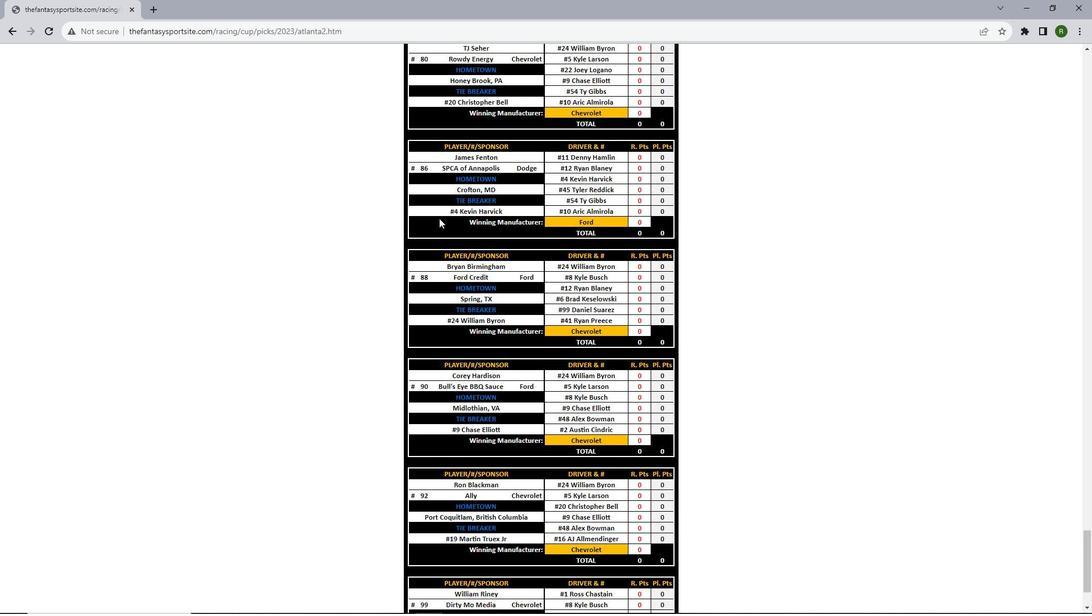
Action: Mouse scrolled (439, 217) with delta (0, 0)
Screenshot: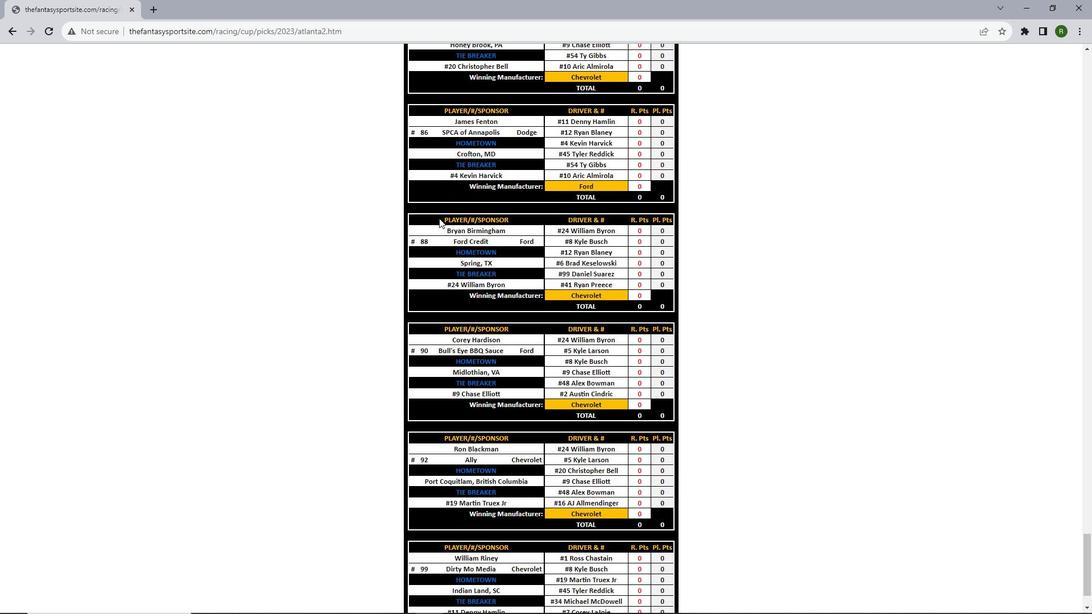 
Action: Mouse scrolled (439, 217) with delta (0, 0)
Screenshot: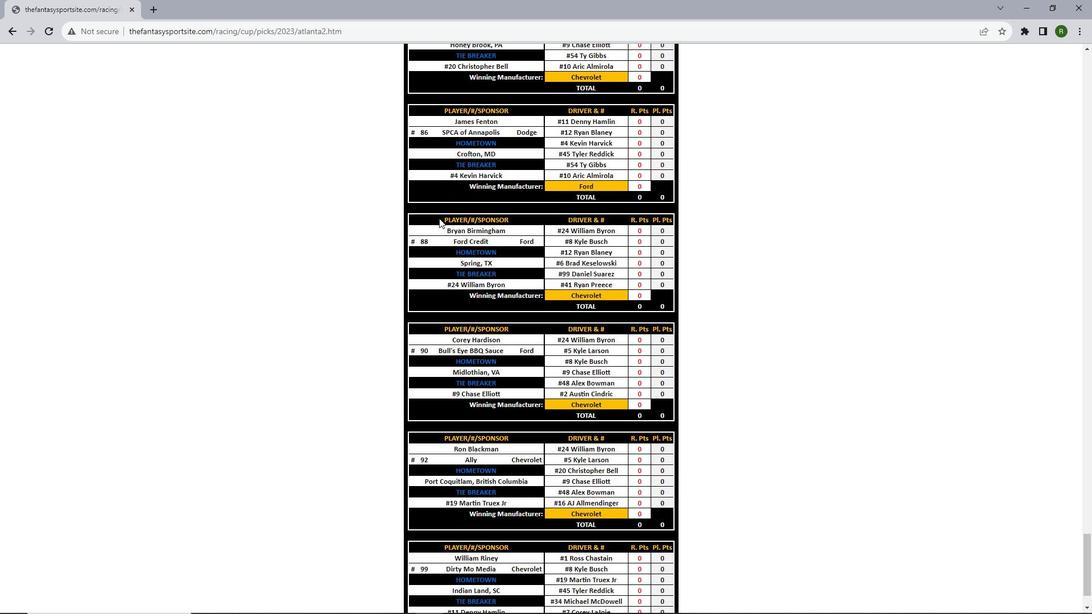 
Action: Mouse scrolled (439, 217) with delta (0, 0)
Screenshot: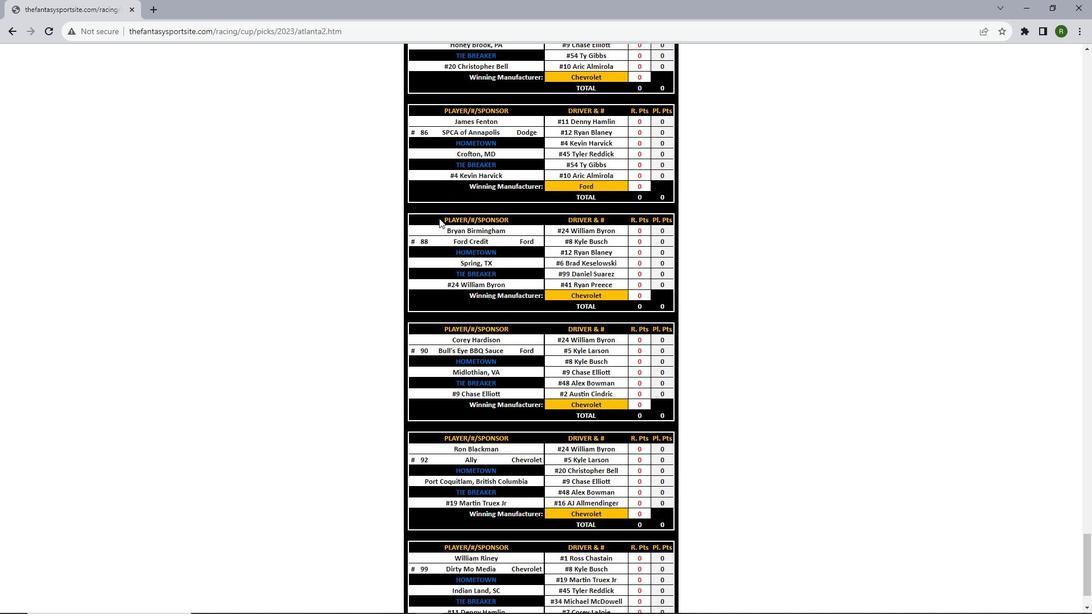 
Action: Mouse scrolled (439, 217) with delta (0, 0)
Screenshot: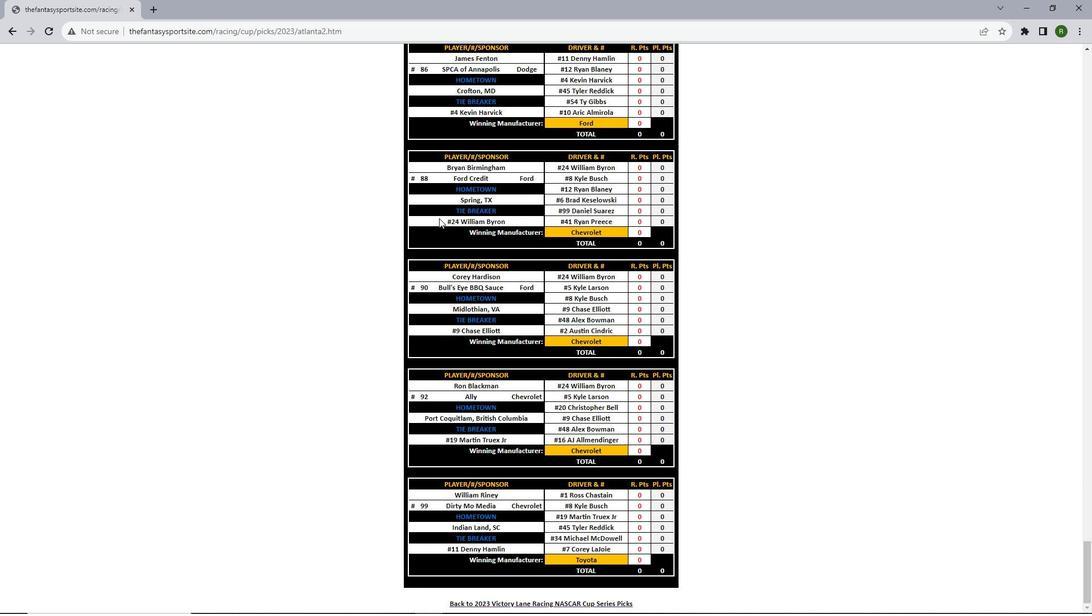 
Action: Mouse scrolled (439, 217) with delta (0, 0)
Screenshot: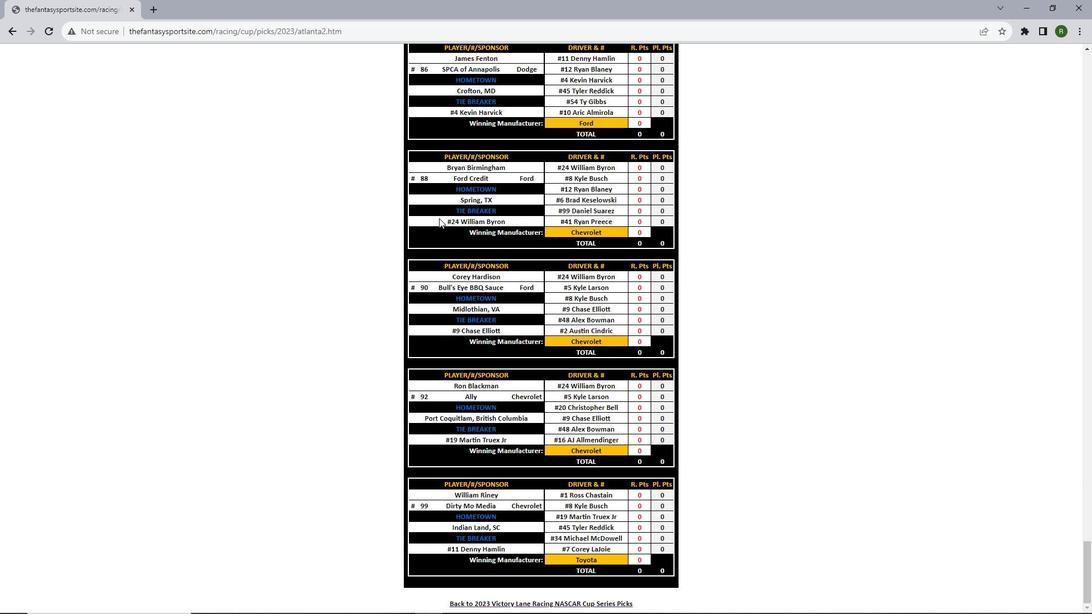 
Action: Mouse scrolled (439, 217) with delta (0, 0)
Screenshot: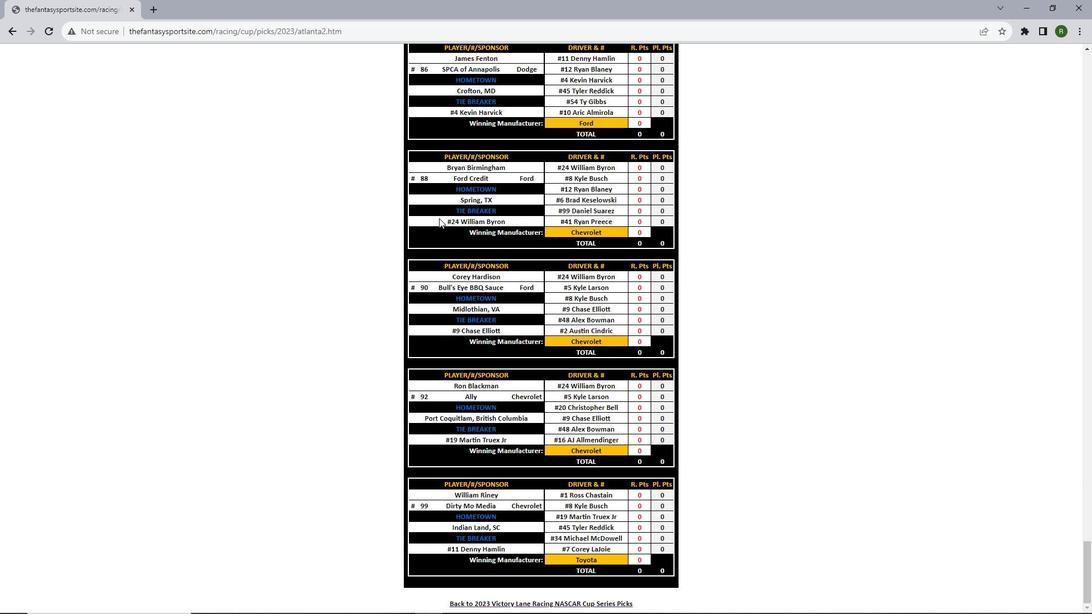 
Action: Mouse scrolled (439, 217) with delta (0, 0)
Screenshot: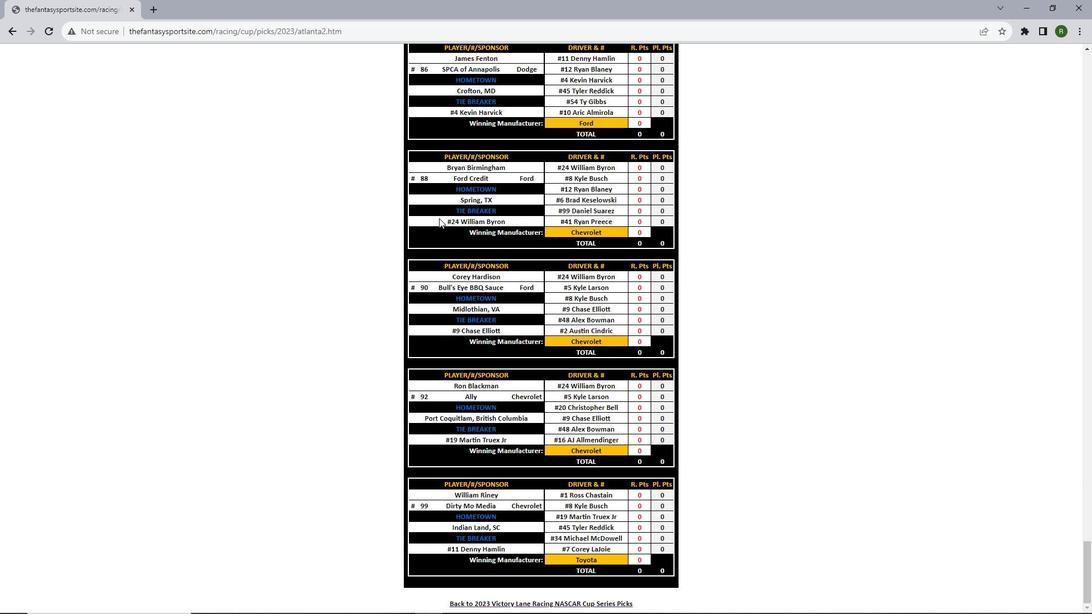
Action: Mouse scrolled (439, 217) with delta (0, 0)
Screenshot: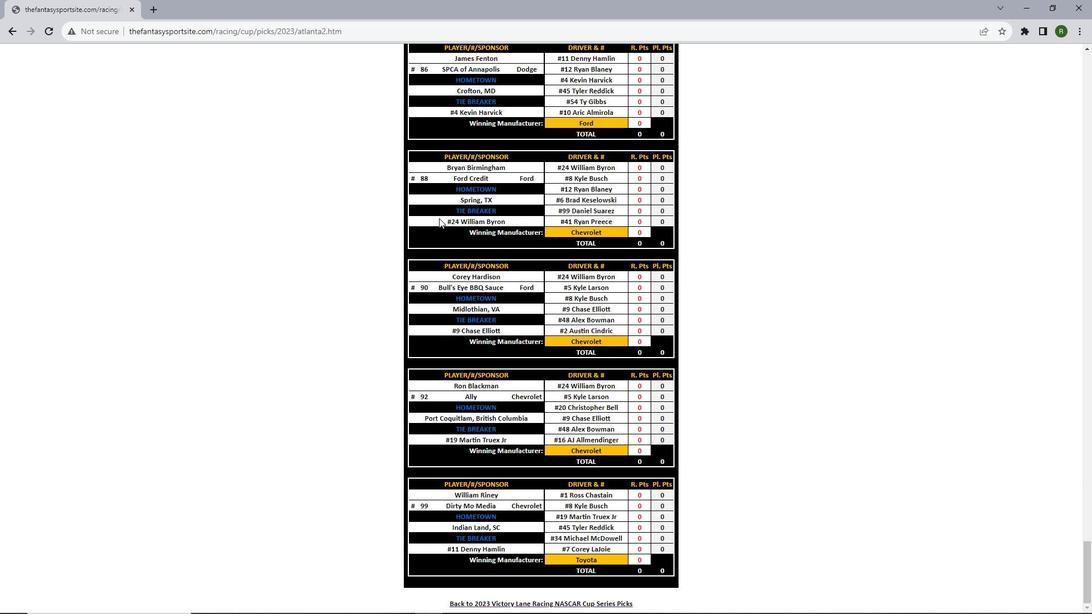 
